 Task: Search one way flight ticket for 3 adults, 3 children in premium economy from Worcester: Worcester Regional Airport to Raleigh: Raleigh-durham International Airport on 8-5-2023. Choice of flights is Emirates. Number of bags: 9 checked bags. Outbound departure time preference is 4:15.
Action: Mouse moved to (396, 363)
Screenshot: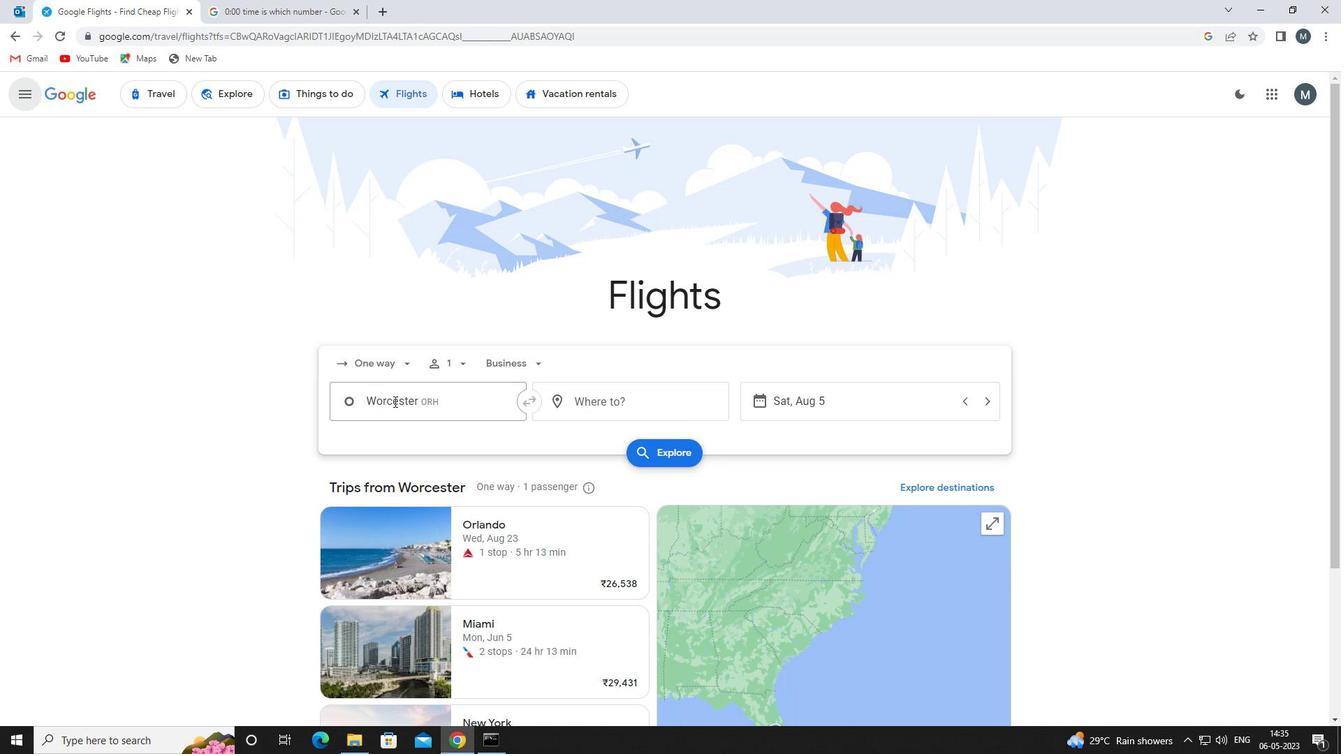 
Action: Mouse pressed left at (396, 363)
Screenshot: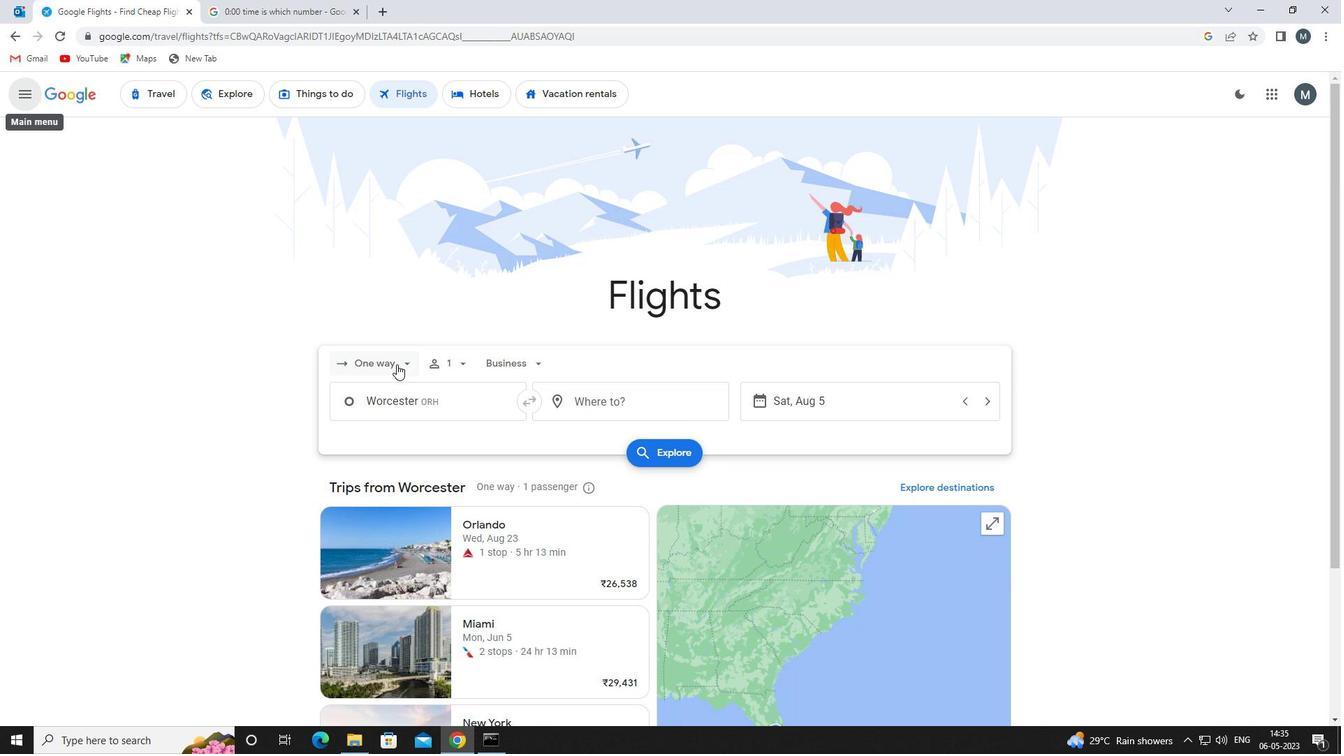 
Action: Mouse moved to (389, 431)
Screenshot: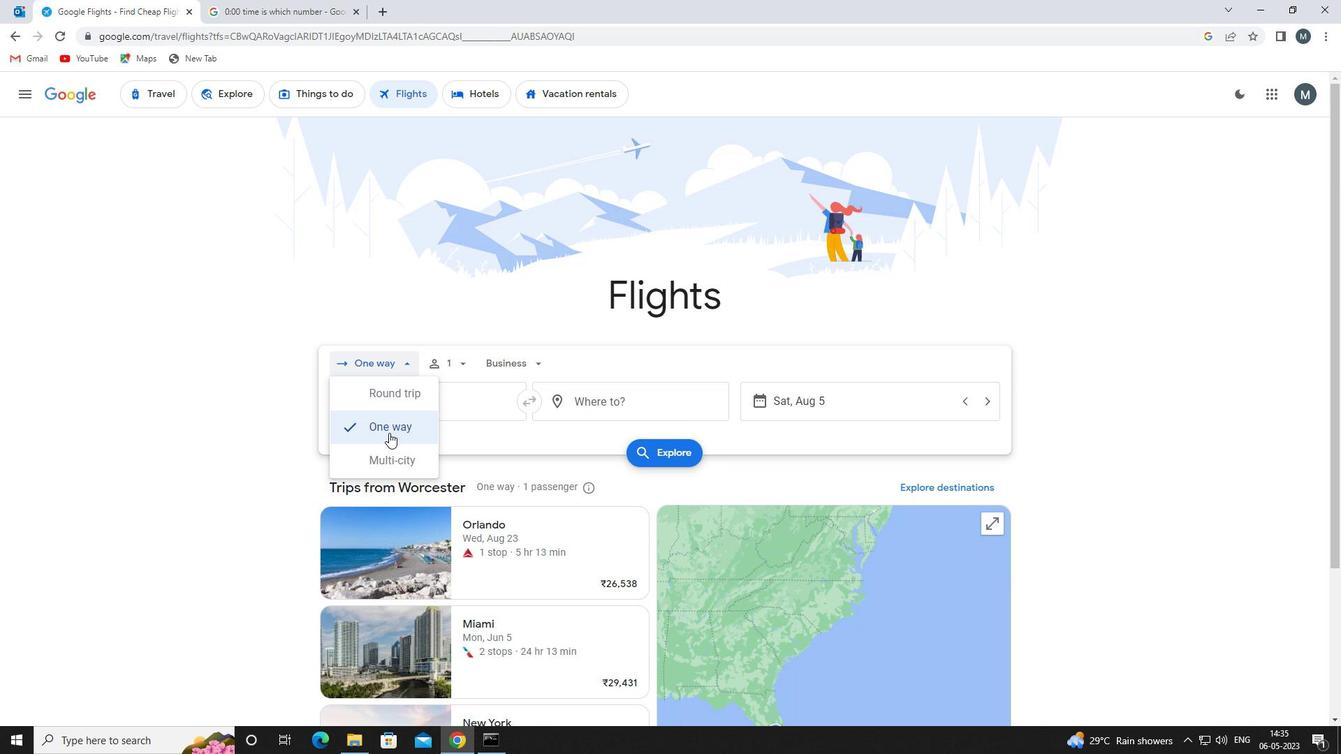 
Action: Mouse pressed left at (389, 431)
Screenshot: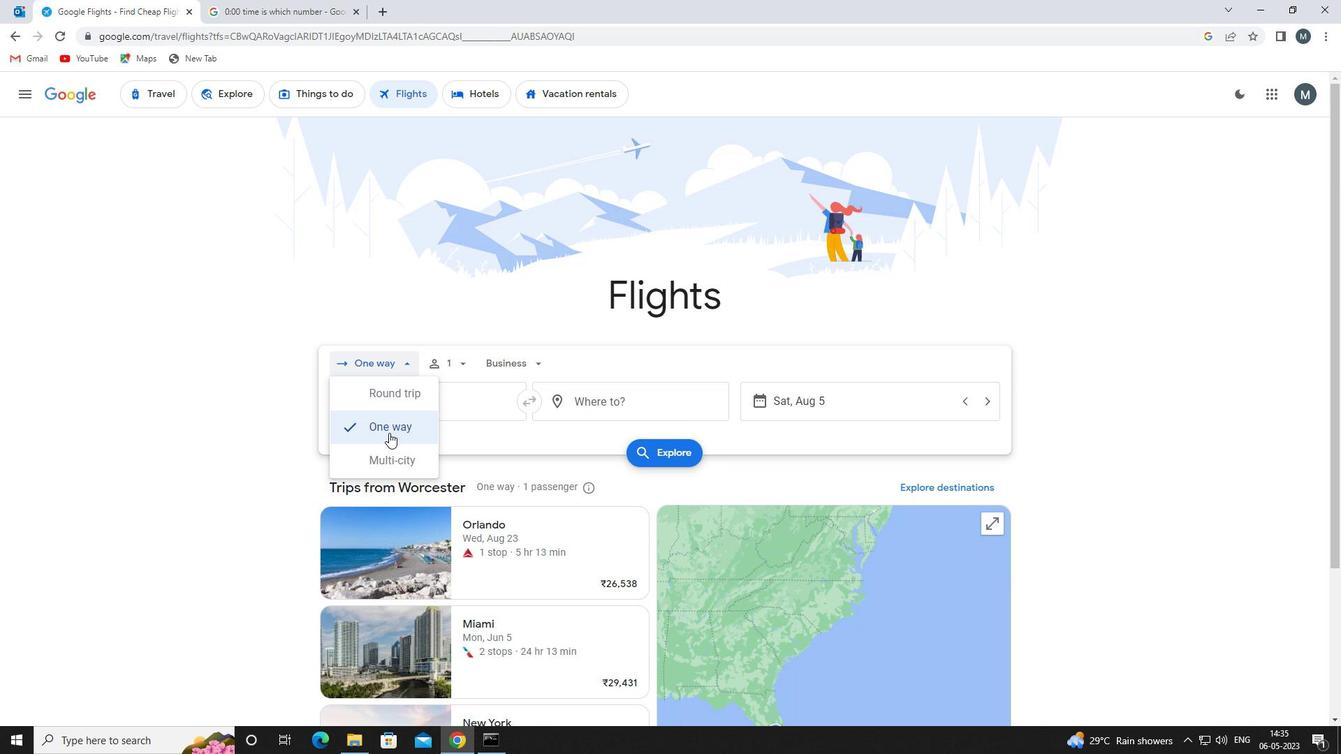 
Action: Mouse moved to (461, 366)
Screenshot: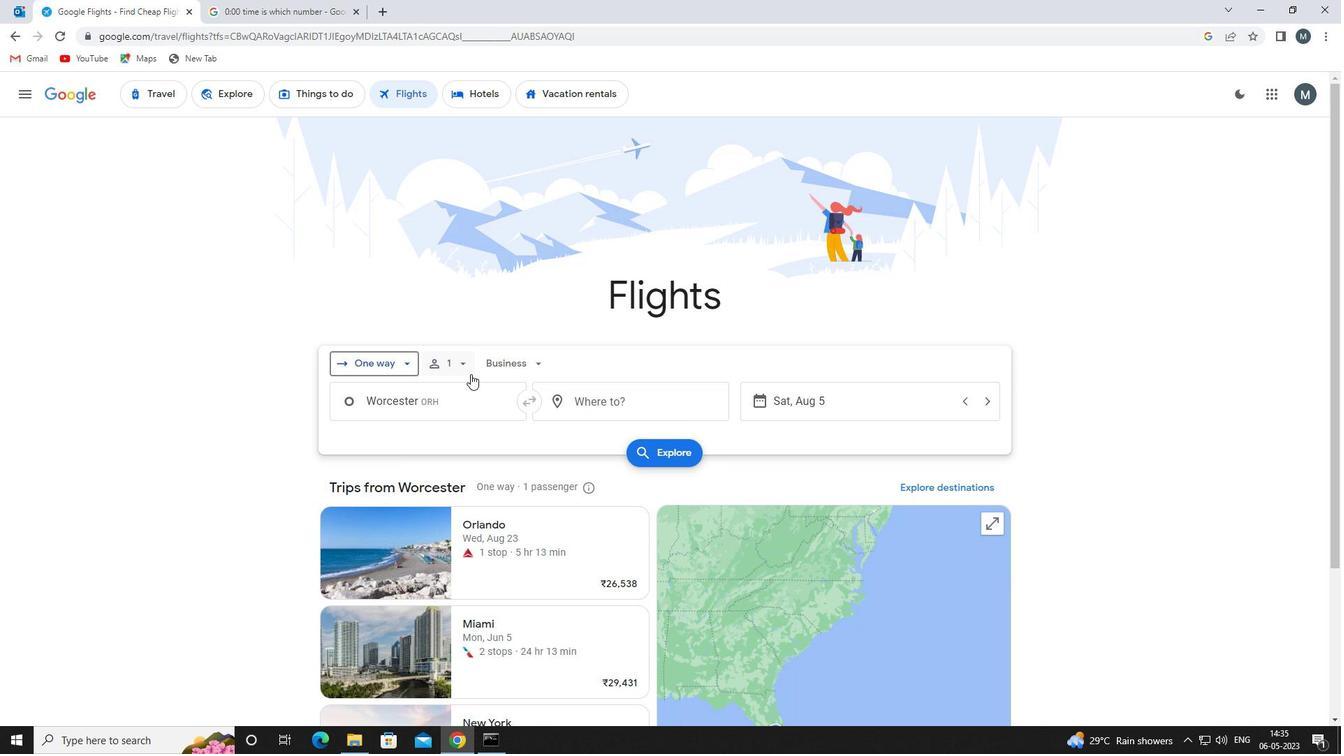 
Action: Mouse pressed left at (461, 366)
Screenshot: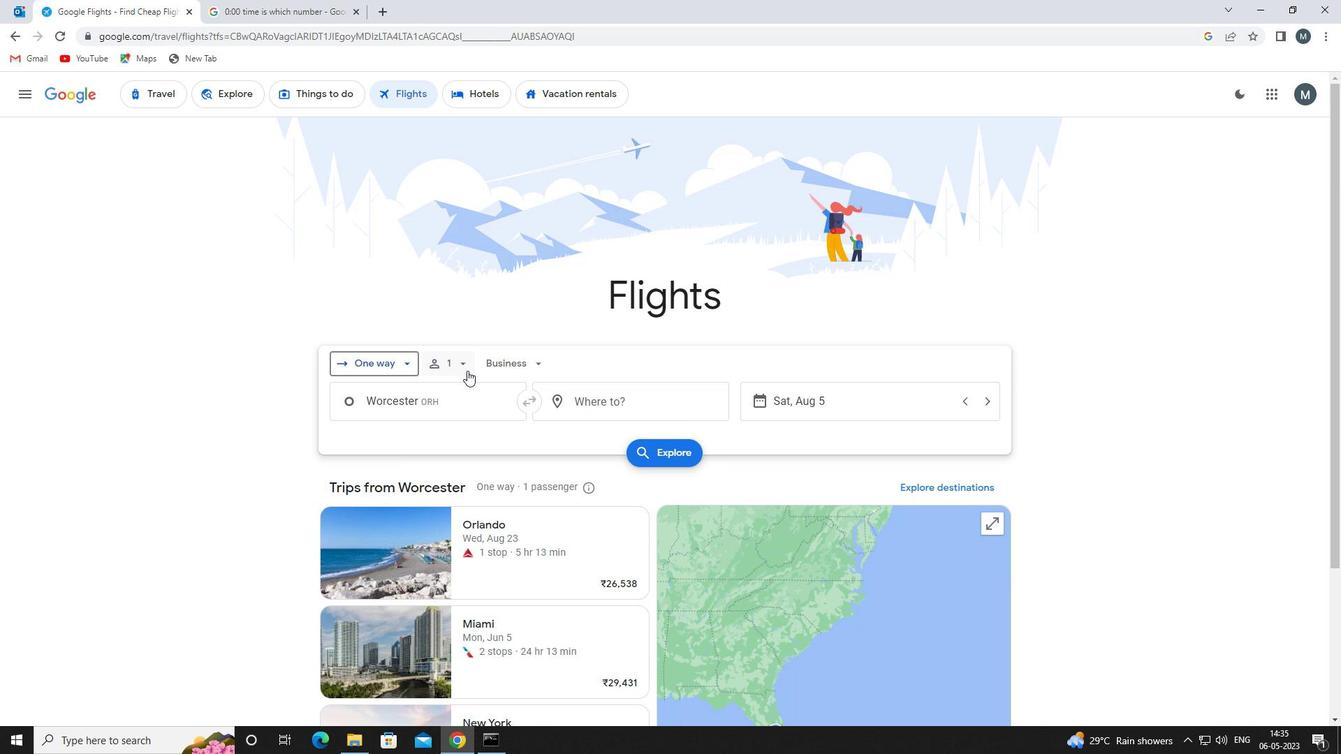 
Action: Mouse moved to (577, 398)
Screenshot: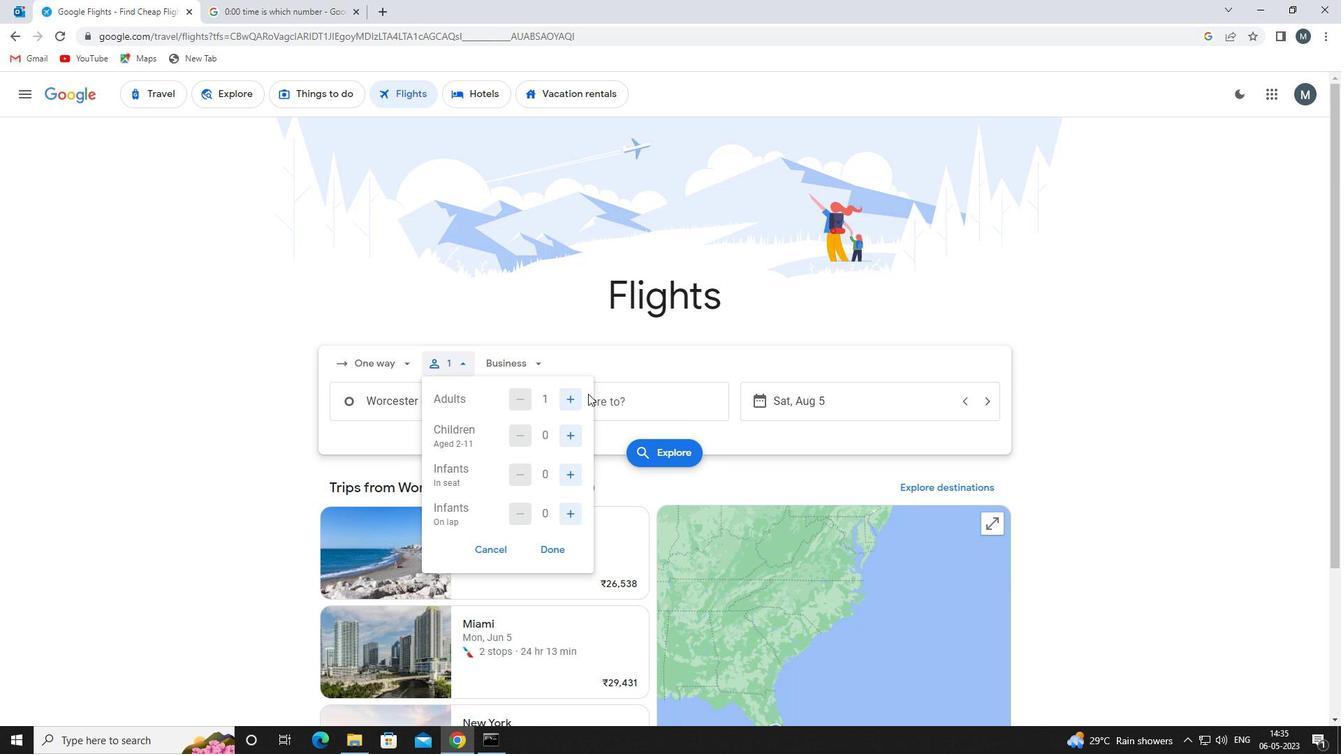
Action: Mouse pressed left at (577, 398)
Screenshot: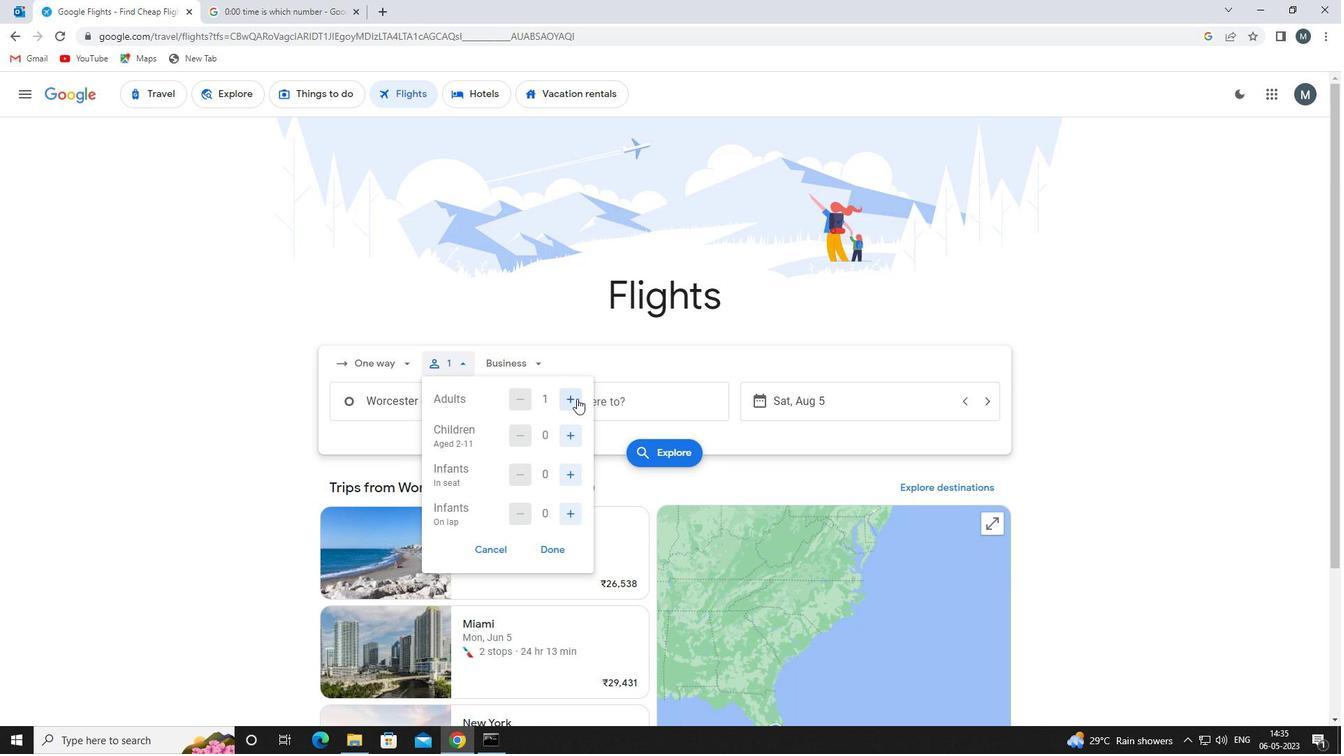 
Action: Mouse moved to (577, 400)
Screenshot: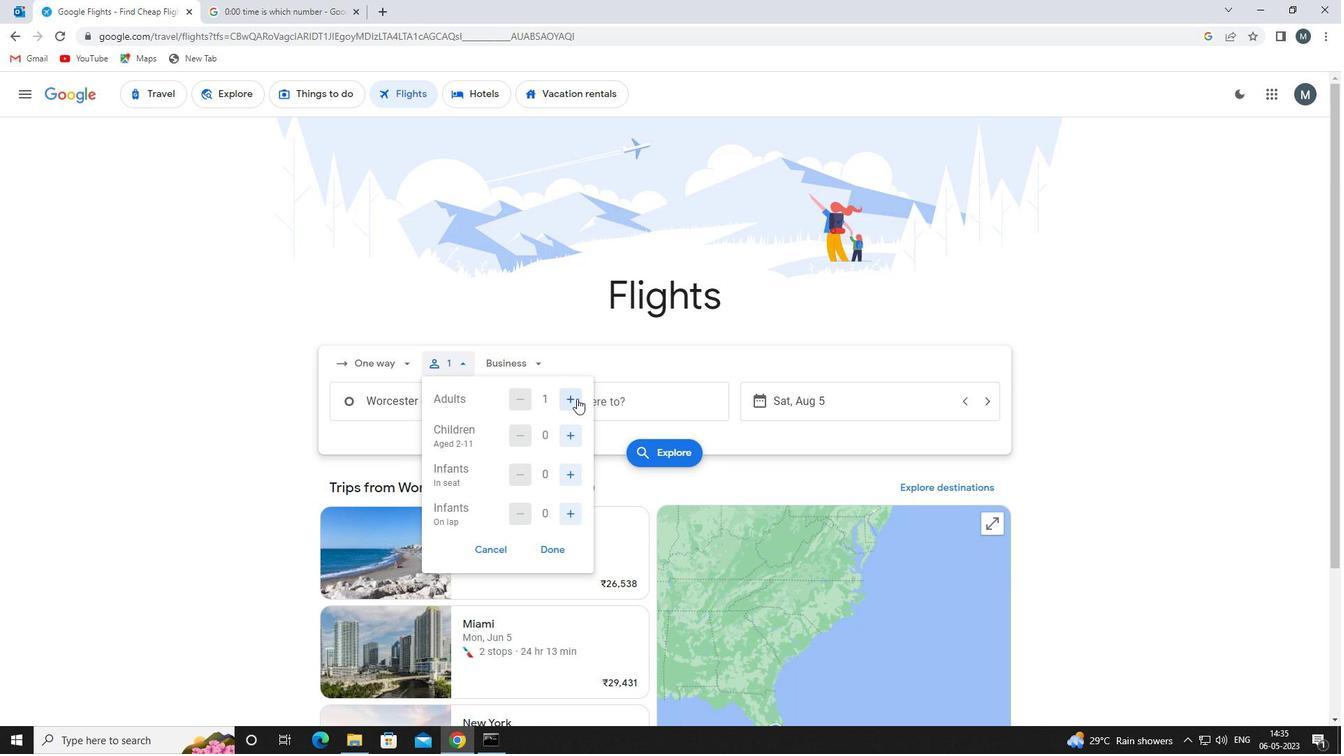 
Action: Mouse pressed left at (577, 400)
Screenshot: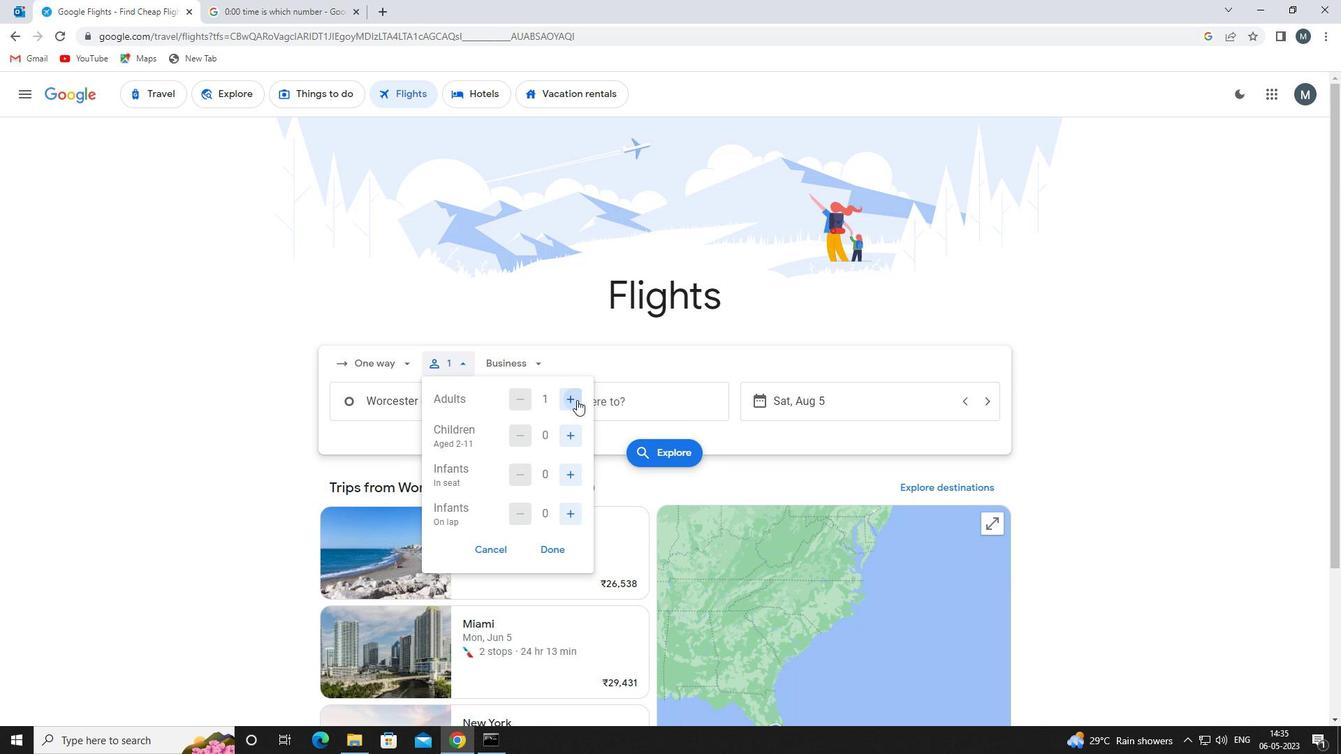 
Action: Mouse moved to (567, 435)
Screenshot: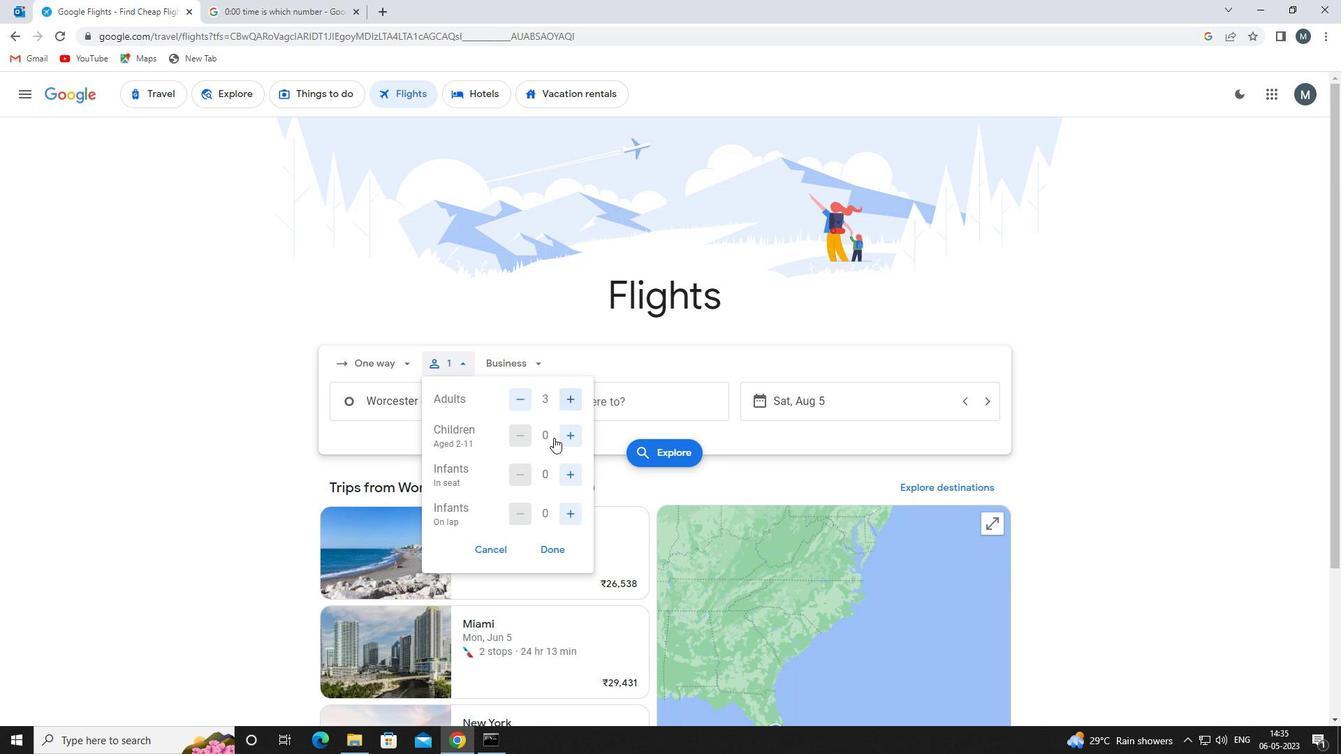 
Action: Mouse pressed left at (567, 435)
Screenshot: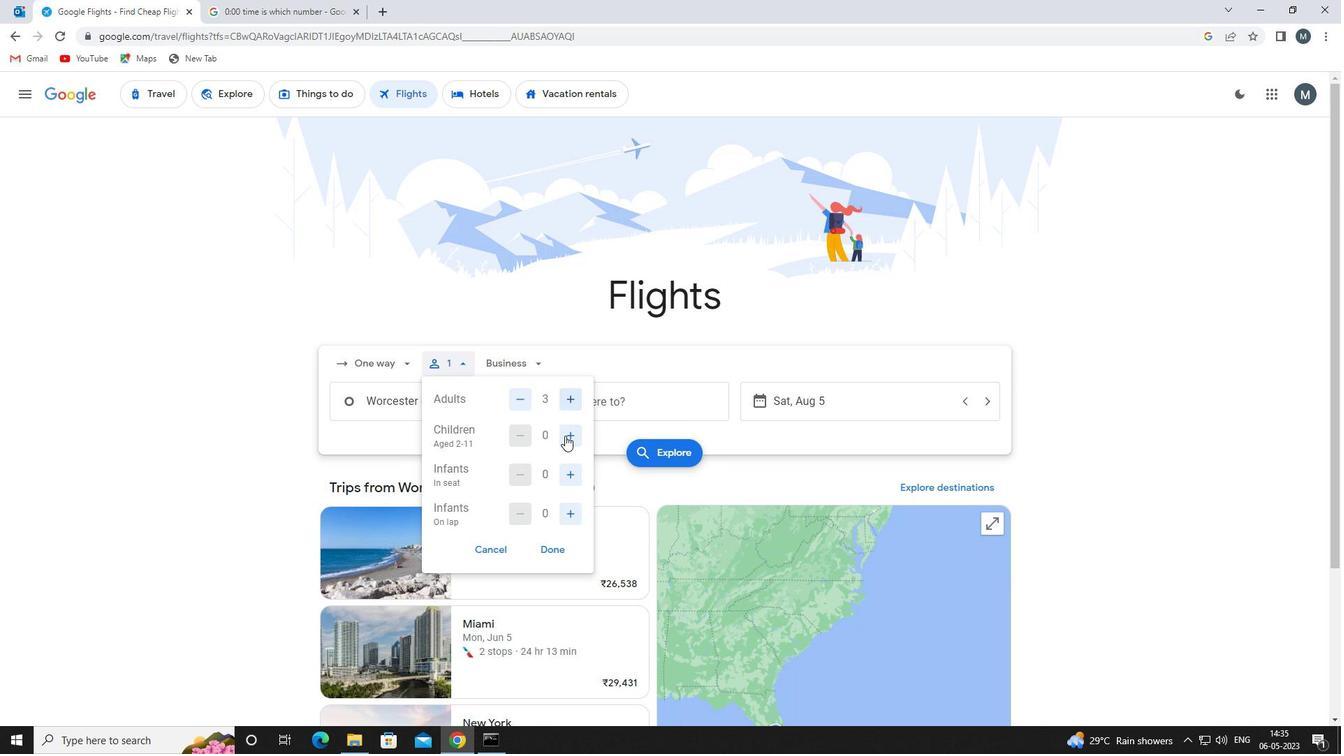 
Action: Mouse moved to (568, 435)
Screenshot: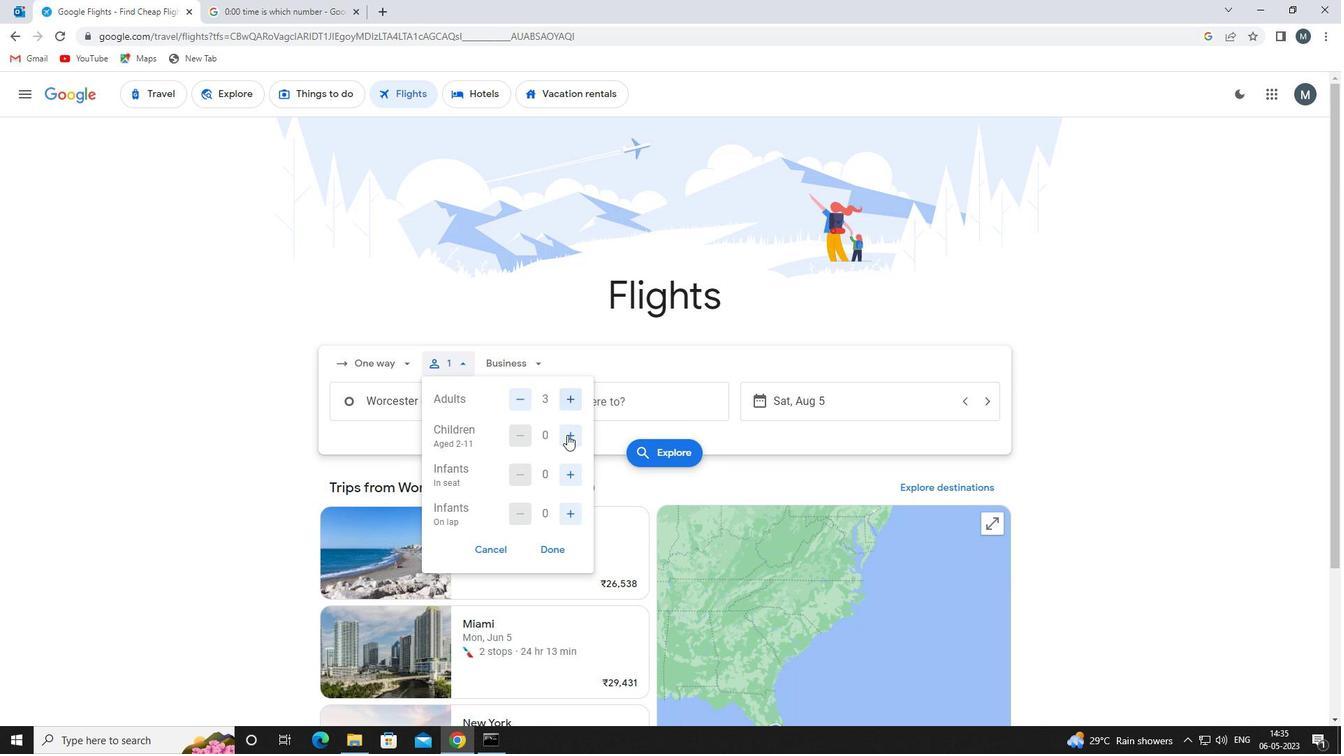 
Action: Mouse pressed left at (568, 435)
Screenshot: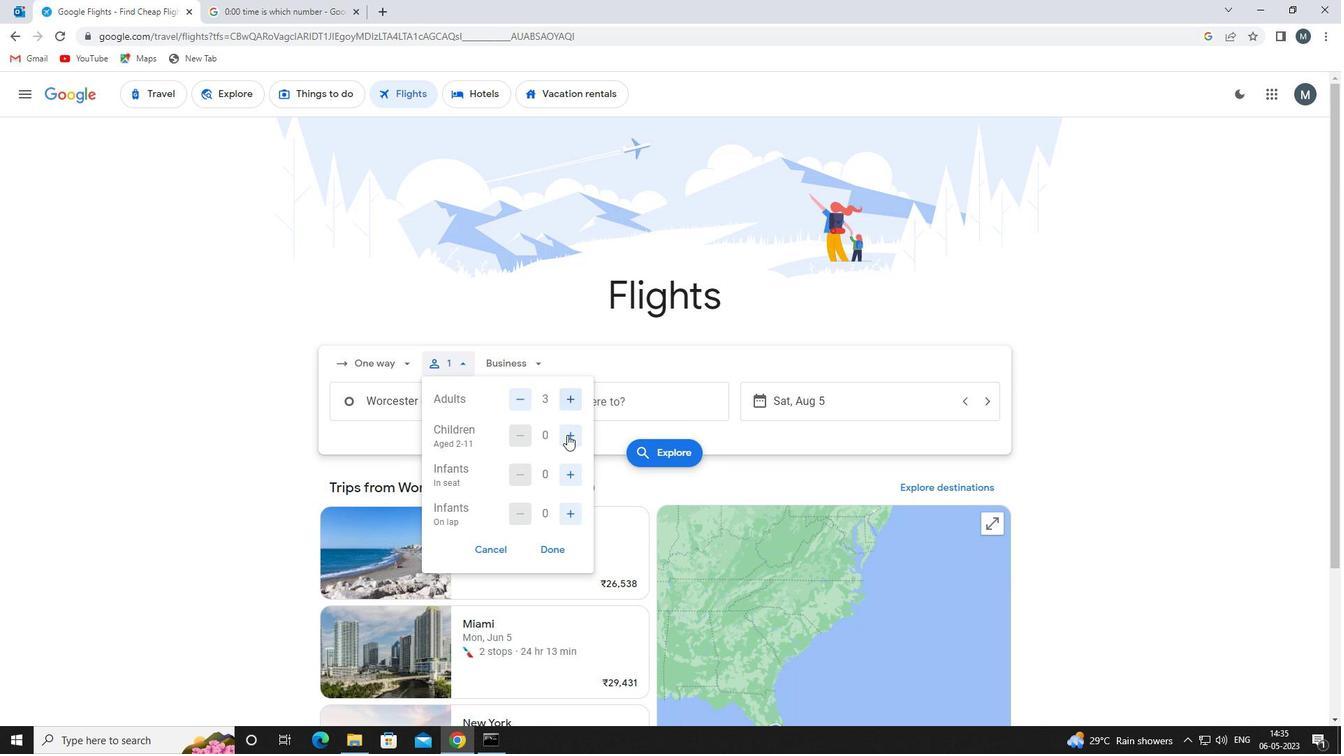 
Action: Mouse pressed left at (568, 435)
Screenshot: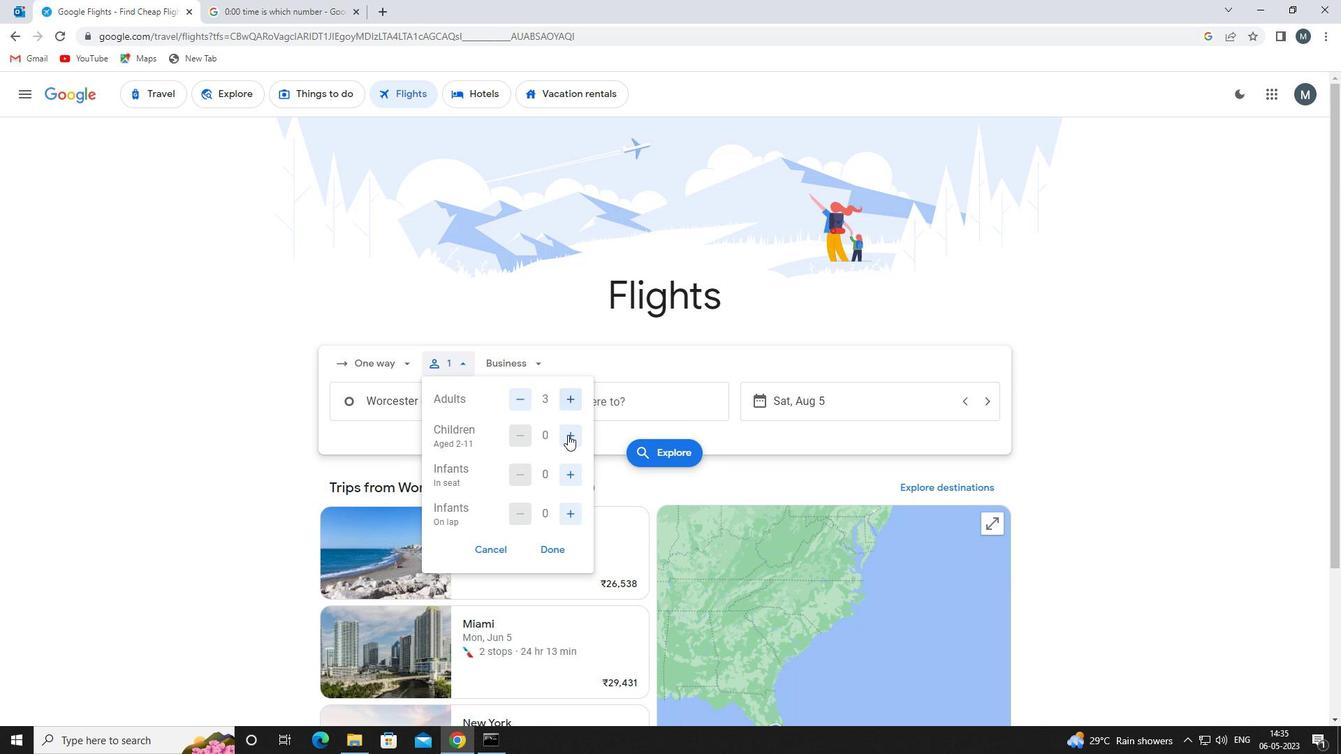 
Action: Mouse moved to (552, 549)
Screenshot: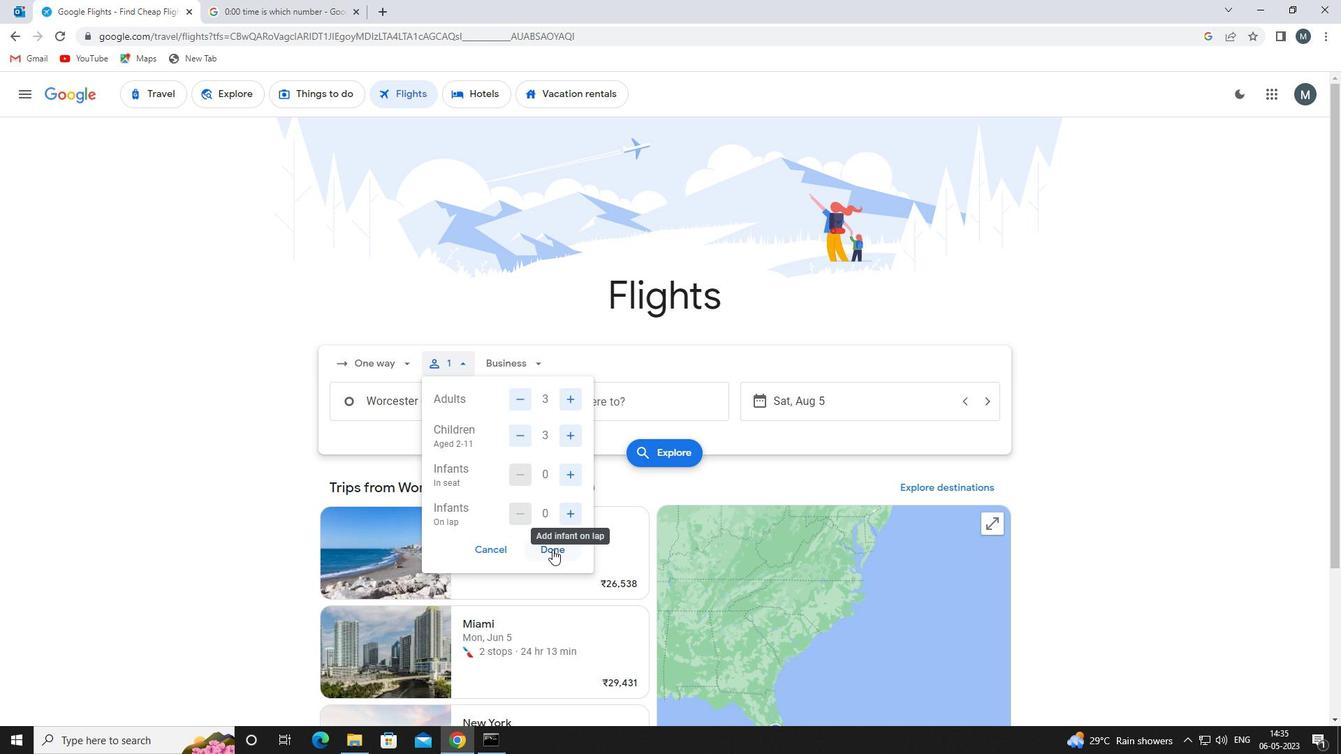 
Action: Mouse pressed left at (552, 549)
Screenshot: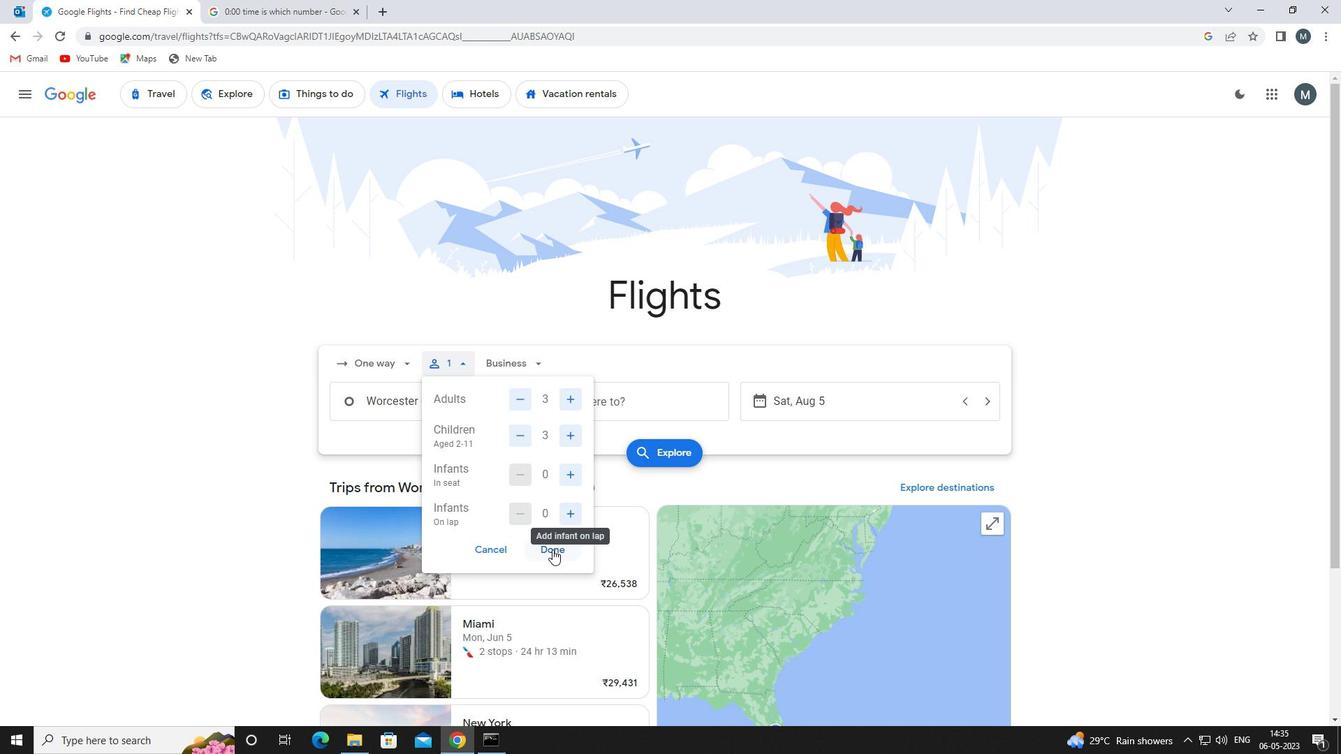 
Action: Mouse moved to (520, 359)
Screenshot: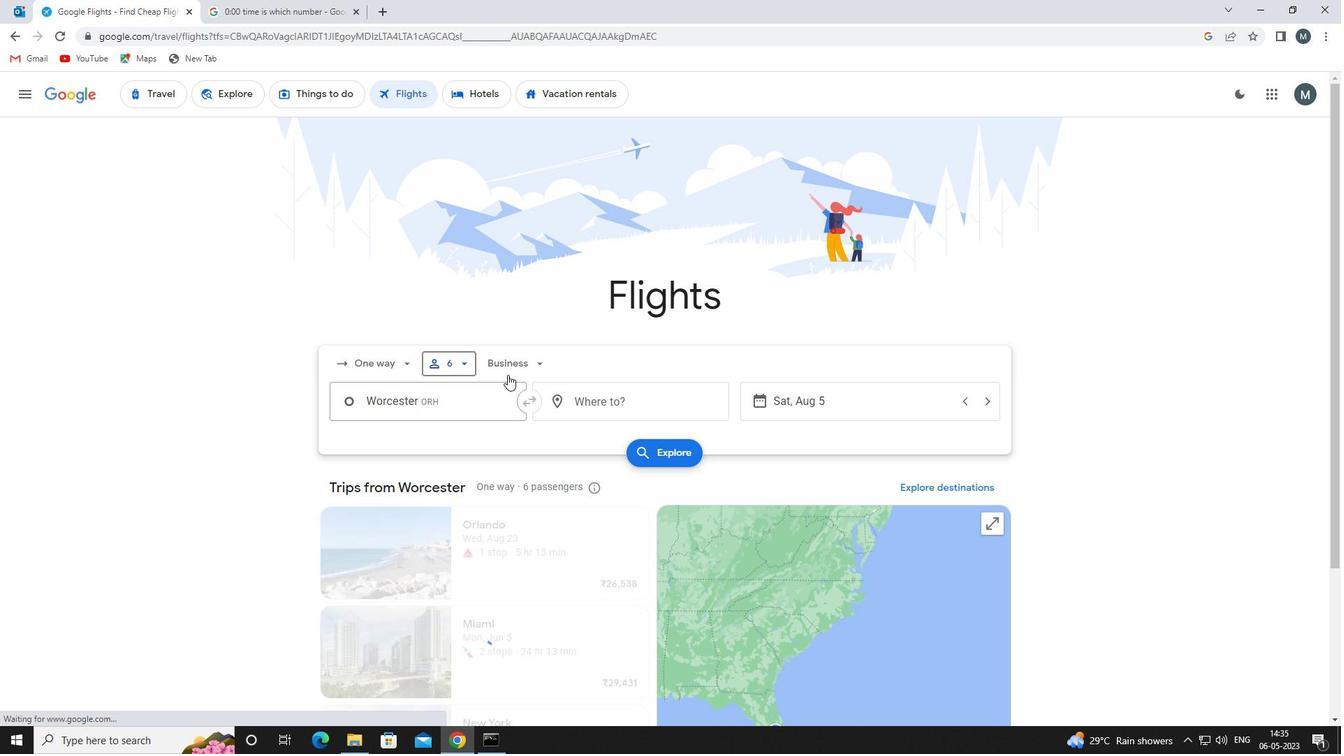 
Action: Mouse pressed left at (520, 359)
Screenshot: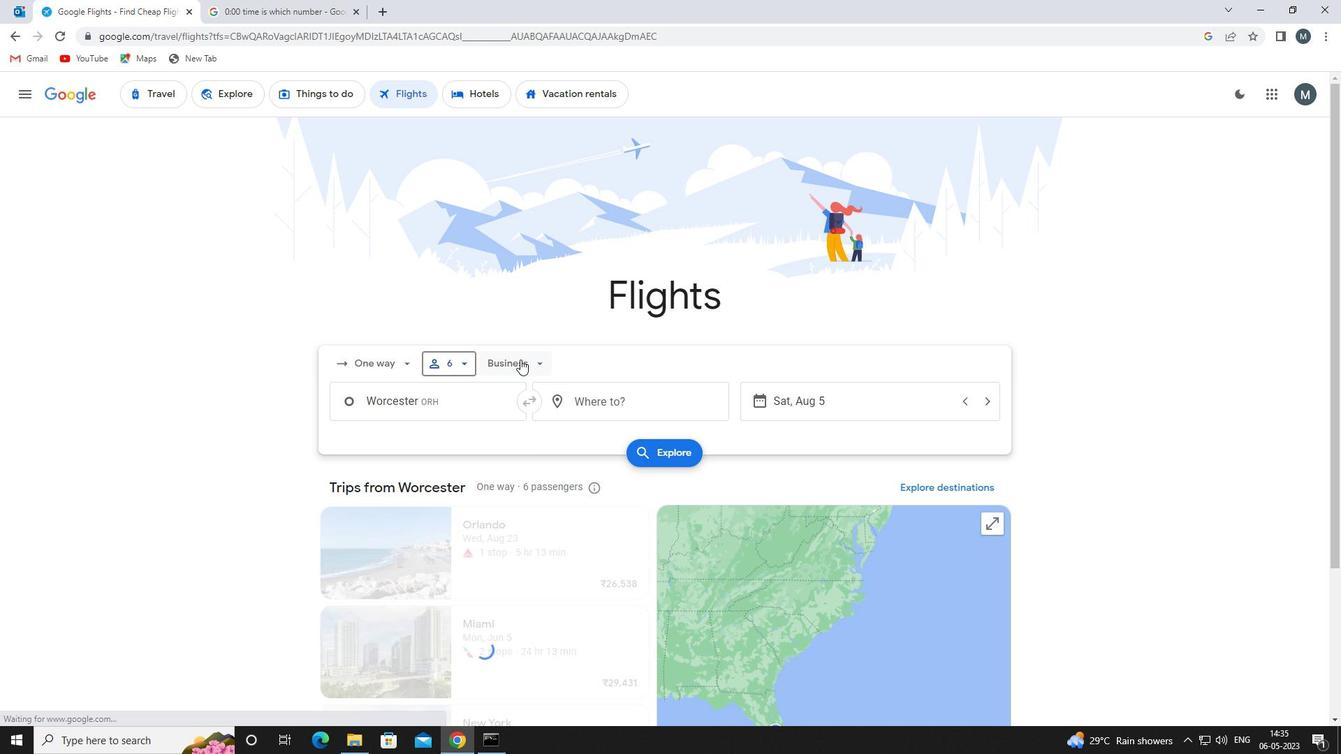 
Action: Mouse moved to (552, 428)
Screenshot: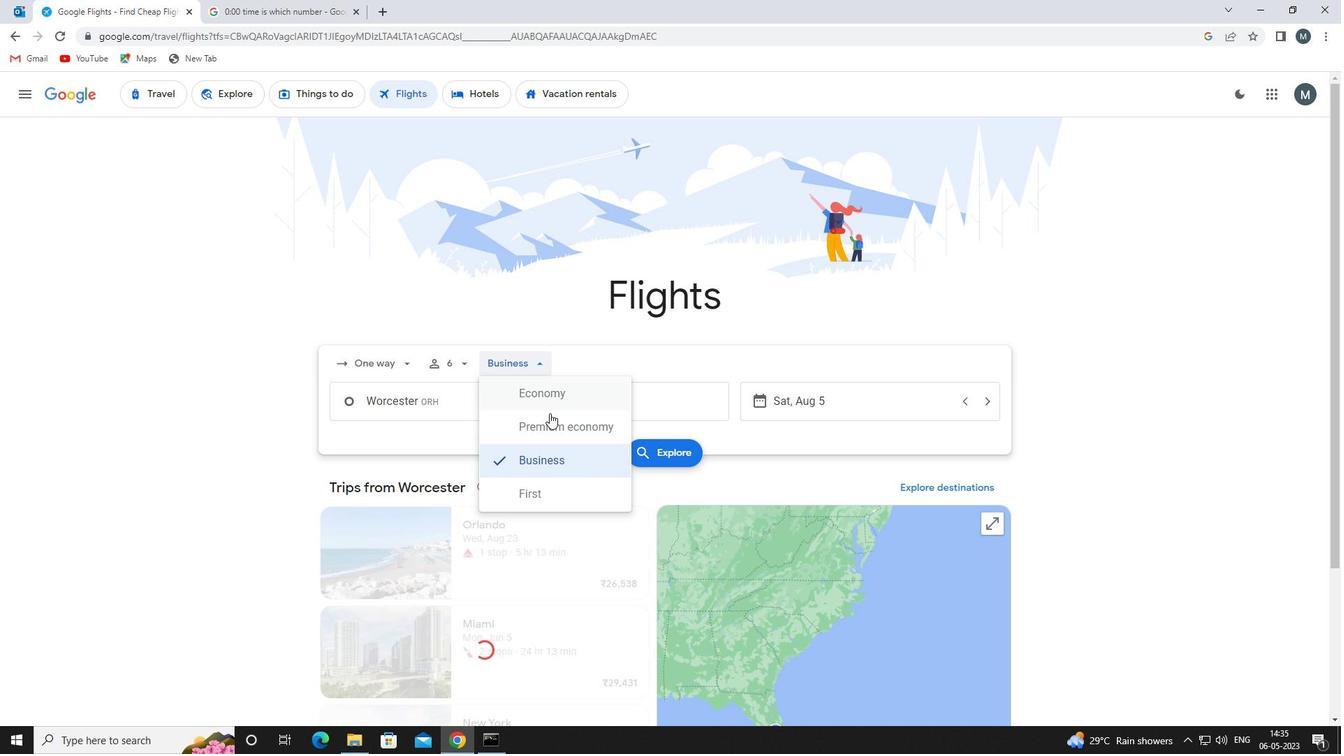 
Action: Mouse pressed left at (552, 428)
Screenshot: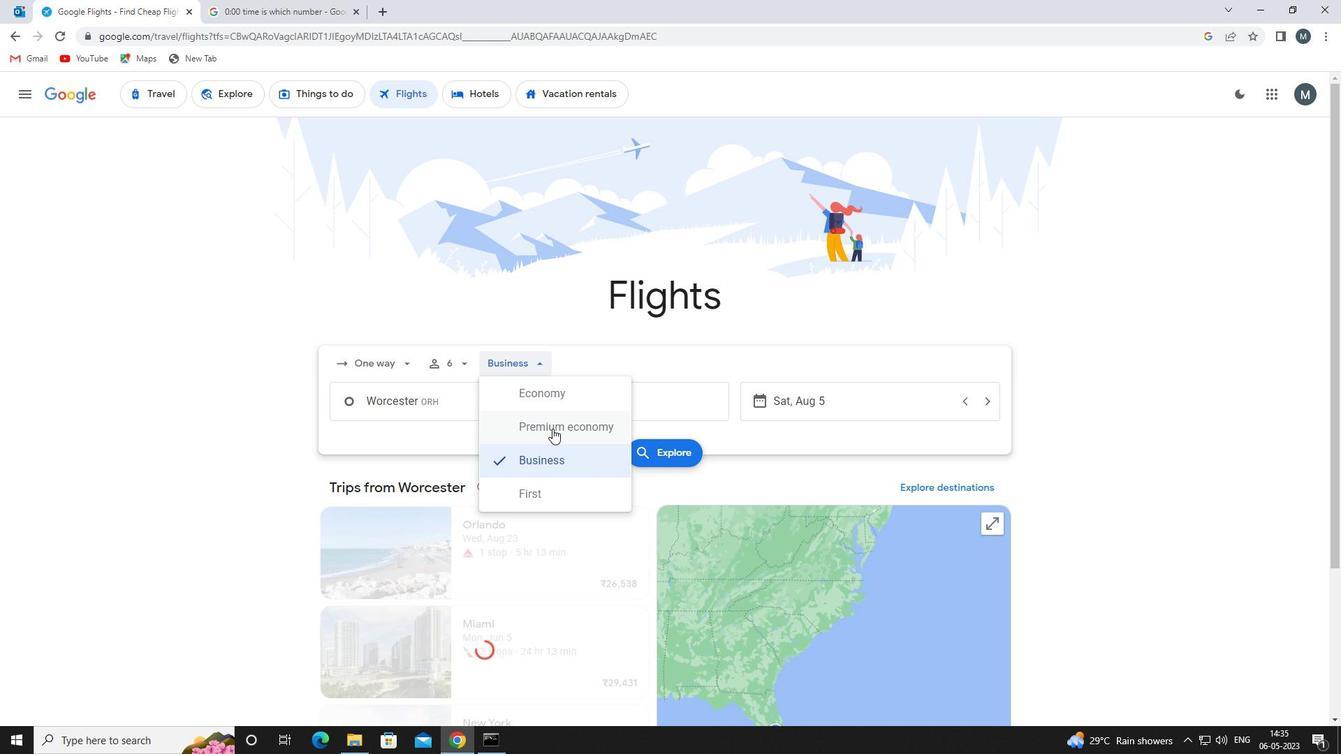 
Action: Mouse moved to (472, 413)
Screenshot: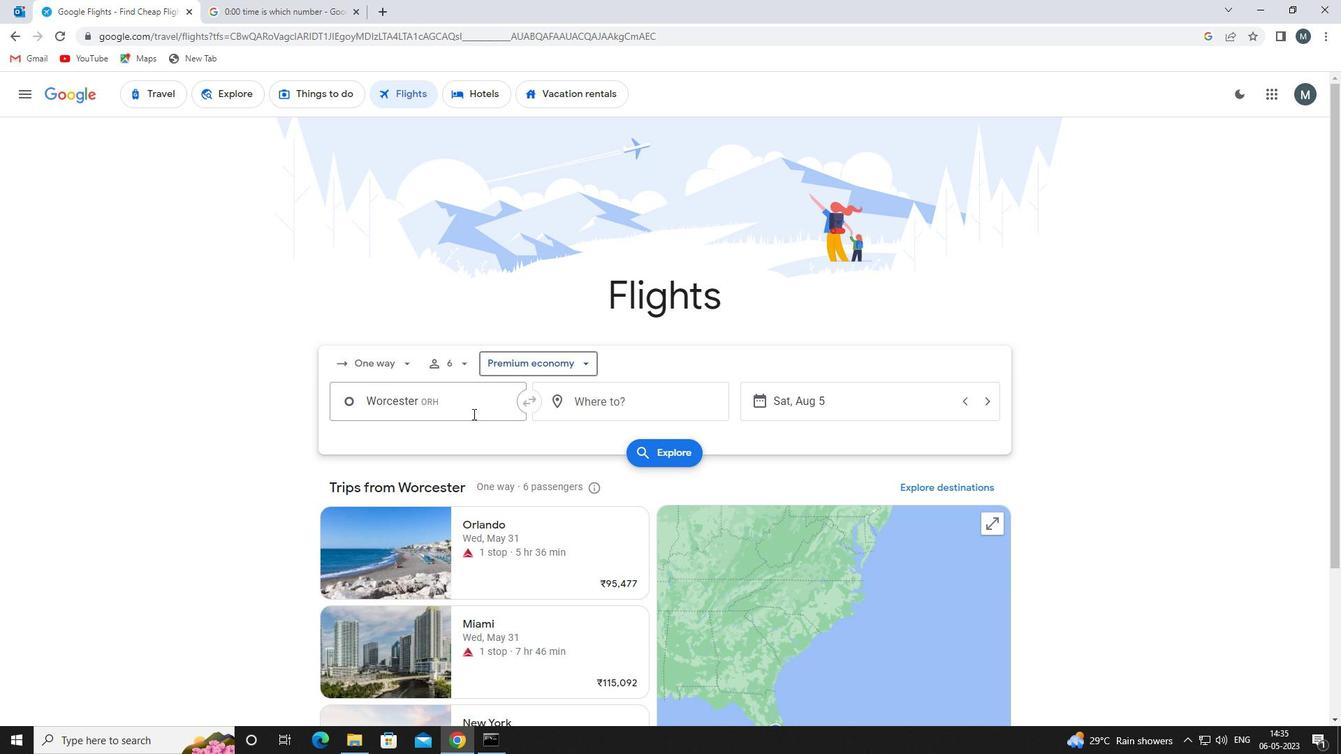 
Action: Mouse pressed left at (472, 413)
Screenshot: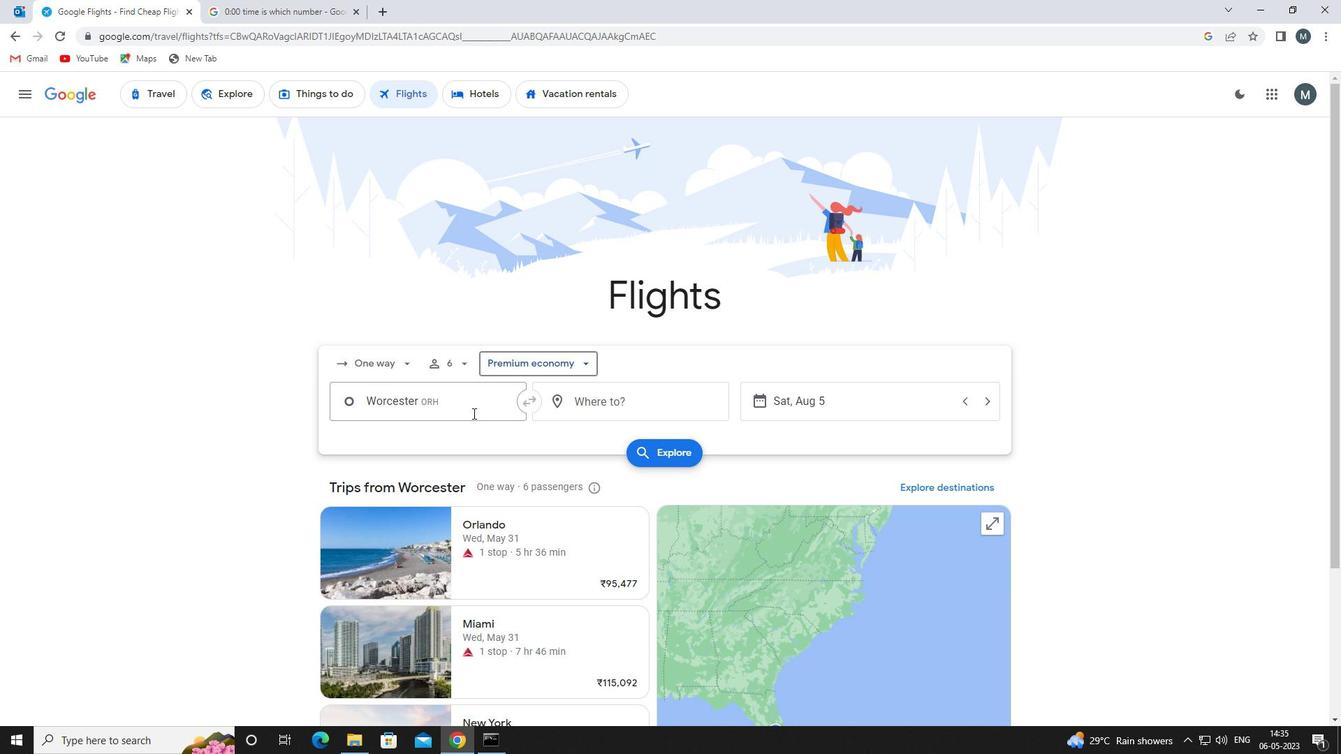
Action: Mouse moved to (452, 453)
Screenshot: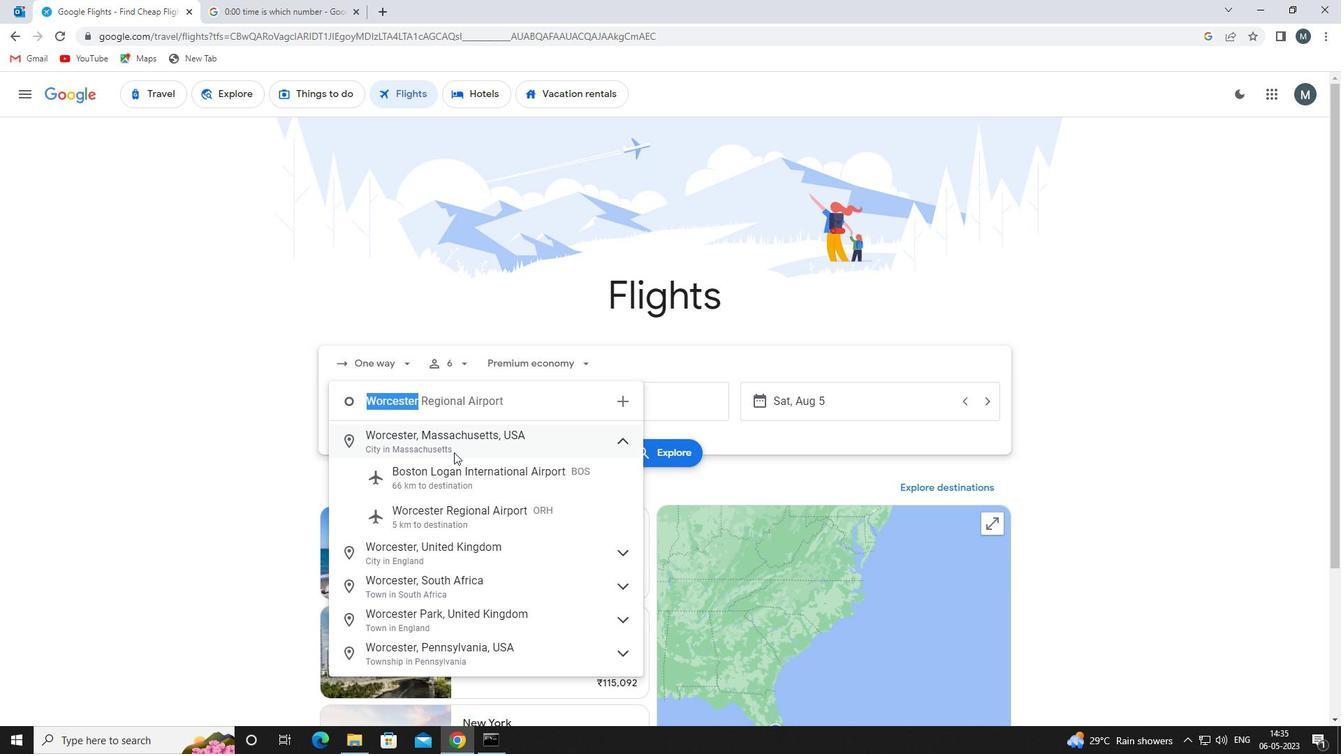 
Action: Key pressed worecester<Key.space>re
Screenshot: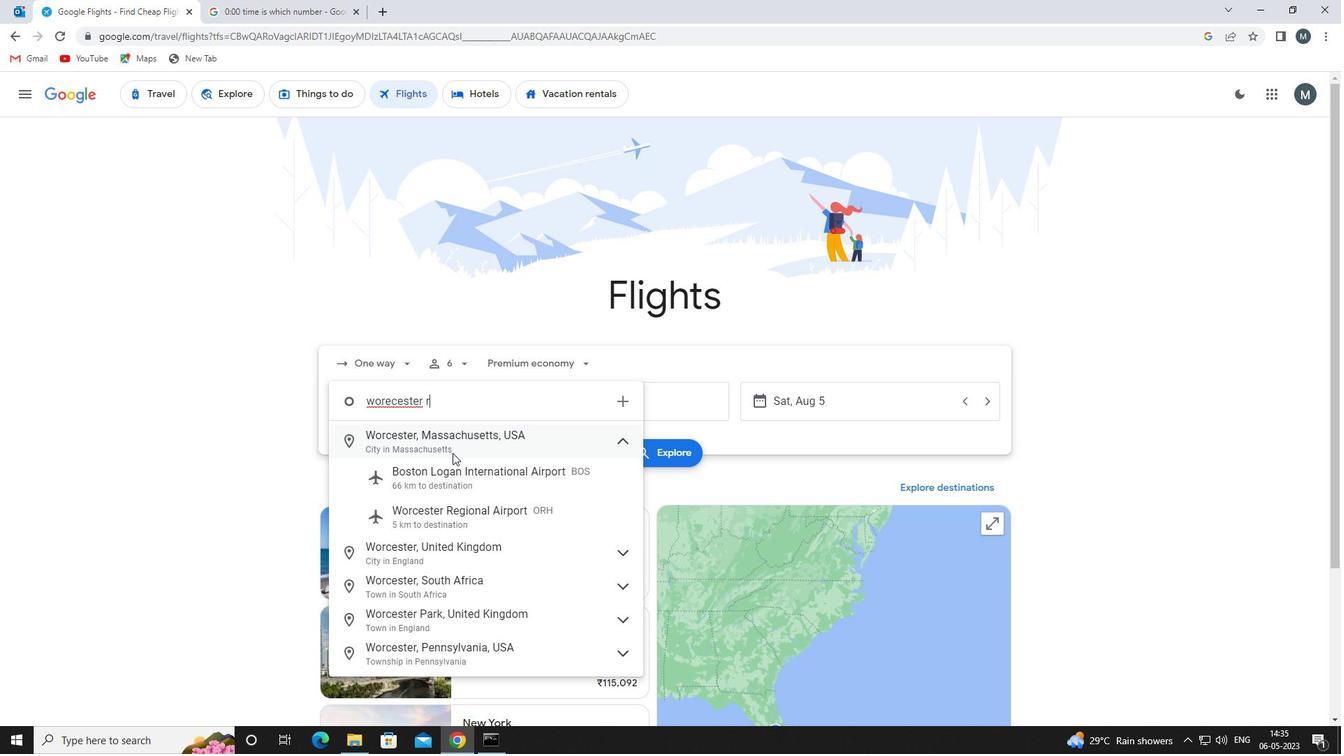 
Action: Mouse moved to (507, 447)
Screenshot: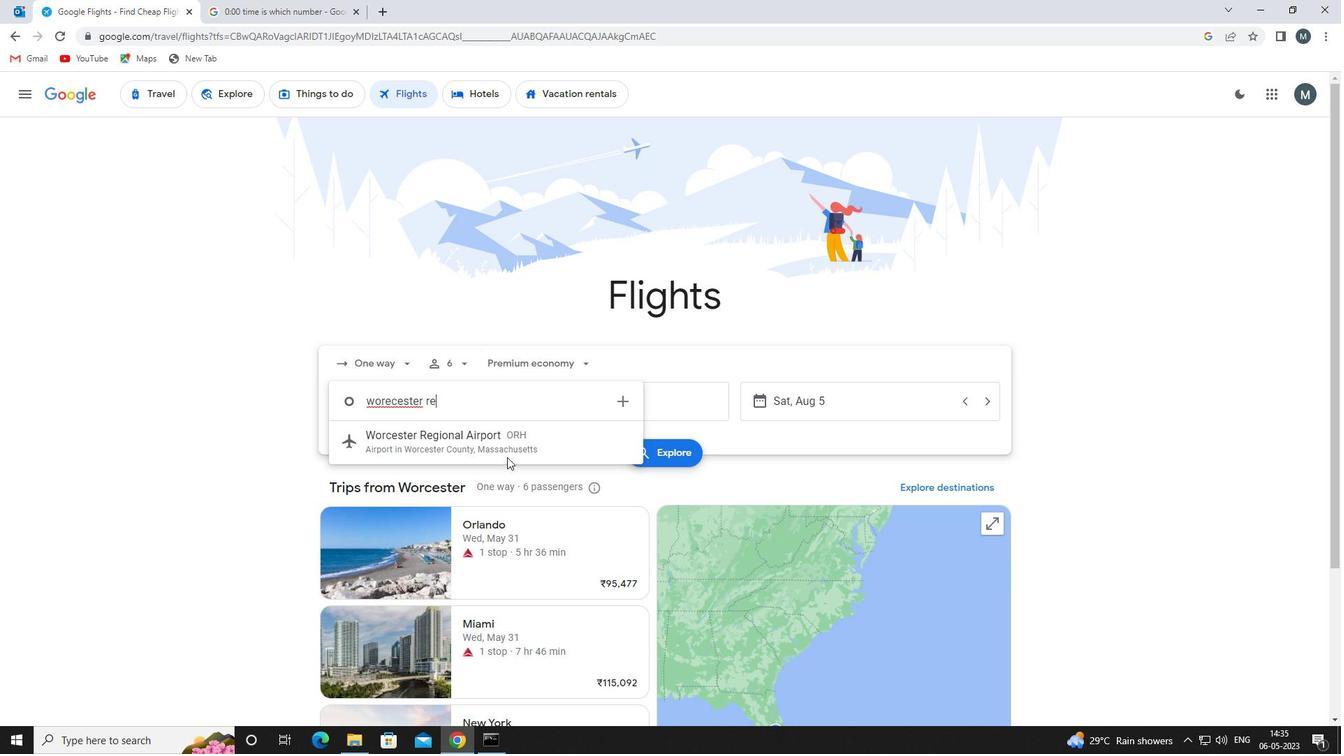 
Action: Mouse pressed left at (507, 447)
Screenshot: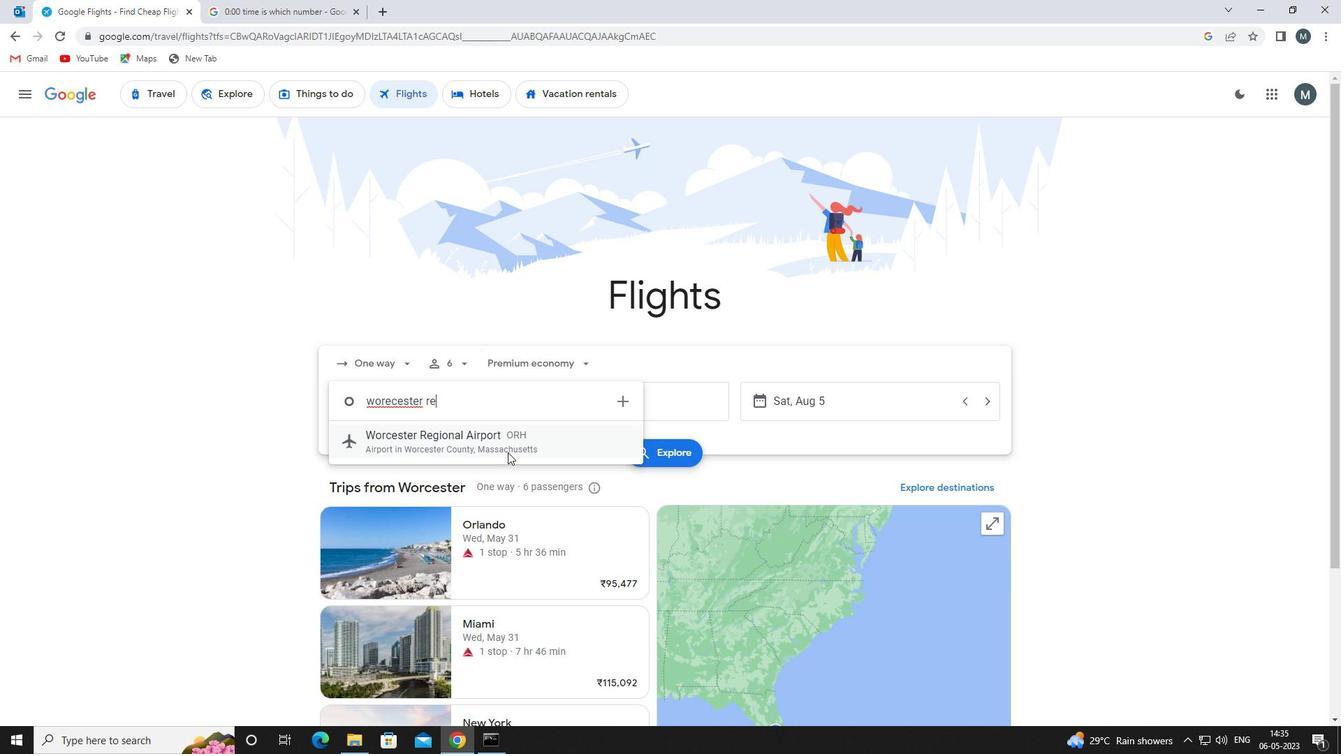 
Action: Mouse moved to (646, 398)
Screenshot: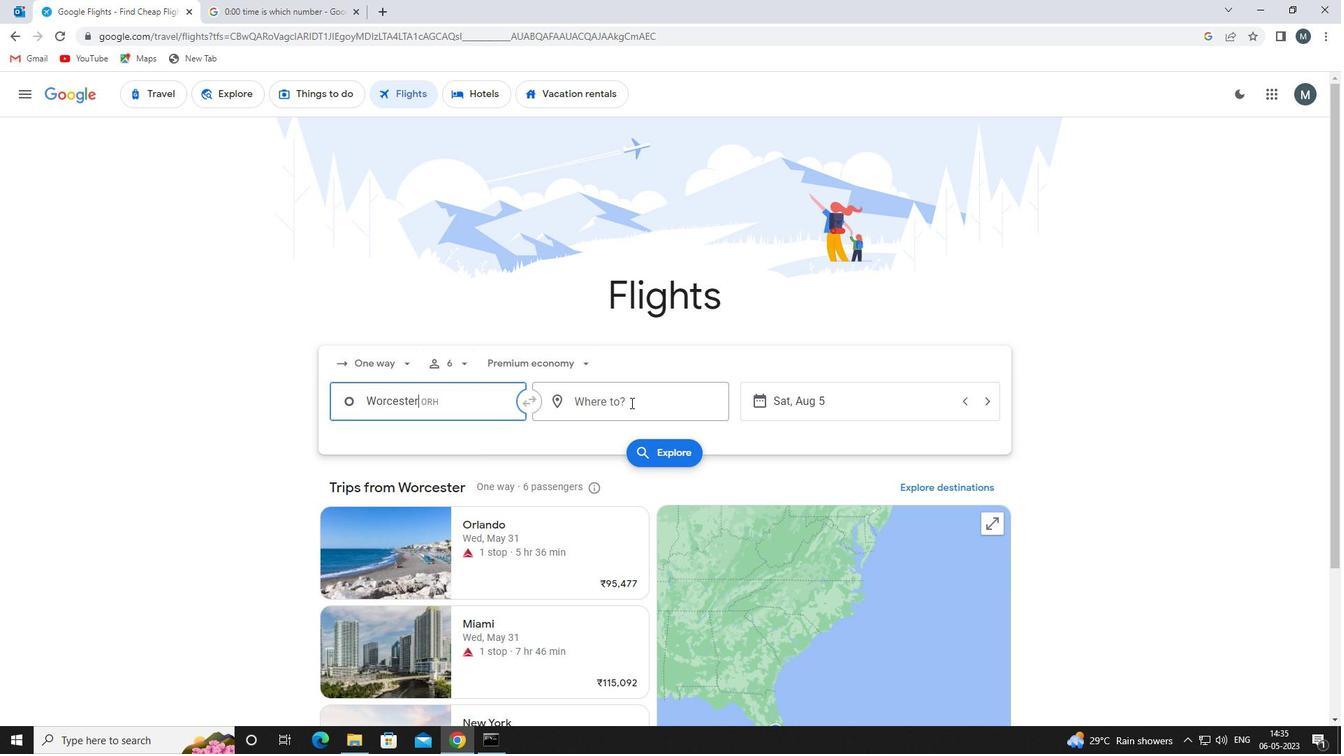 
Action: Mouse pressed left at (646, 398)
Screenshot: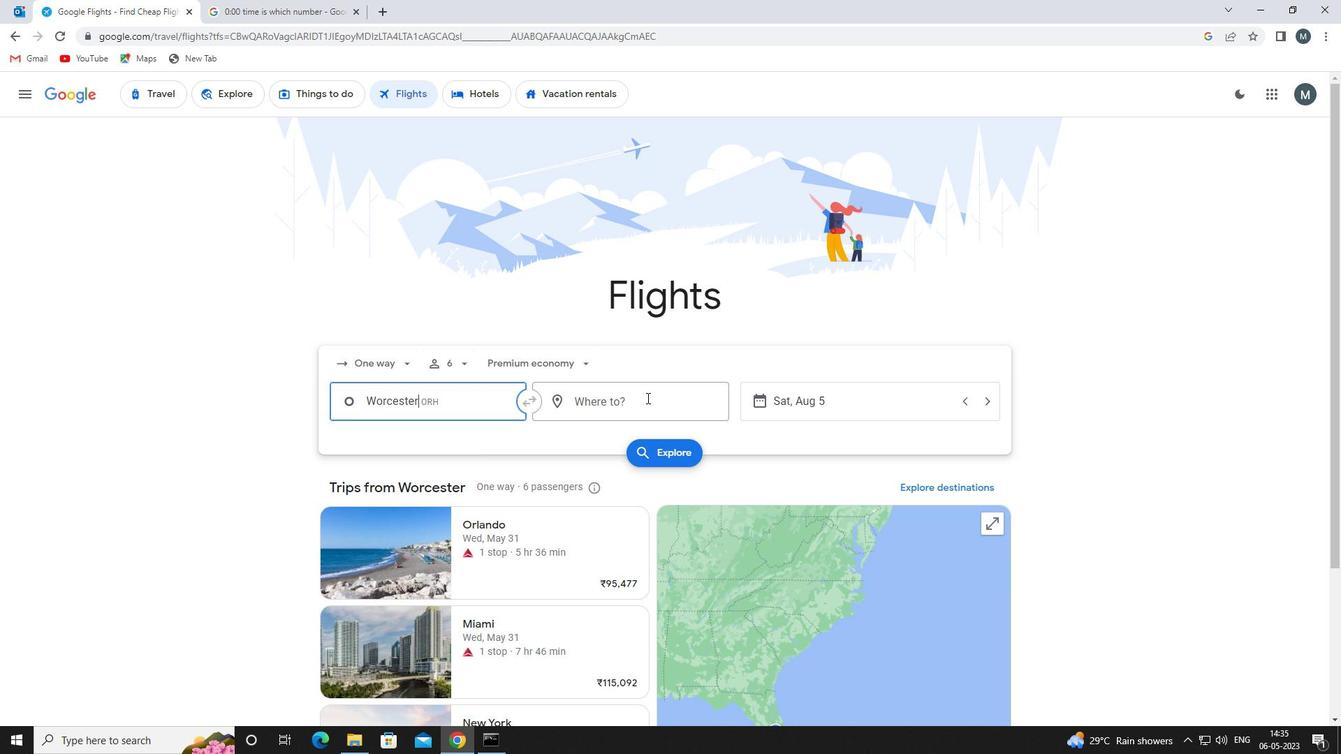 
Action: Mouse moved to (646, 397)
Screenshot: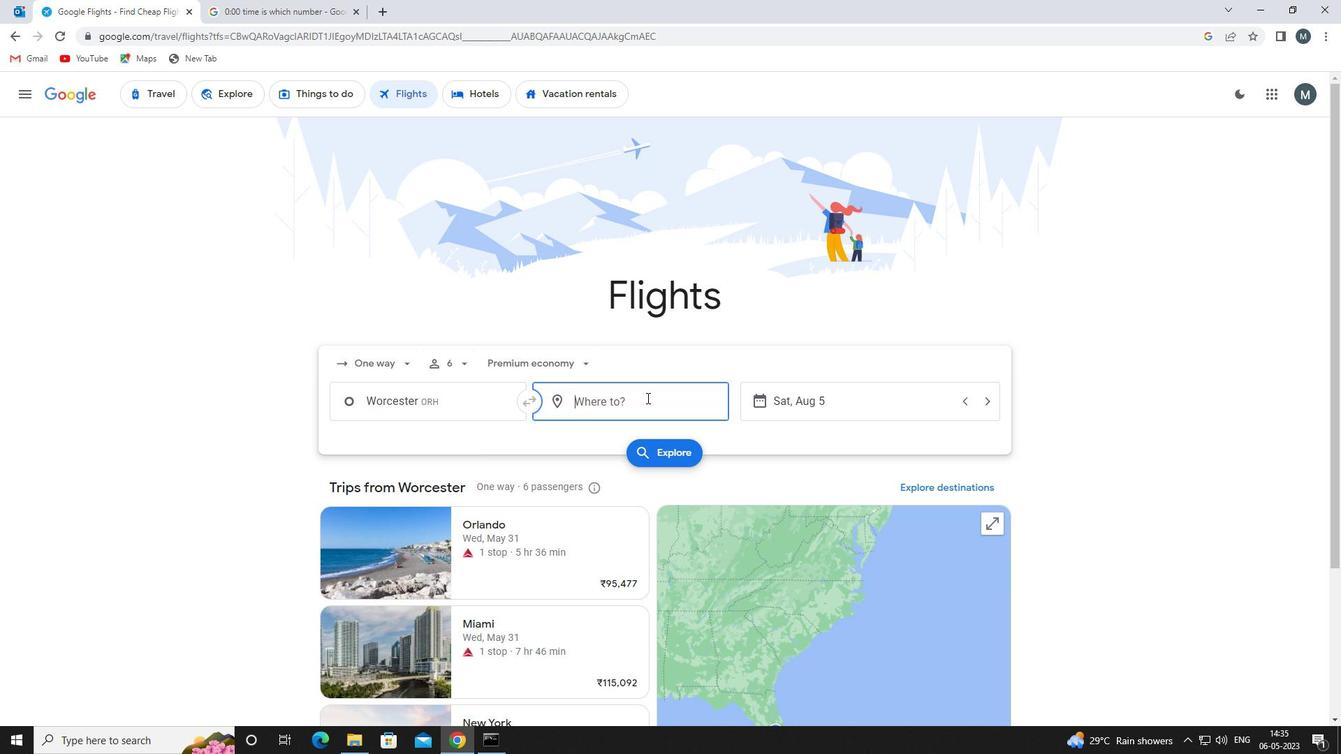 
Action: Key pressed raleigh<Key.space>d
Screenshot: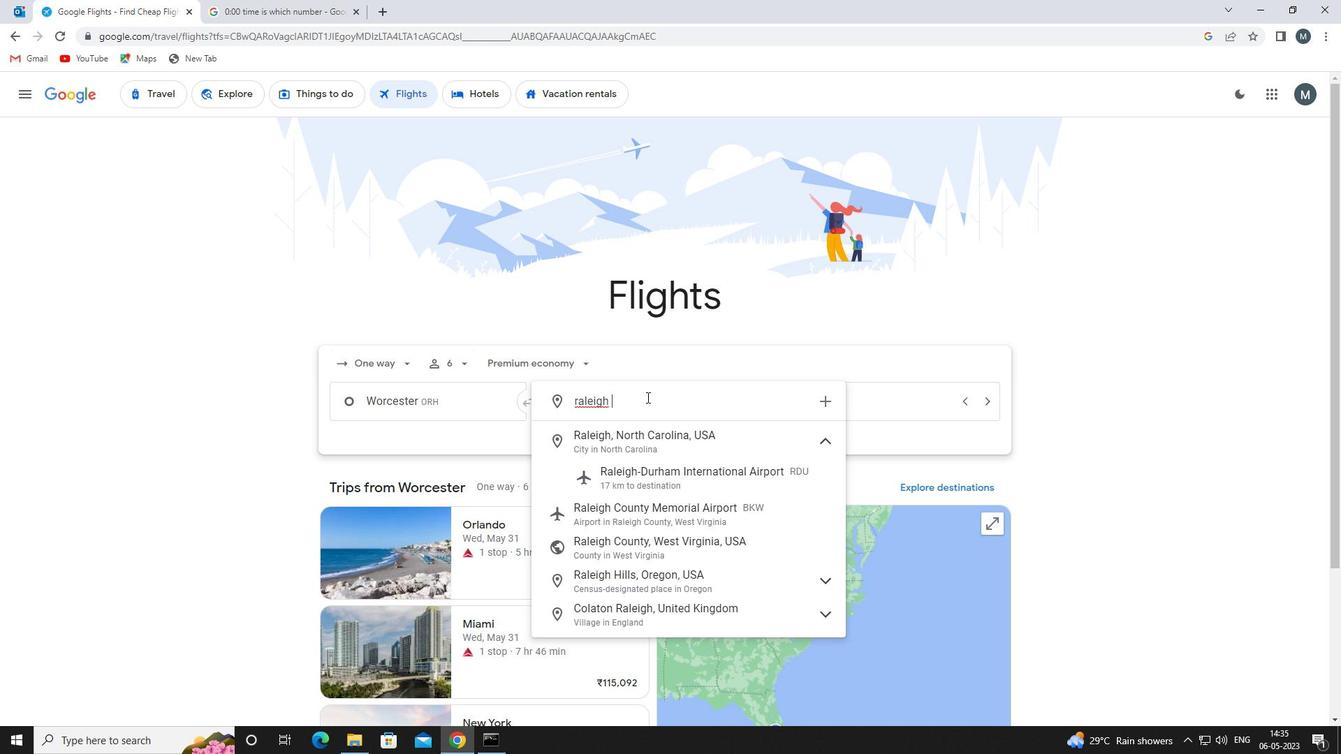 
Action: Mouse moved to (714, 435)
Screenshot: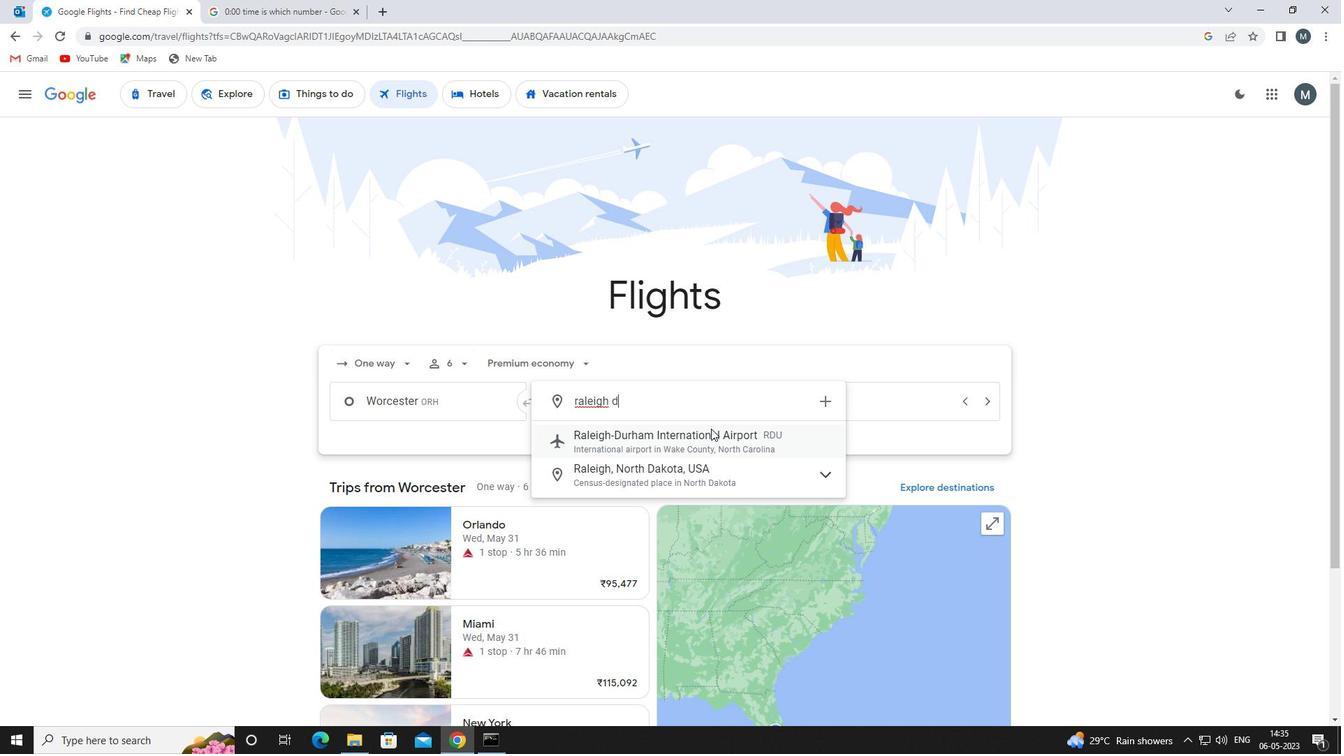 
Action: Mouse pressed left at (714, 435)
Screenshot: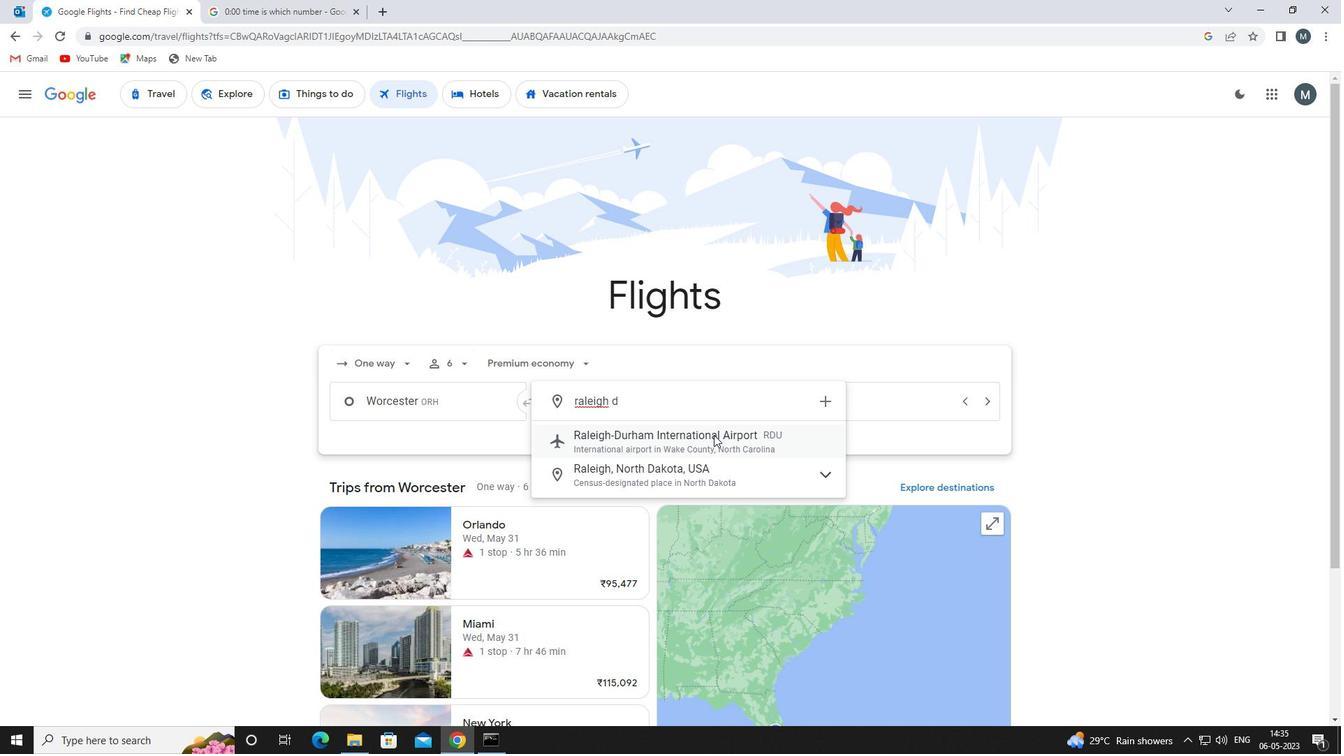 
Action: Mouse moved to (801, 403)
Screenshot: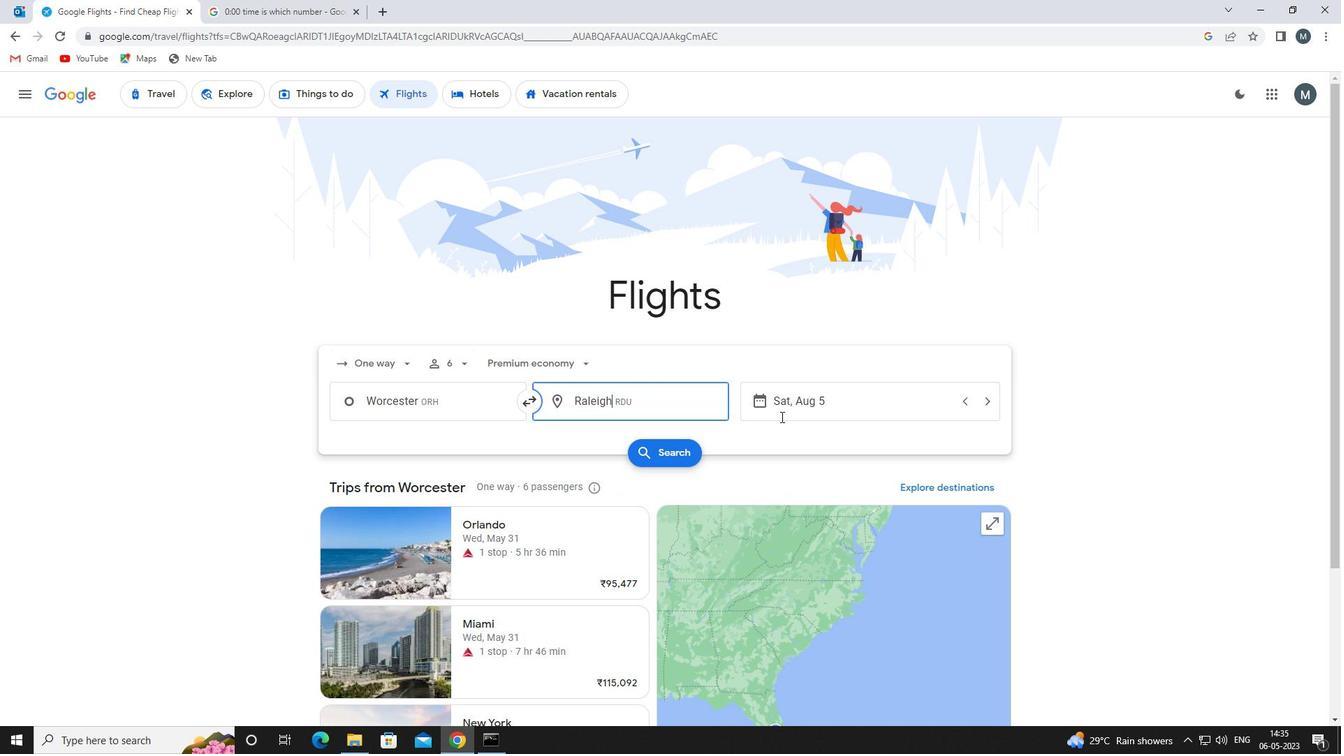 
Action: Mouse pressed left at (801, 403)
Screenshot: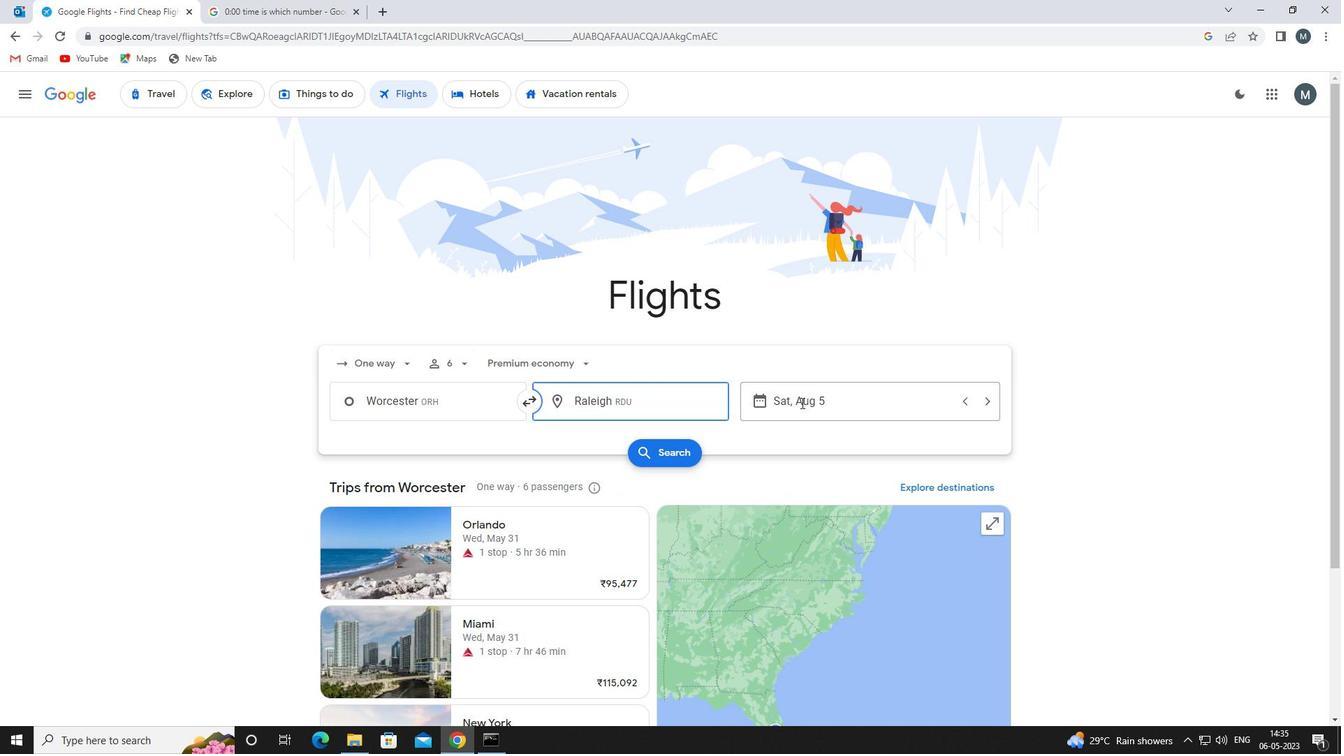 
Action: Mouse moved to (701, 482)
Screenshot: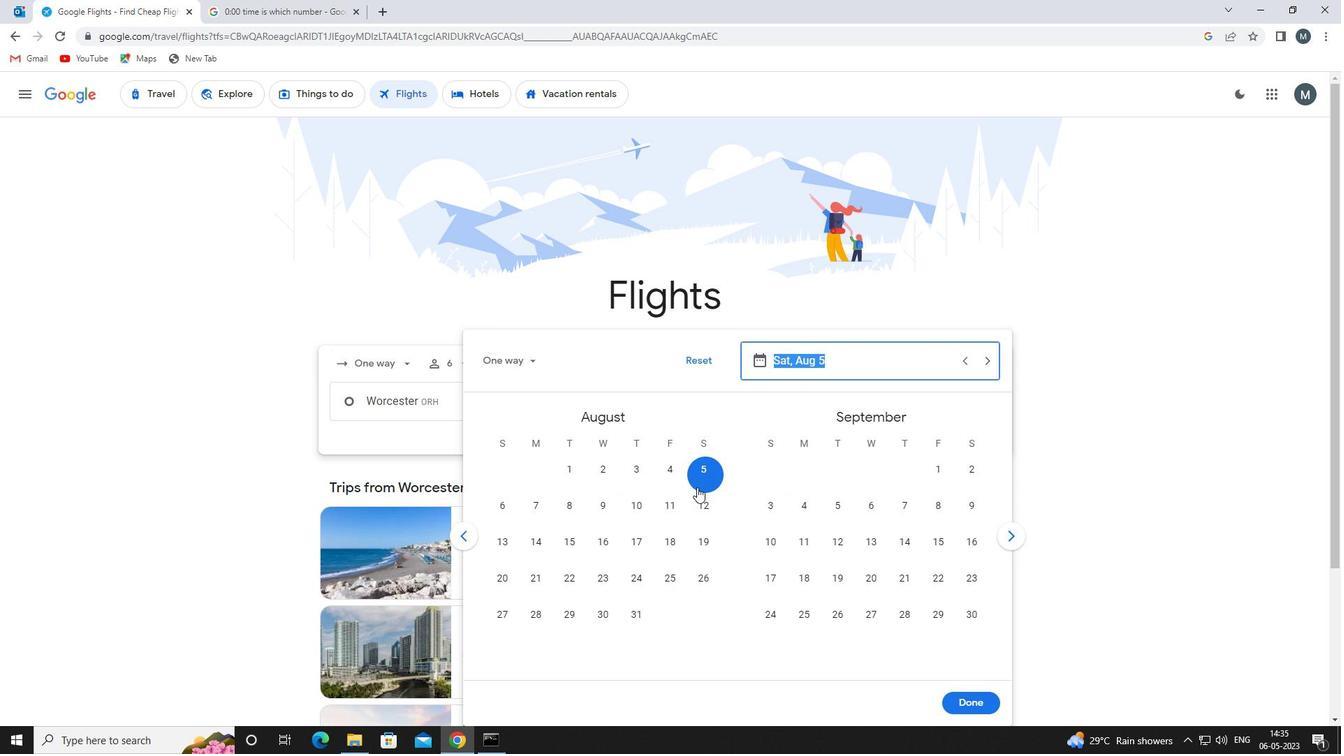 
Action: Mouse pressed left at (701, 482)
Screenshot: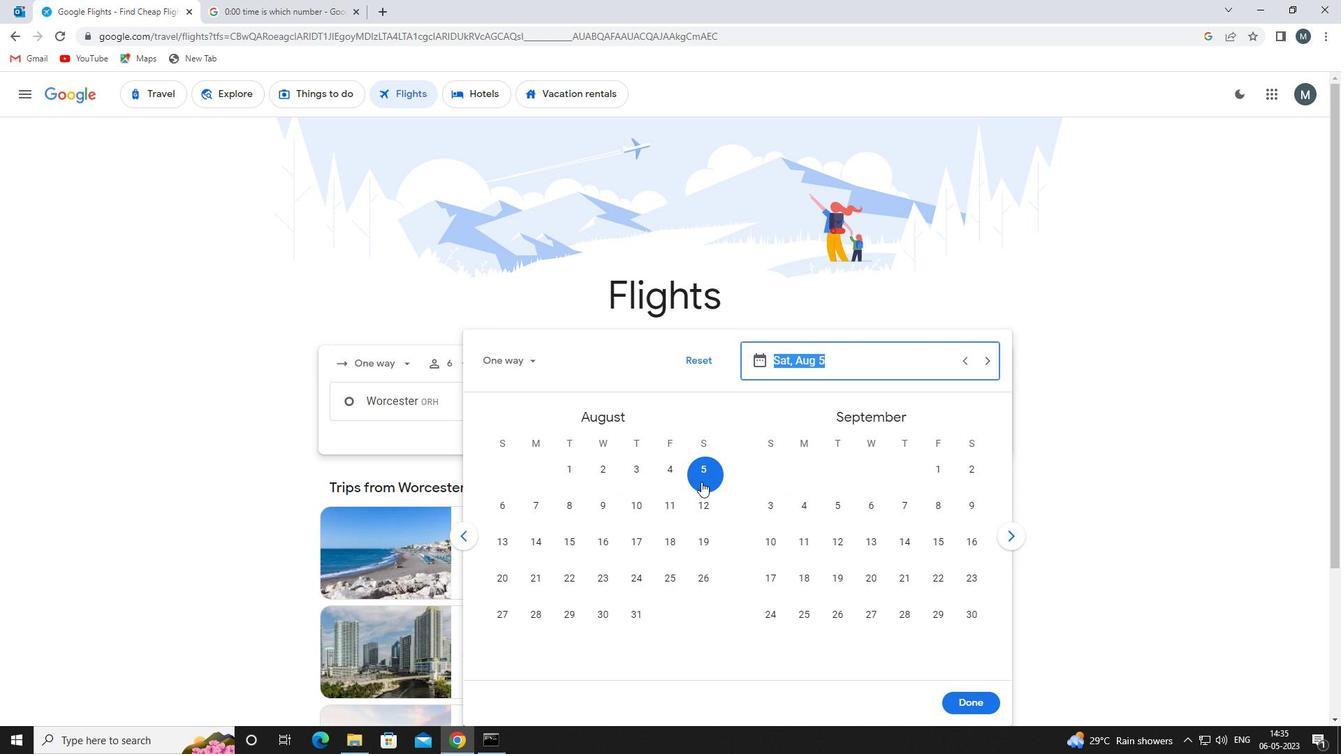 
Action: Mouse moved to (956, 704)
Screenshot: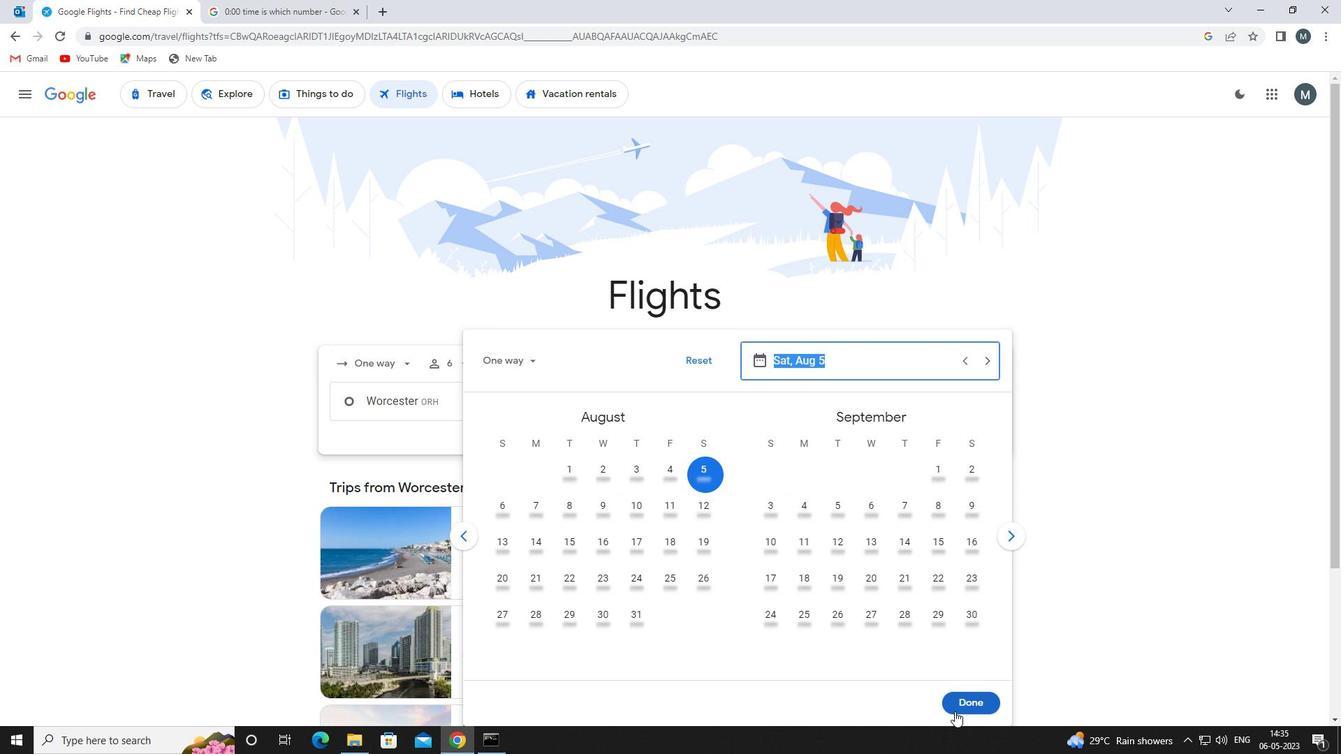 
Action: Mouse pressed left at (956, 704)
Screenshot: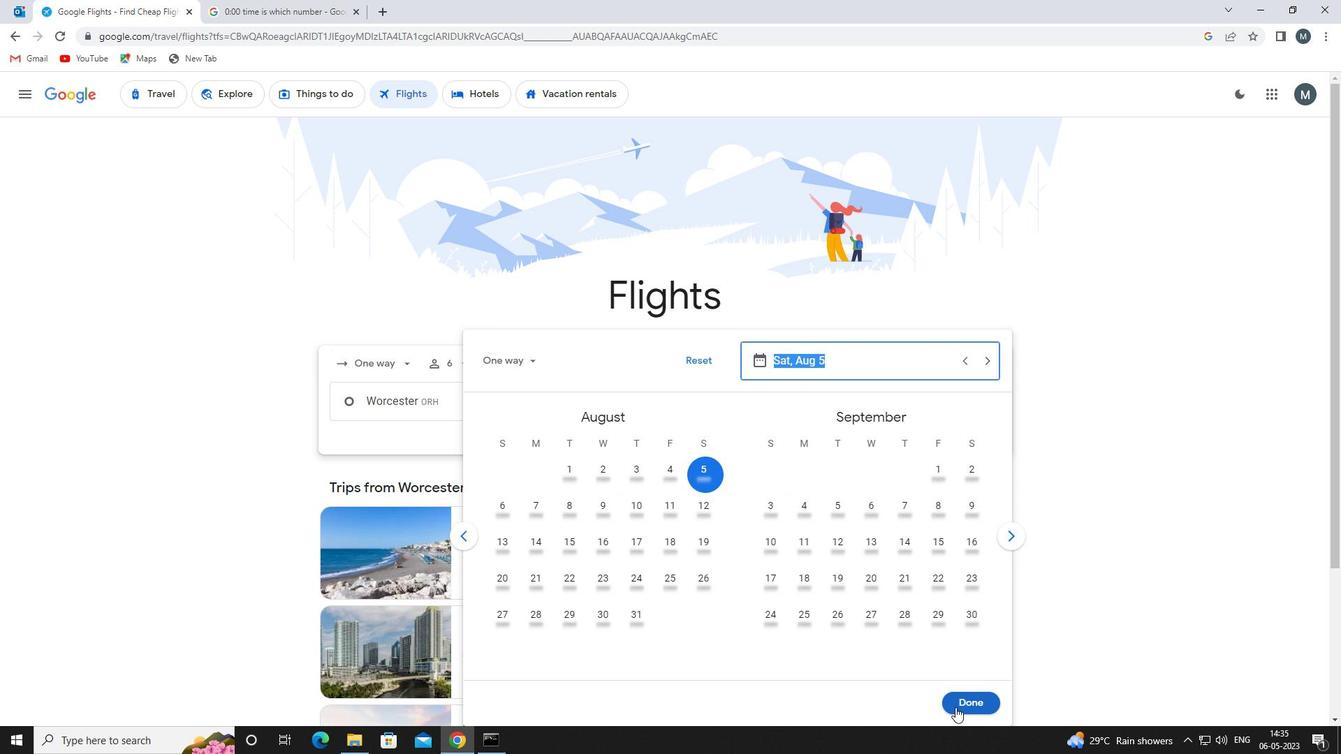 
Action: Mouse moved to (675, 456)
Screenshot: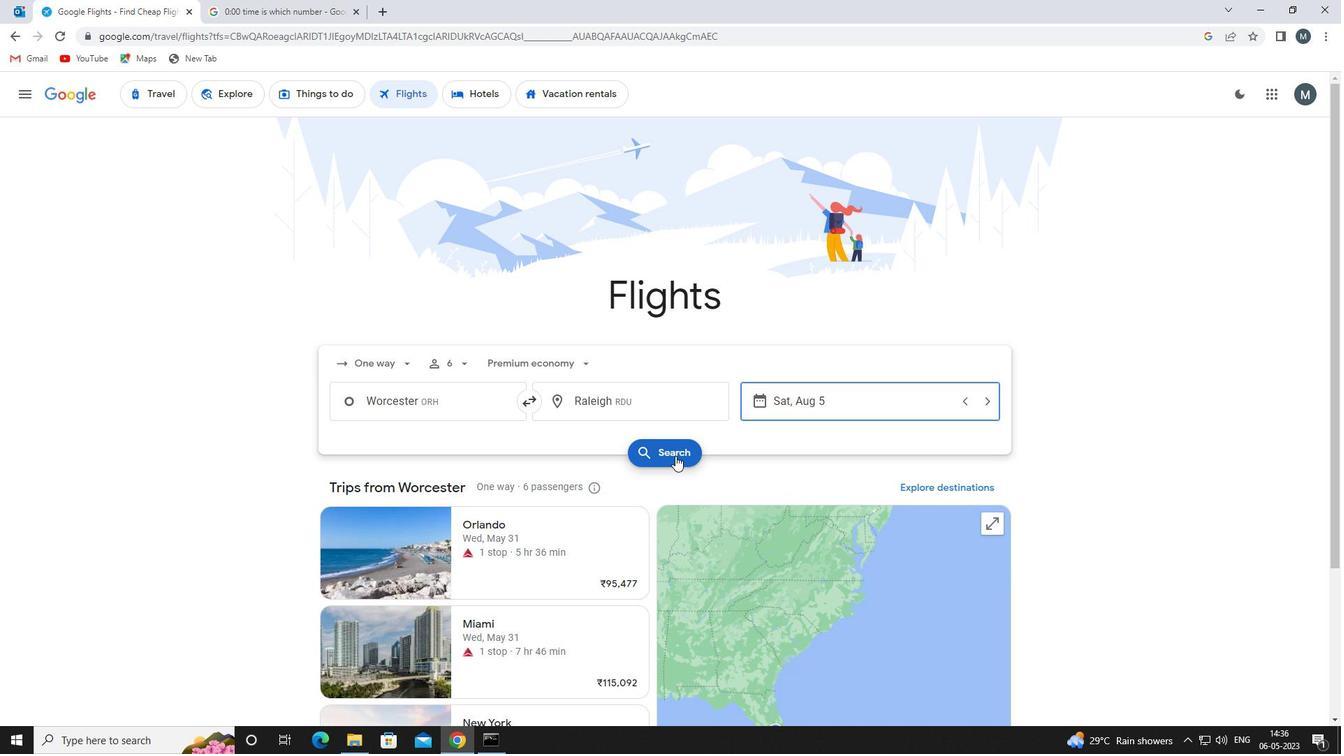 
Action: Mouse pressed left at (675, 456)
Screenshot: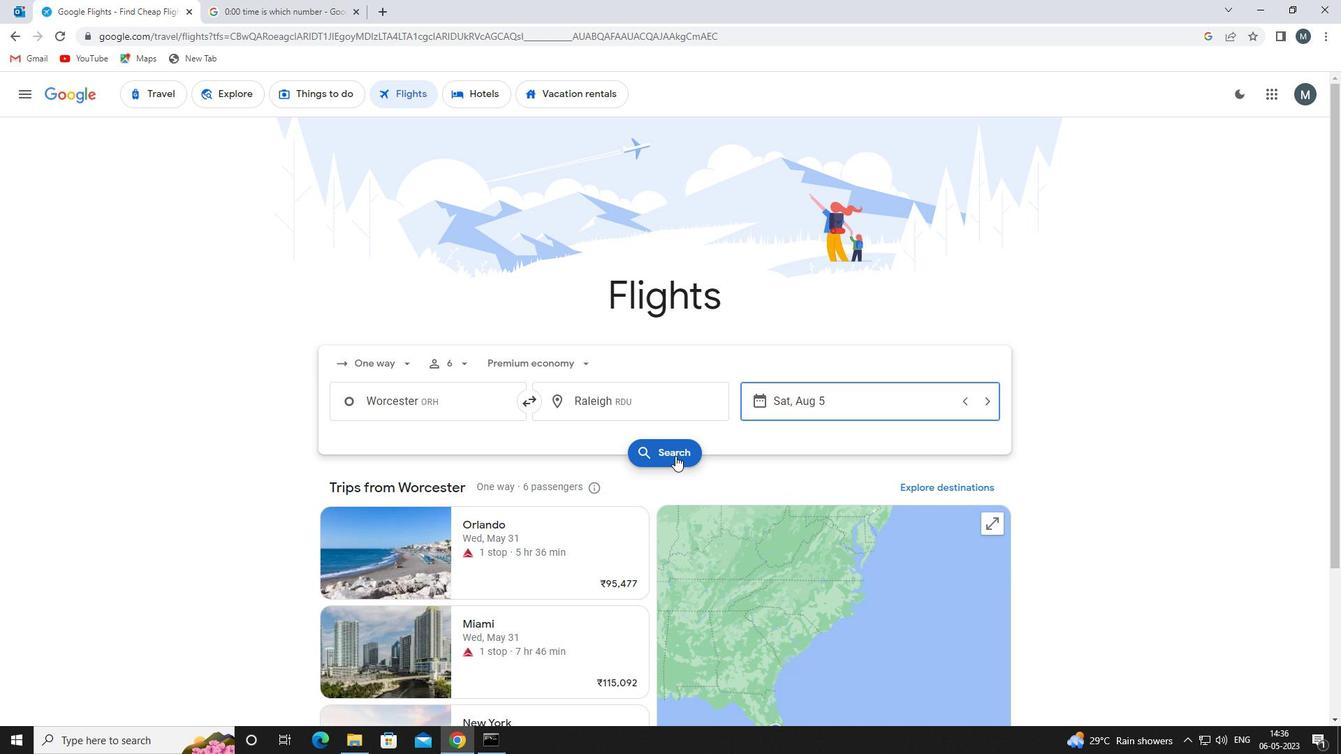 
Action: Mouse moved to (363, 211)
Screenshot: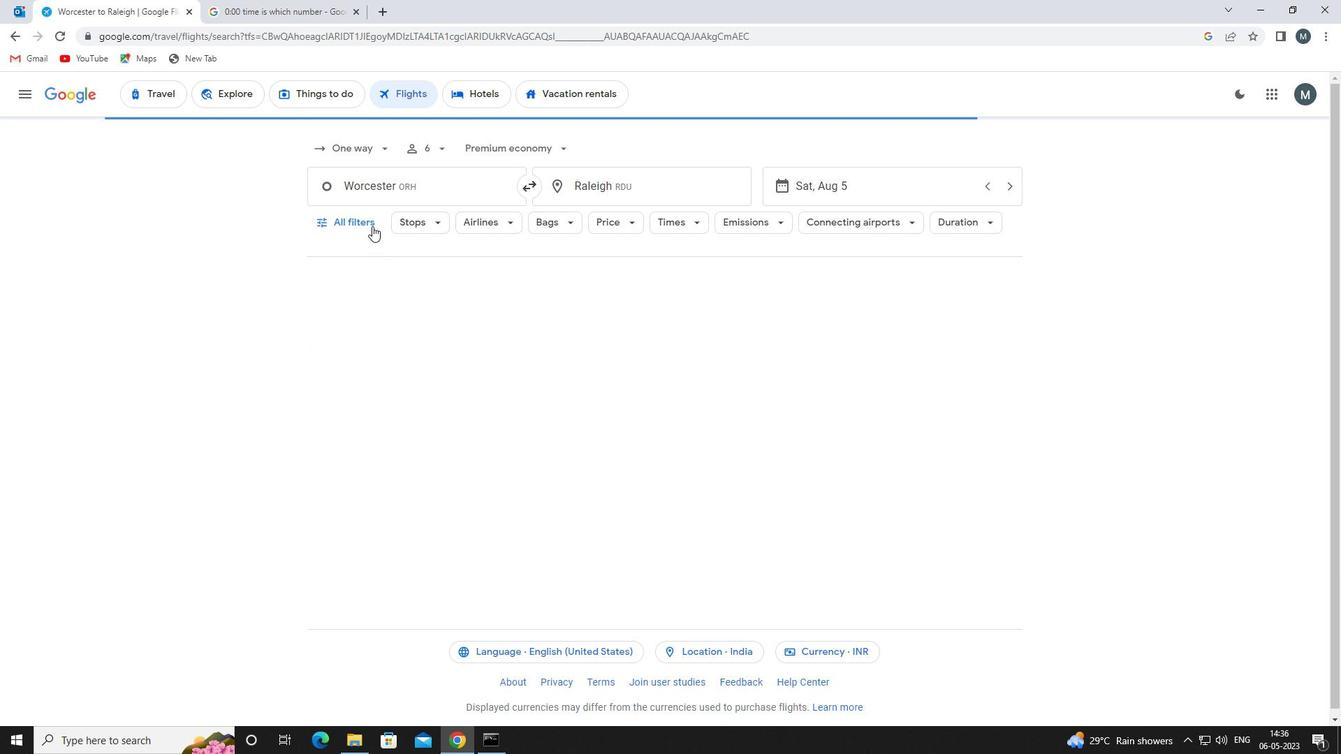 
Action: Mouse pressed left at (363, 211)
Screenshot: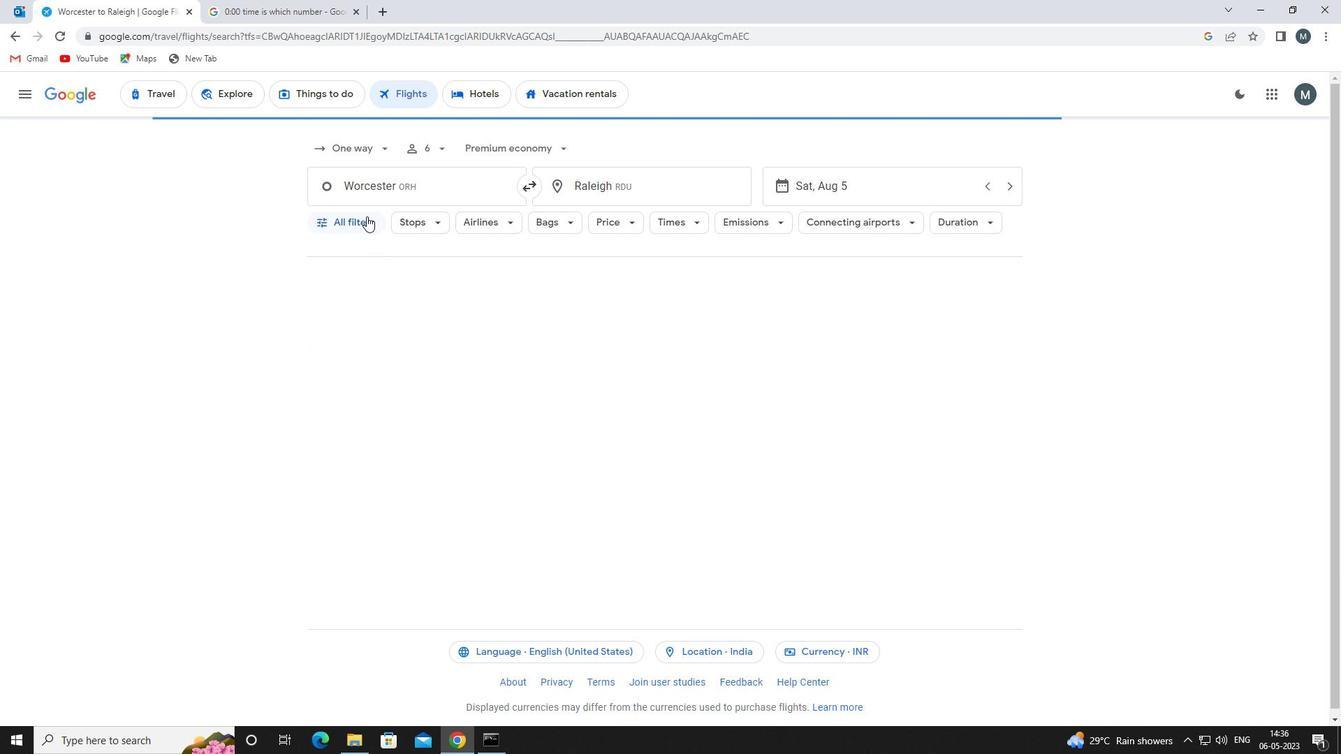 
Action: Mouse moved to (401, 351)
Screenshot: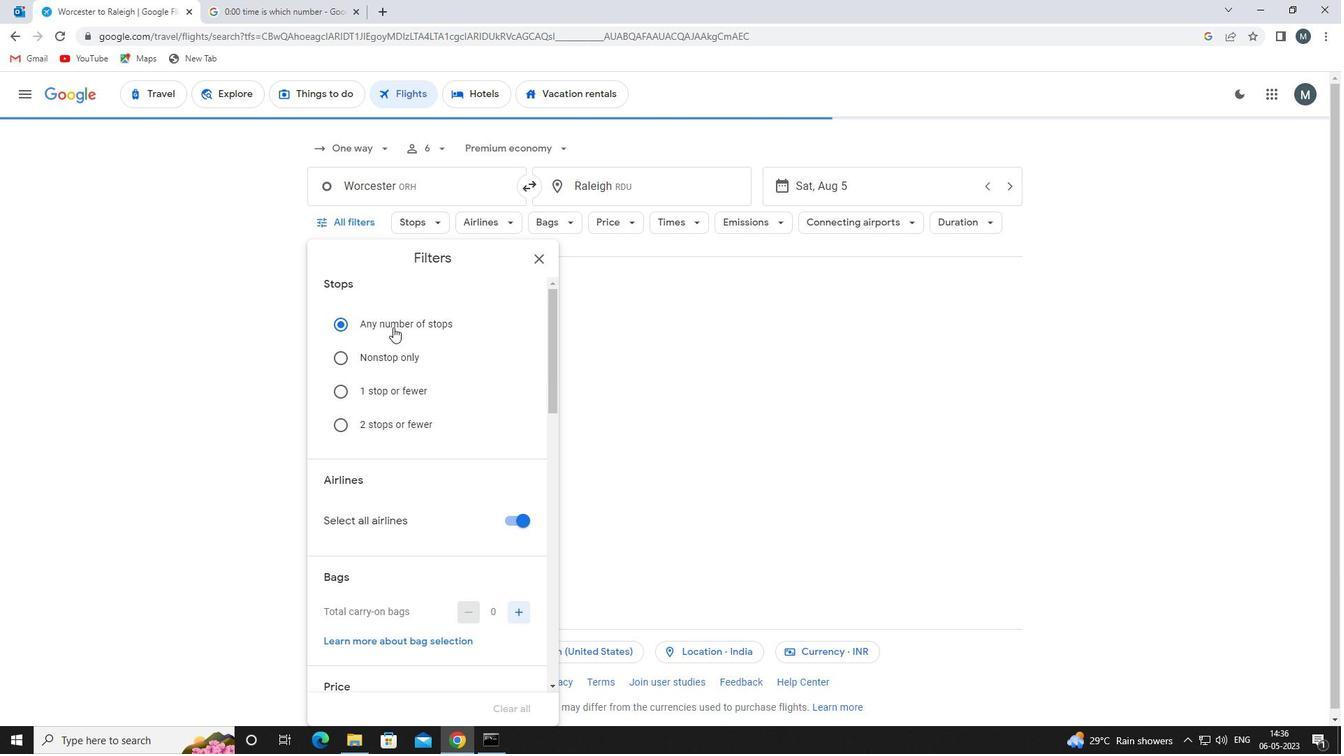 
Action: Mouse scrolled (401, 350) with delta (0, 0)
Screenshot: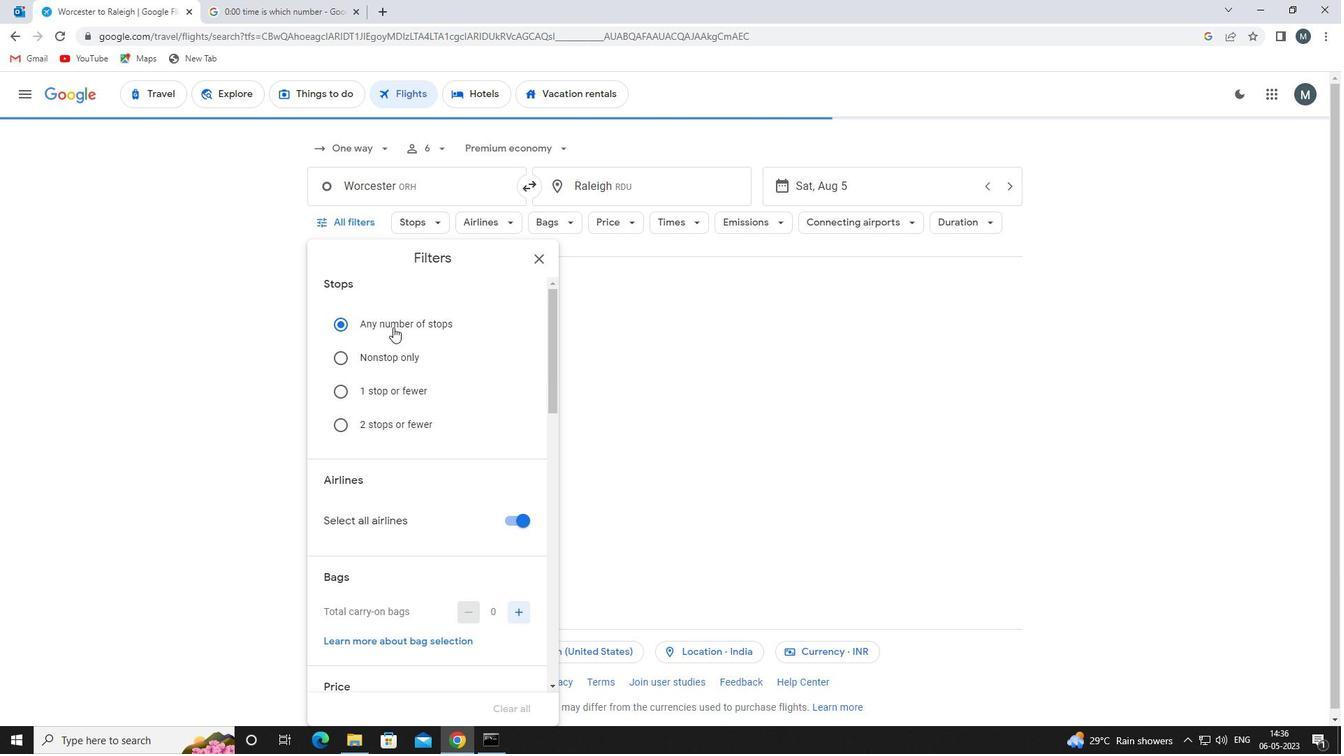 
Action: Mouse moved to (403, 357)
Screenshot: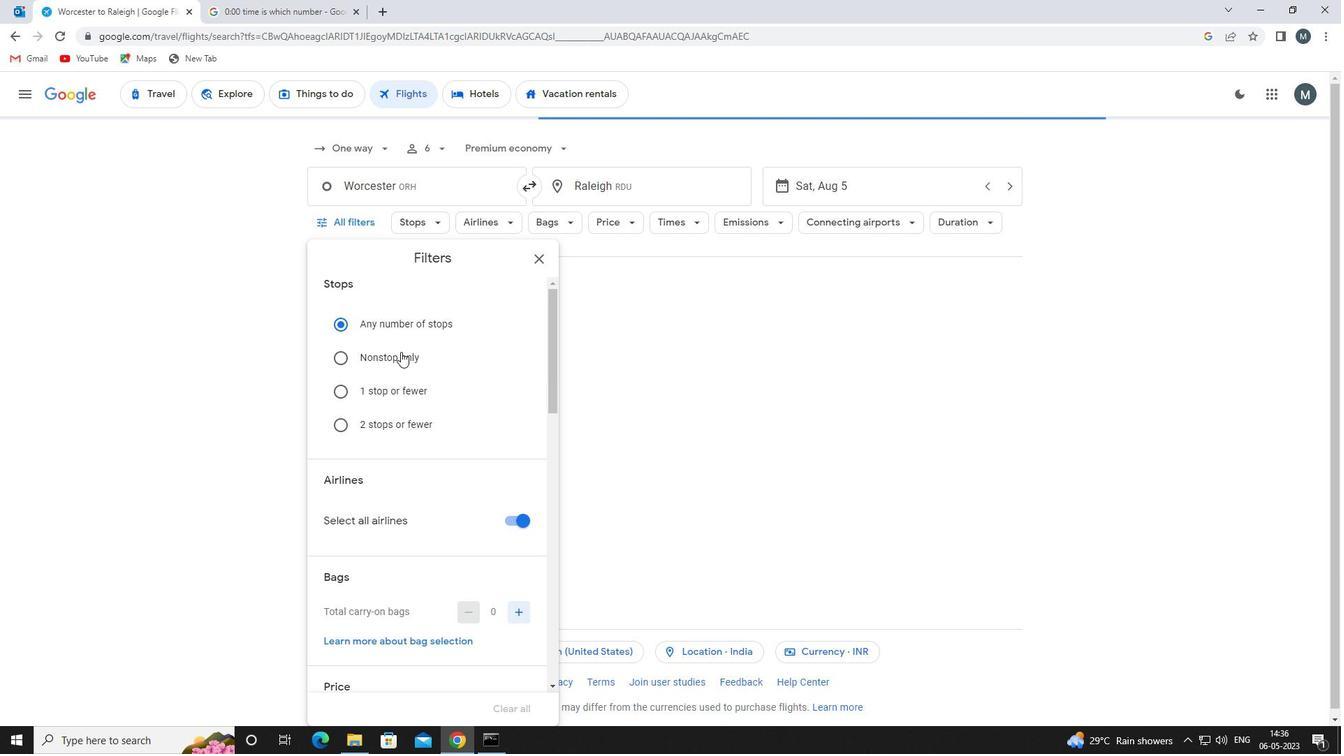 
Action: Mouse scrolled (403, 356) with delta (0, 0)
Screenshot: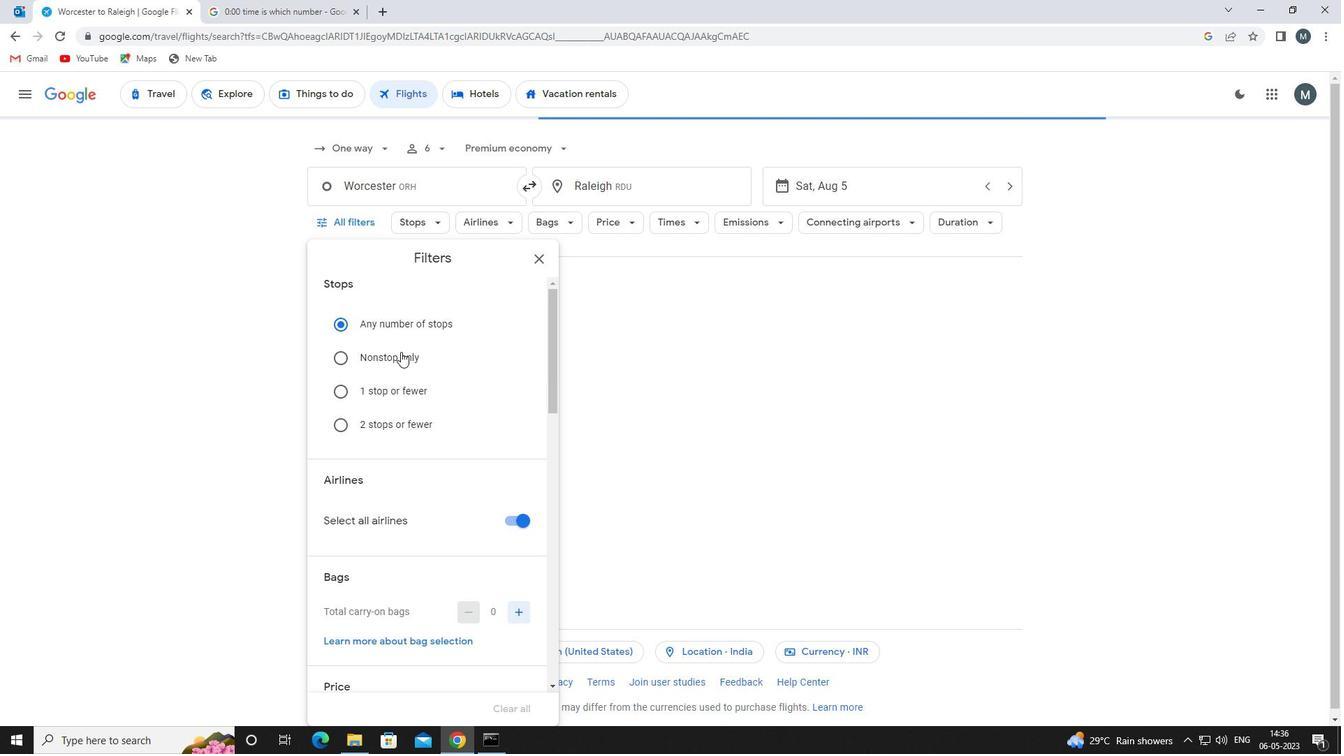 
Action: Mouse moved to (507, 384)
Screenshot: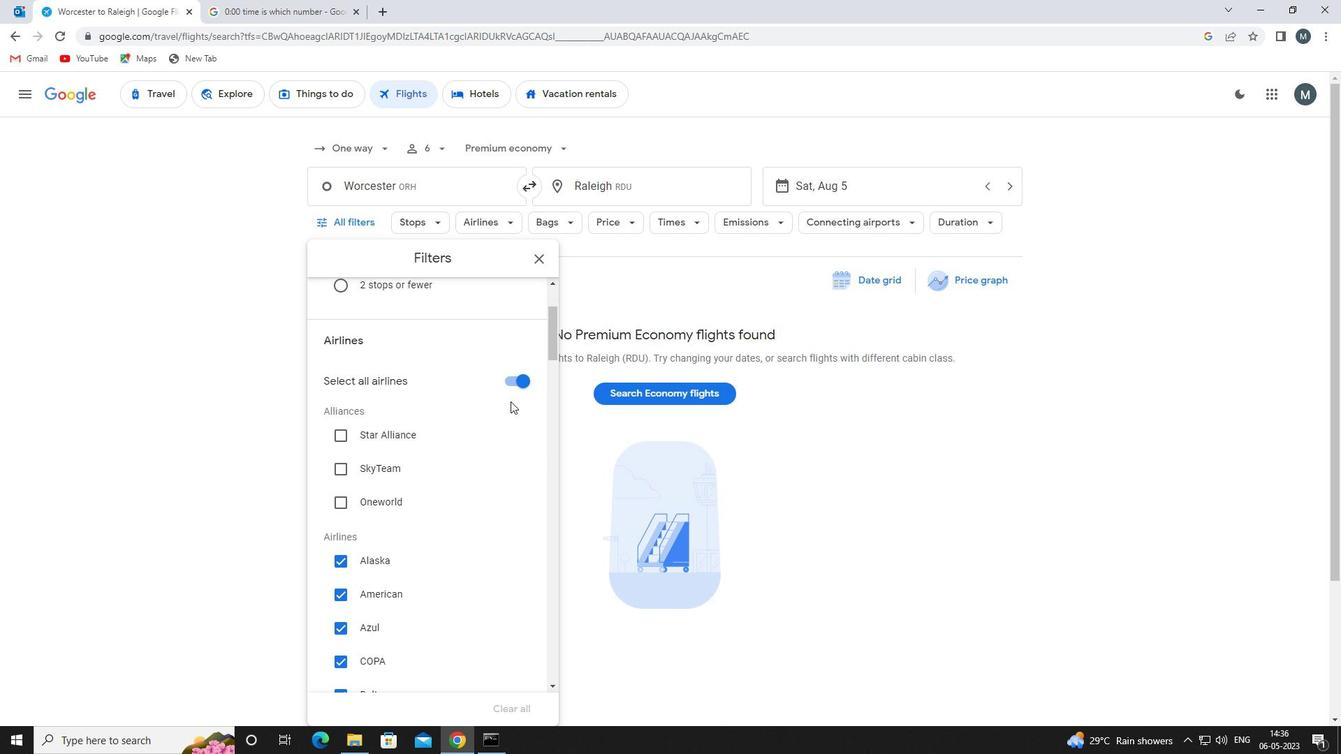 
Action: Mouse pressed left at (507, 384)
Screenshot: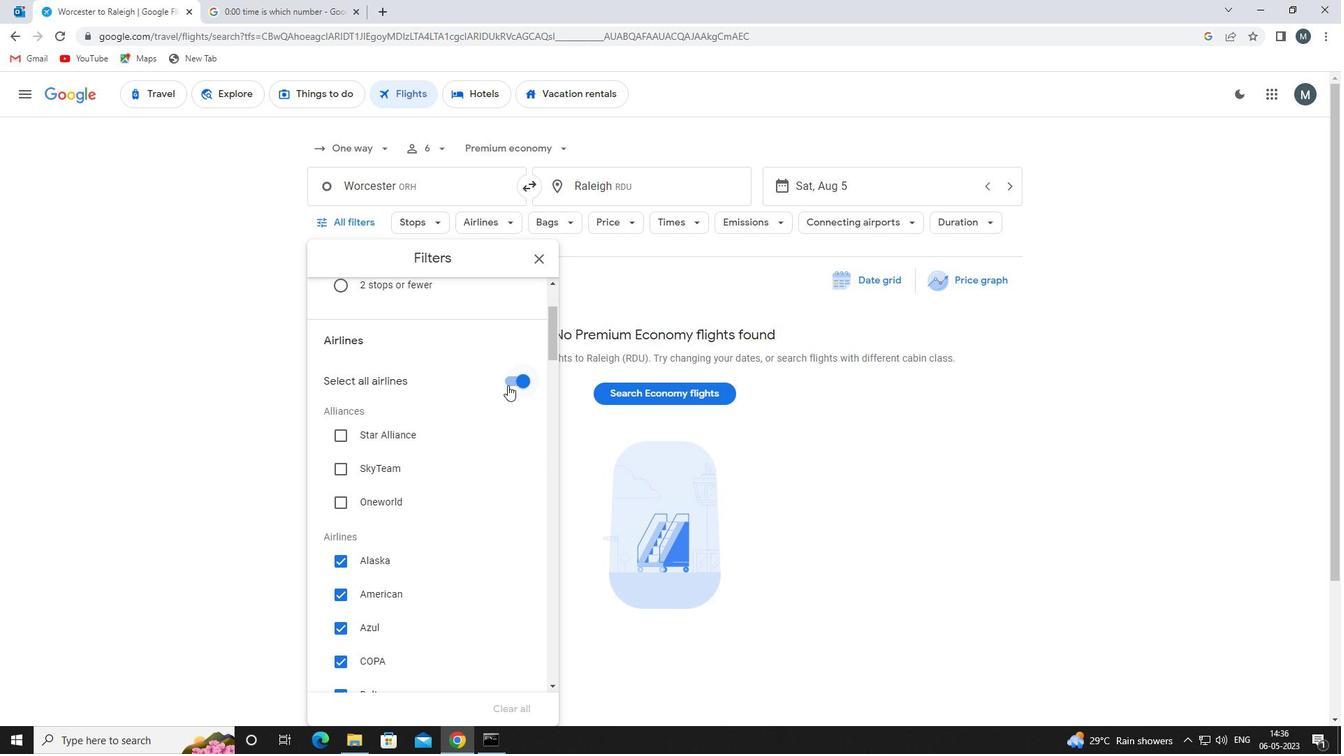 
Action: Mouse moved to (461, 421)
Screenshot: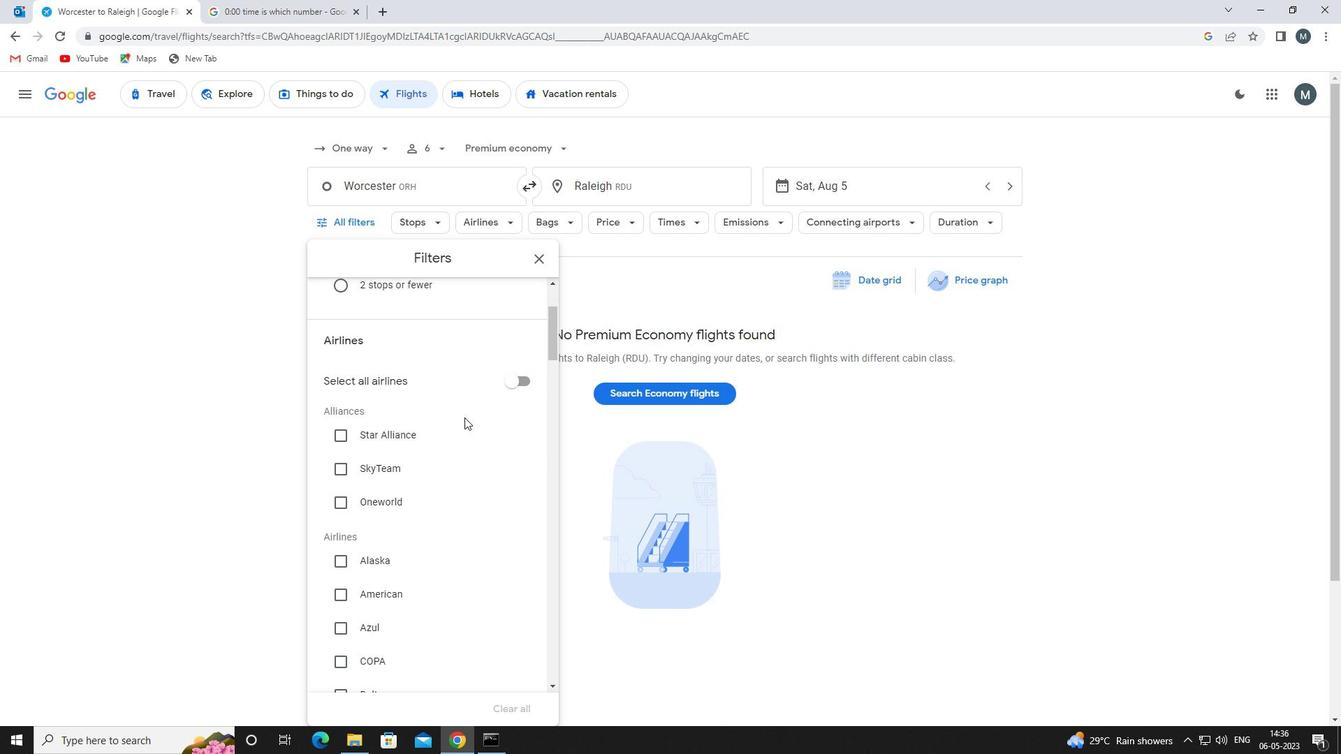 
Action: Mouse scrolled (461, 420) with delta (0, 0)
Screenshot: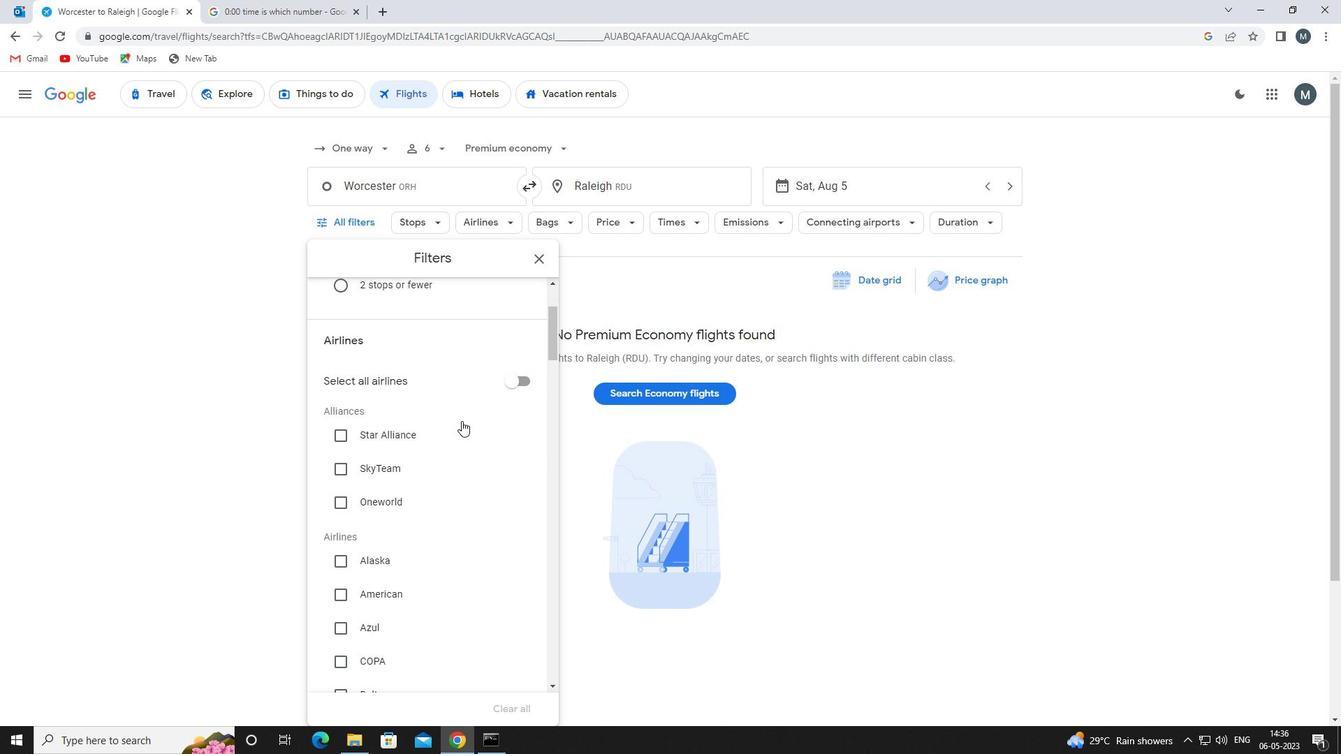 
Action: Mouse moved to (461, 424)
Screenshot: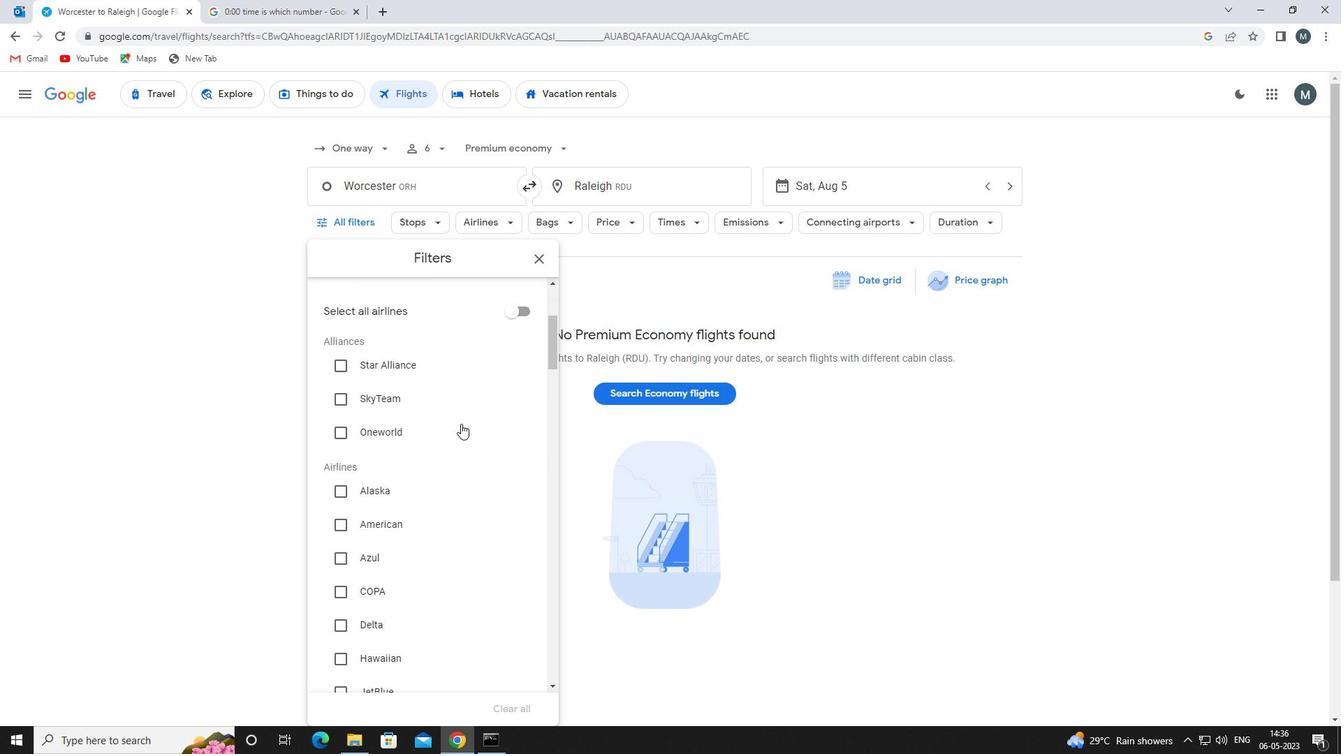 
Action: Mouse scrolled (461, 423) with delta (0, 0)
Screenshot: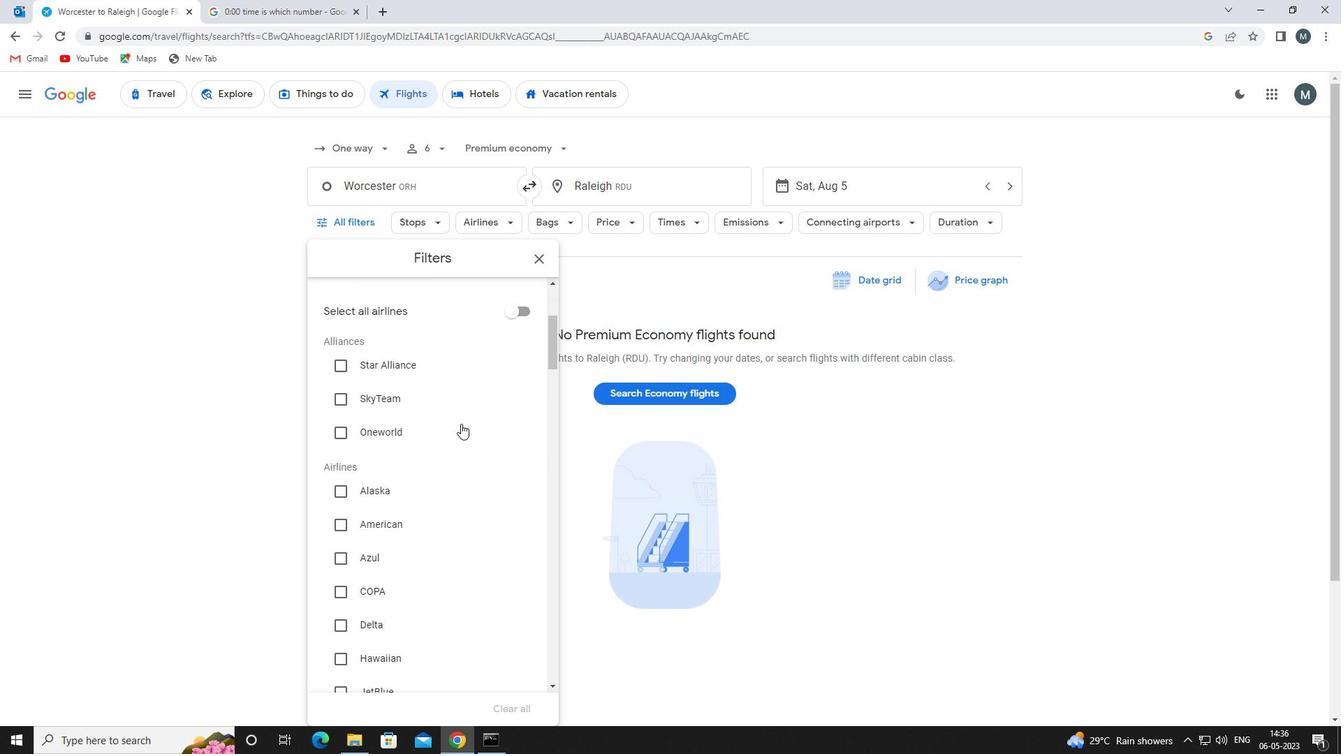 
Action: Mouse moved to (457, 428)
Screenshot: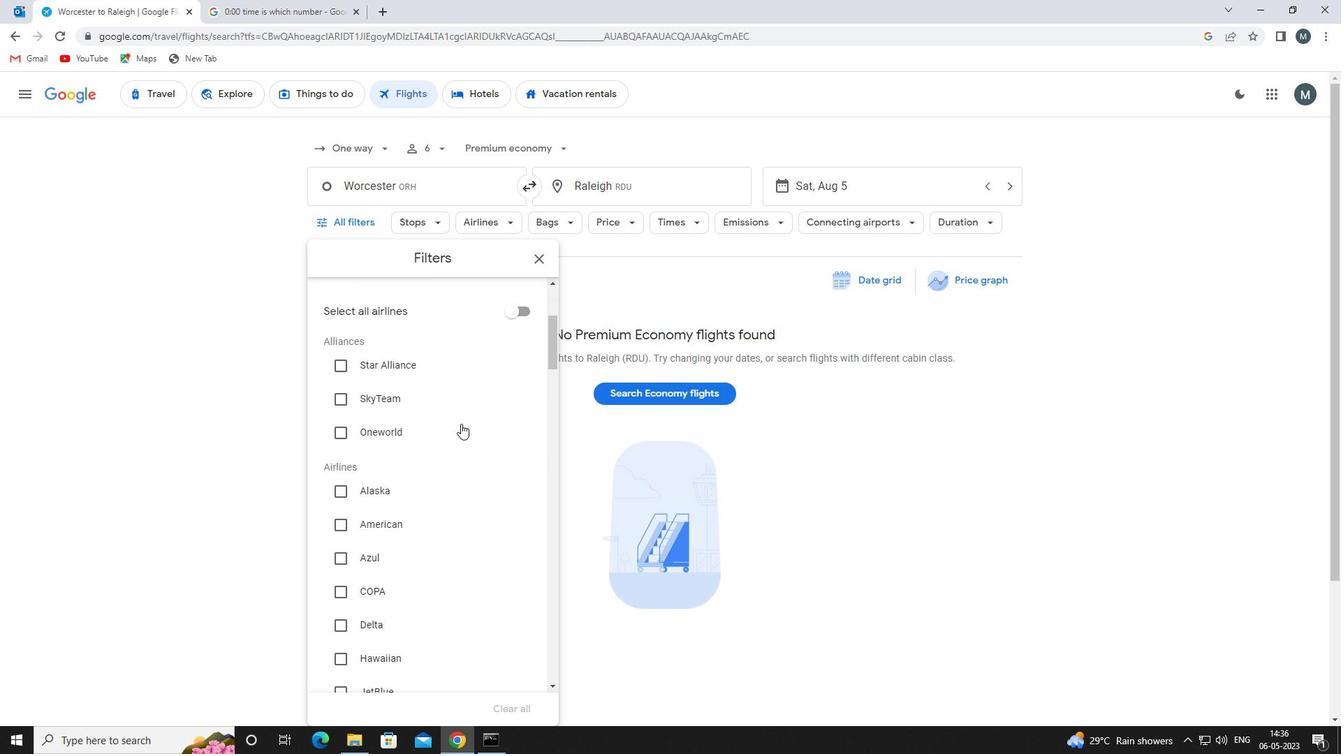 
Action: Mouse scrolled (457, 428) with delta (0, 0)
Screenshot: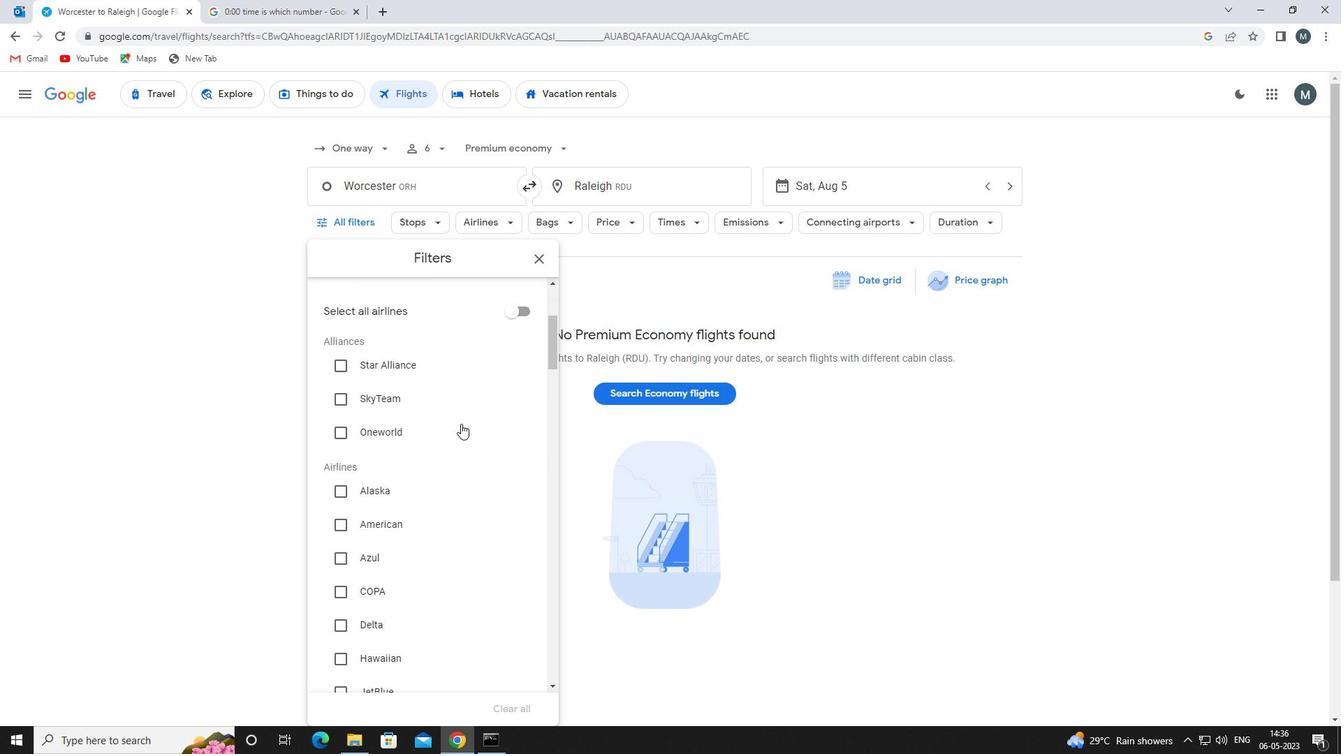 
Action: Mouse moved to (412, 436)
Screenshot: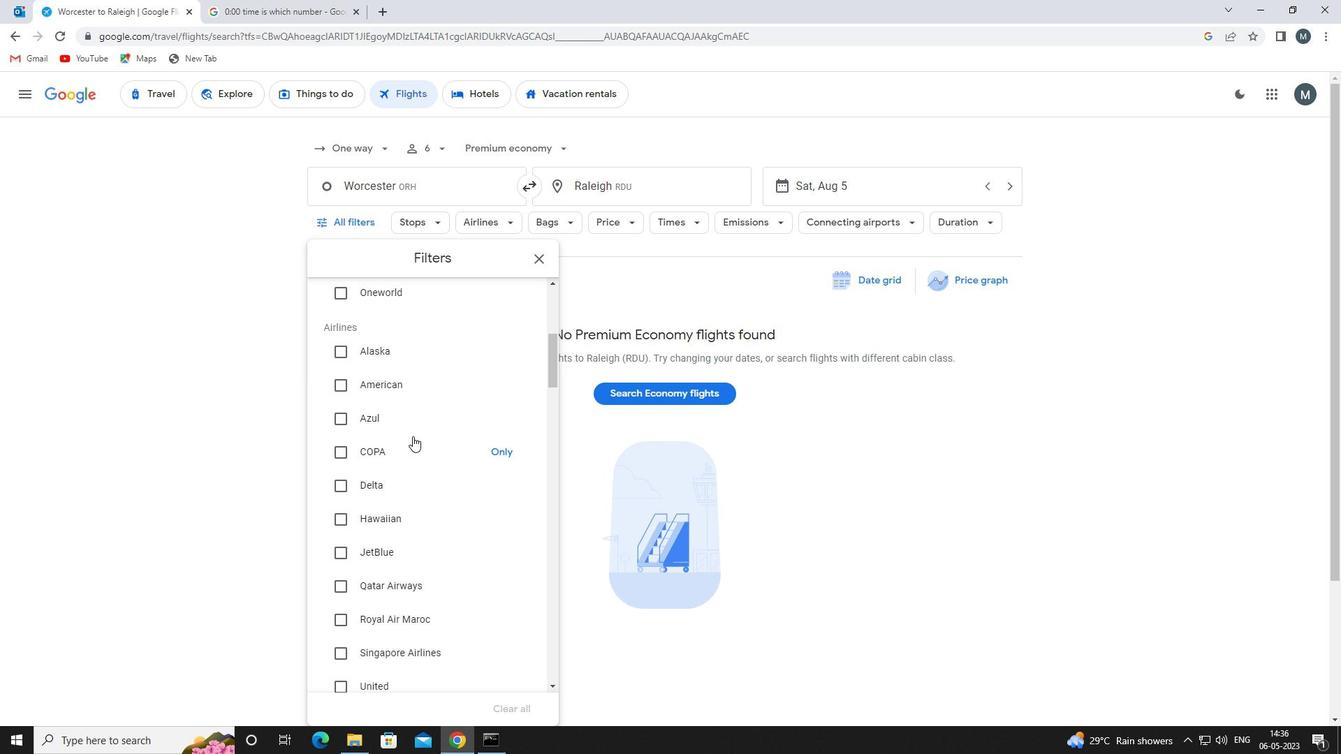 
Action: Mouse scrolled (412, 435) with delta (0, 0)
Screenshot: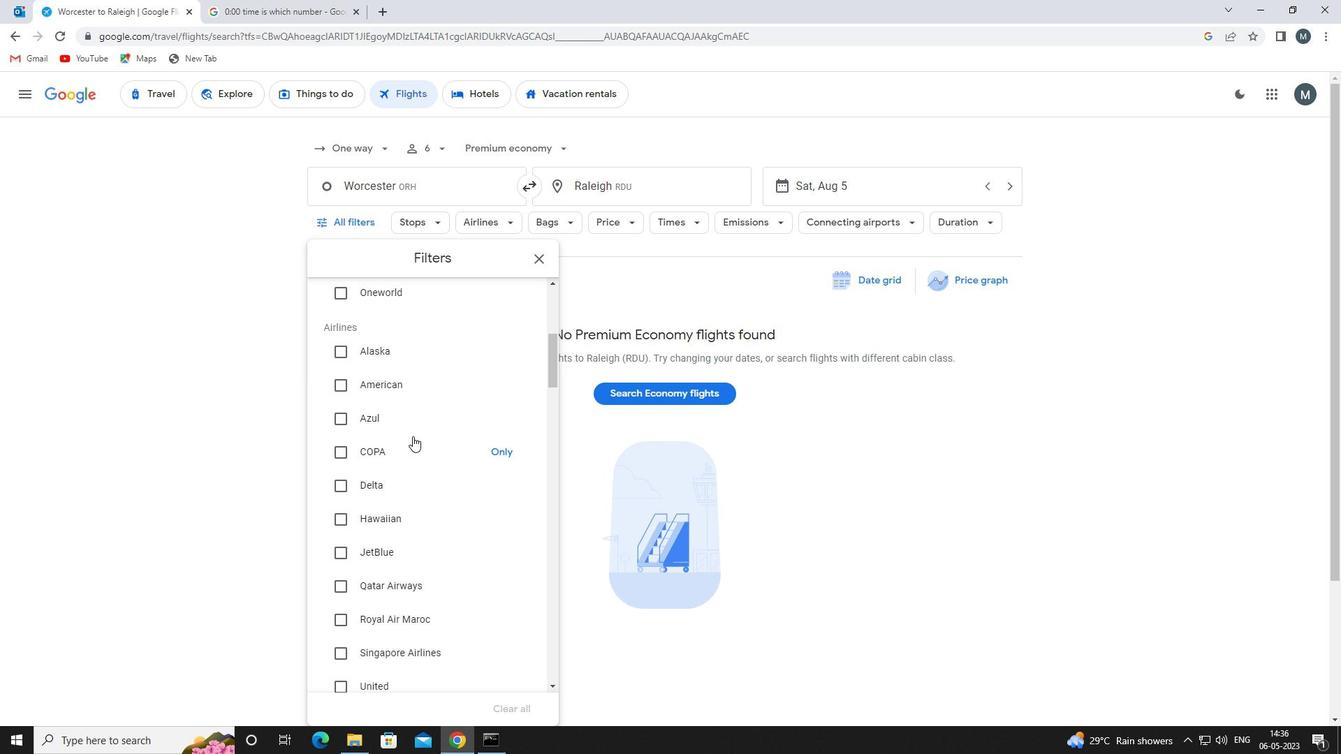 
Action: Mouse moved to (404, 467)
Screenshot: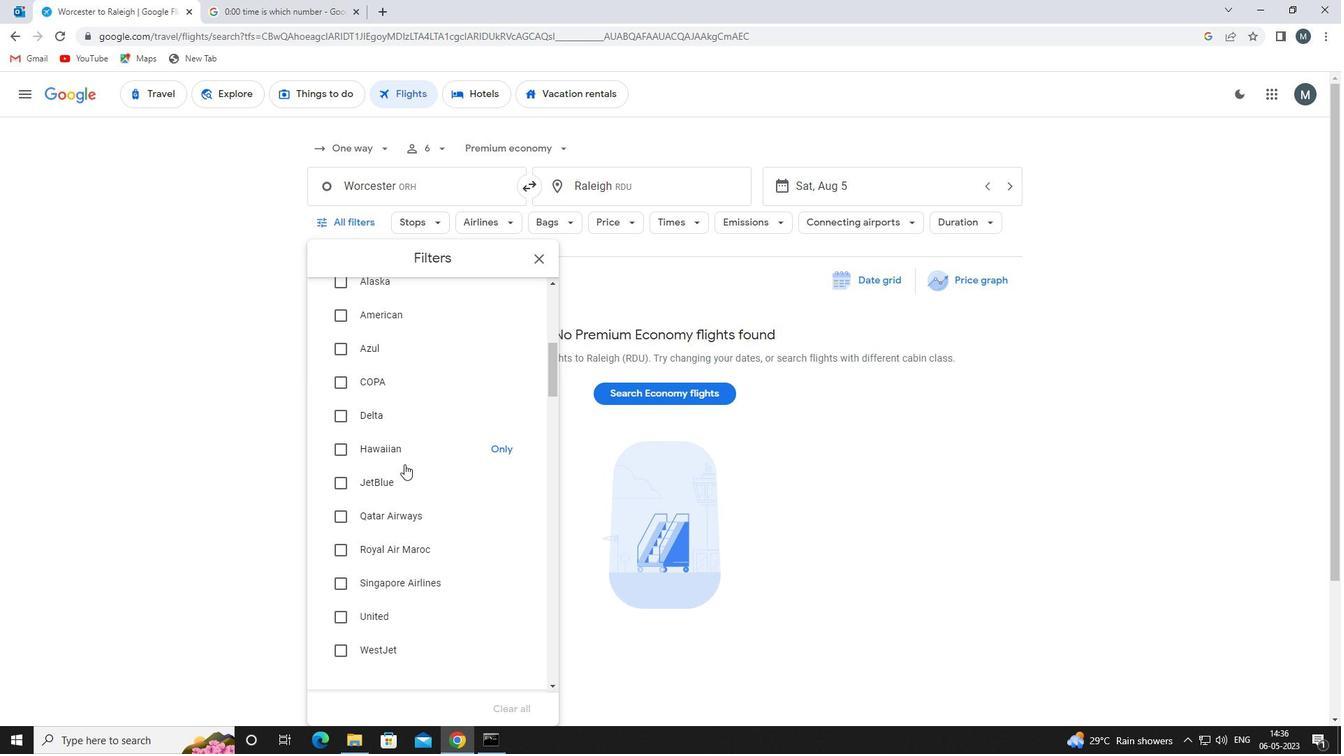 
Action: Mouse scrolled (404, 466) with delta (0, 0)
Screenshot: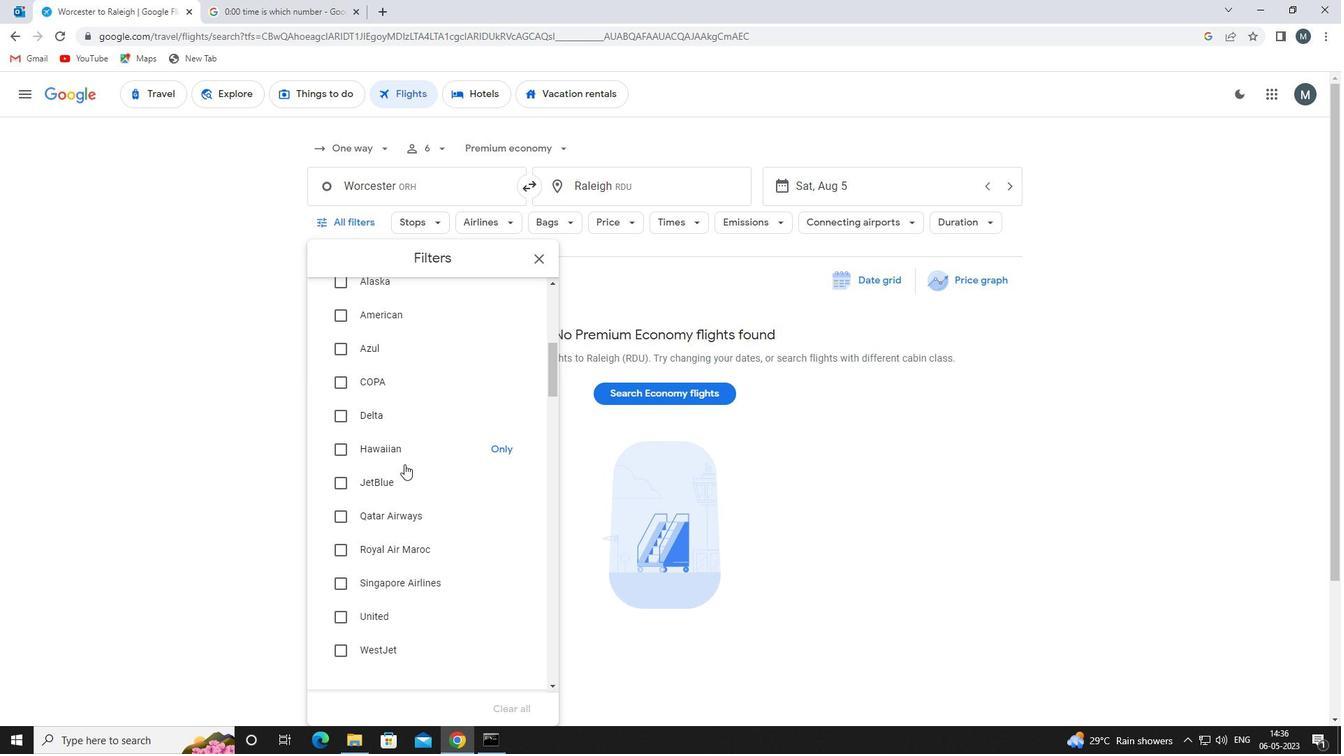 
Action: Mouse moved to (403, 470)
Screenshot: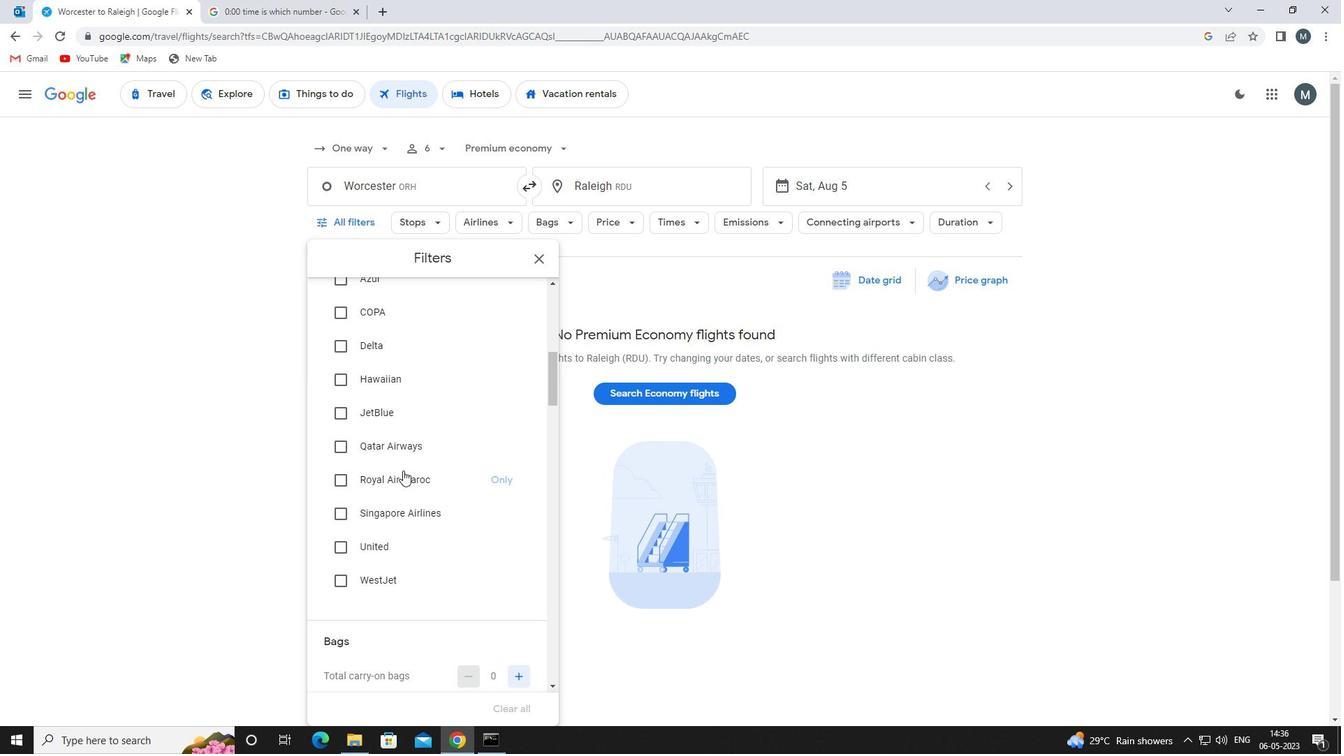 
Action: Mouse scrolled (403, 470) with delta (0, 0)
Screenshot: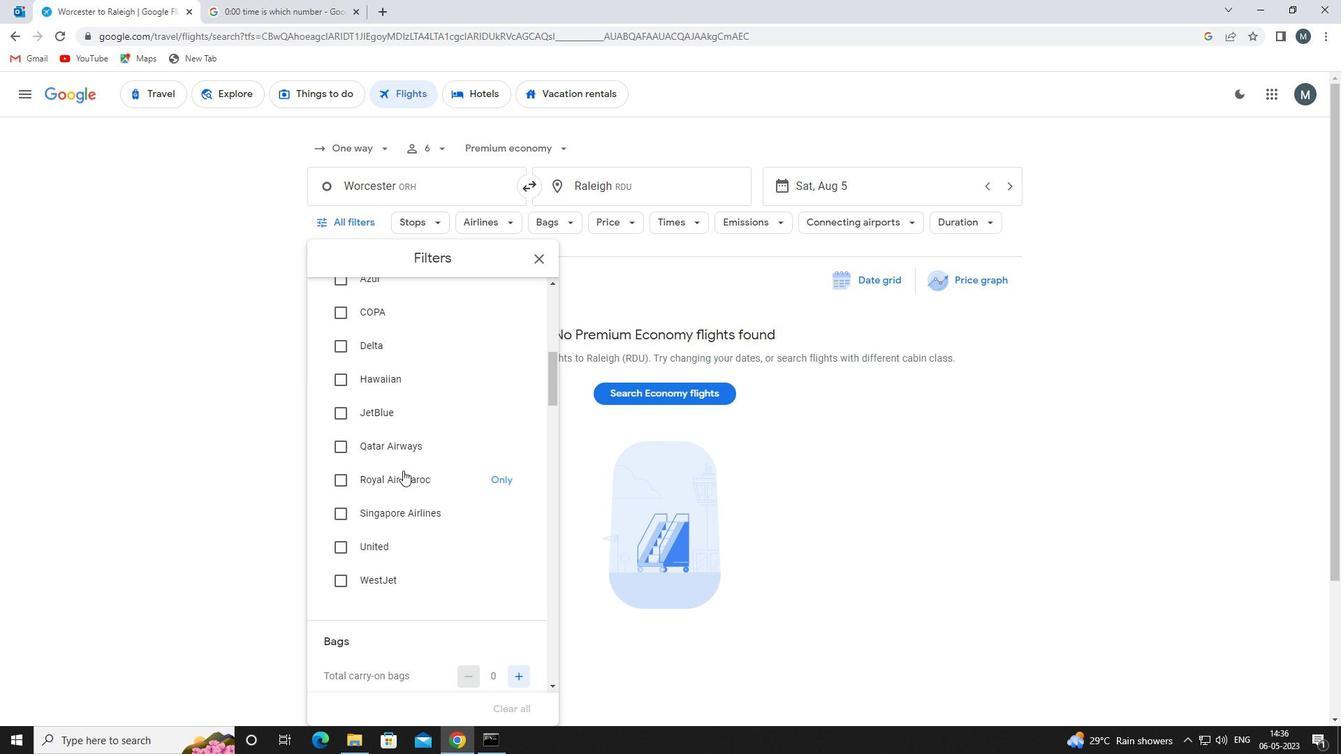 
Action: Mouse moved to (403, 468)
Screenshot: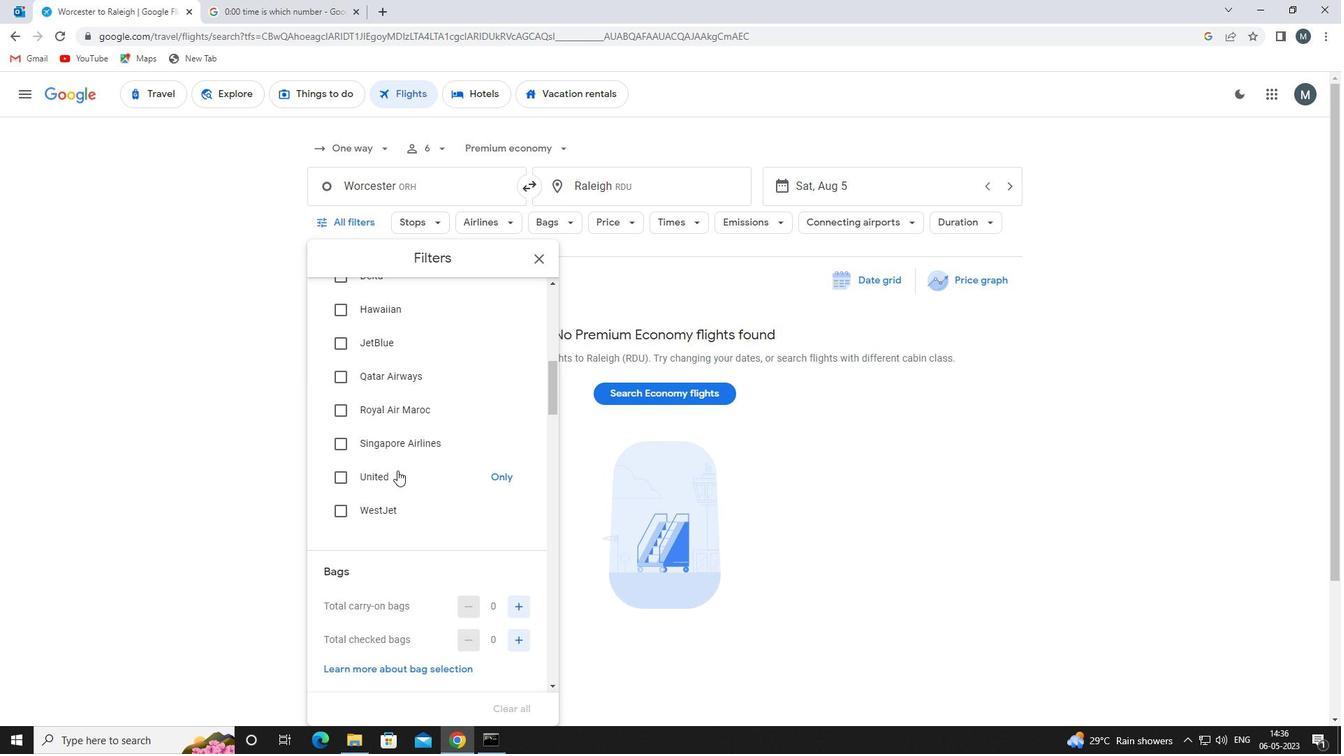 
Action: Mouse scrolled (403, 468) with delta (0, 0)
Screenshot: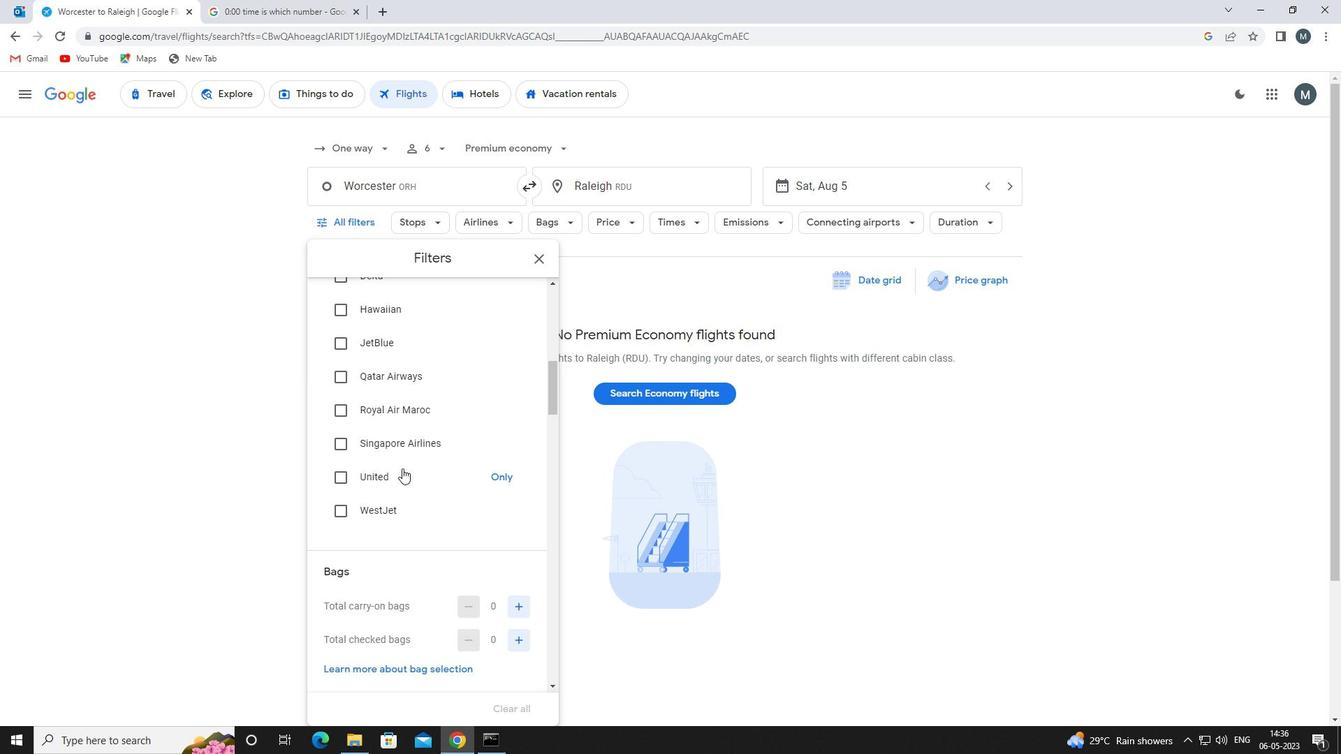 
Action: Mouse scrolled (403, 468) with delta (0, 0)
Screenshot: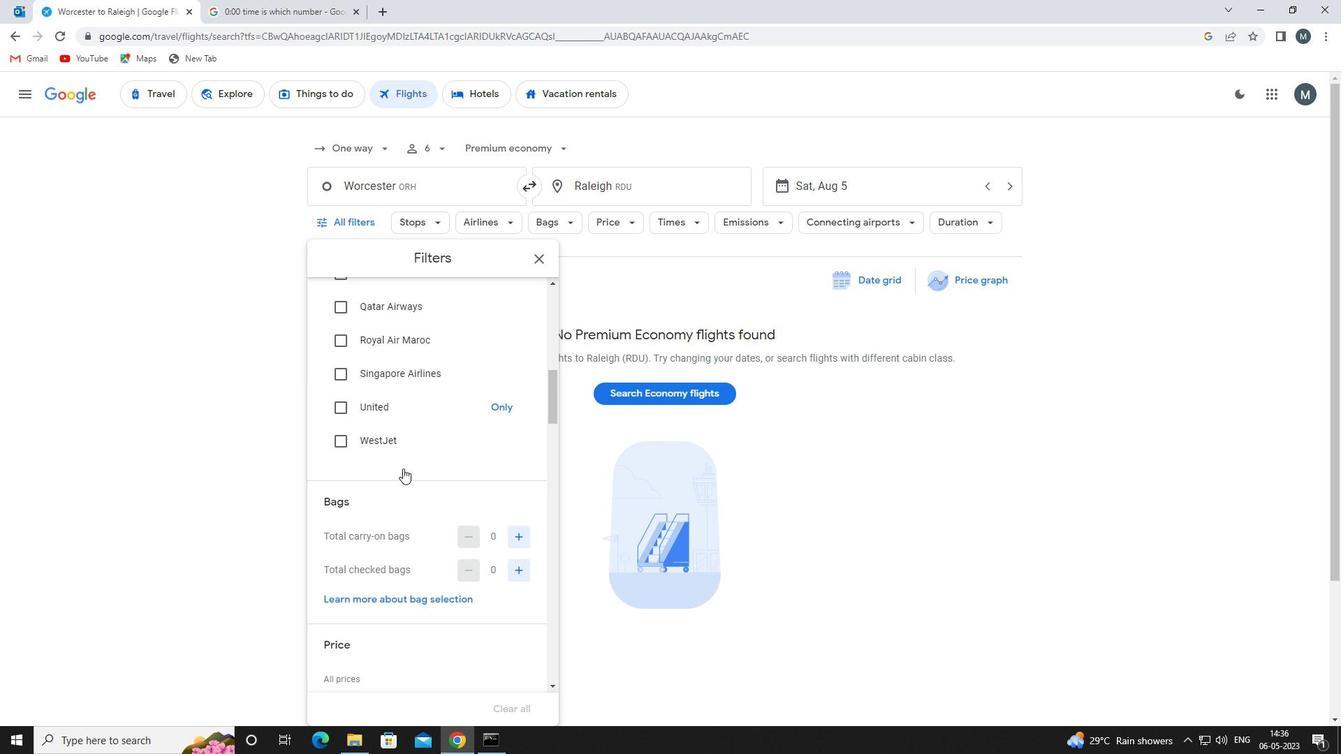 
Action: Mouse moved to (404, 475)
Screenshot: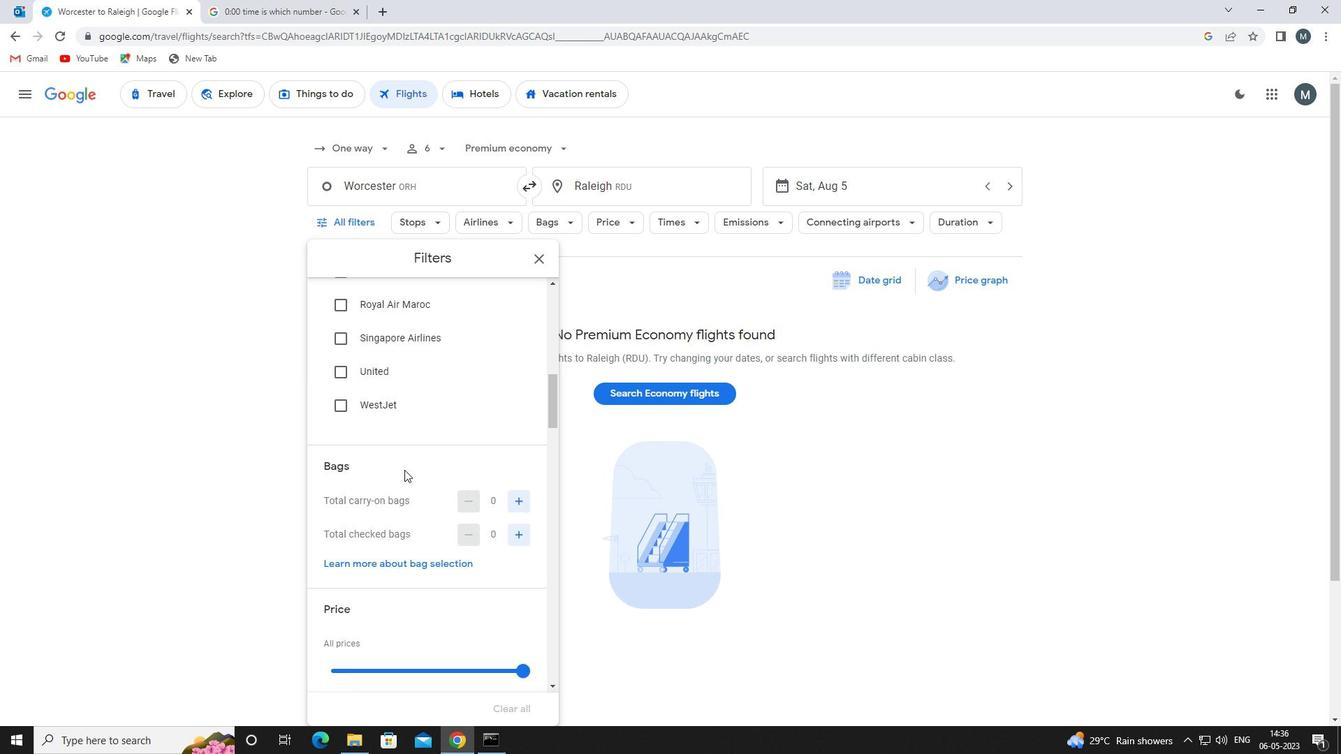 
Action: Mouse scrolled (404, 475) with delta (0, 0)
Screenshot: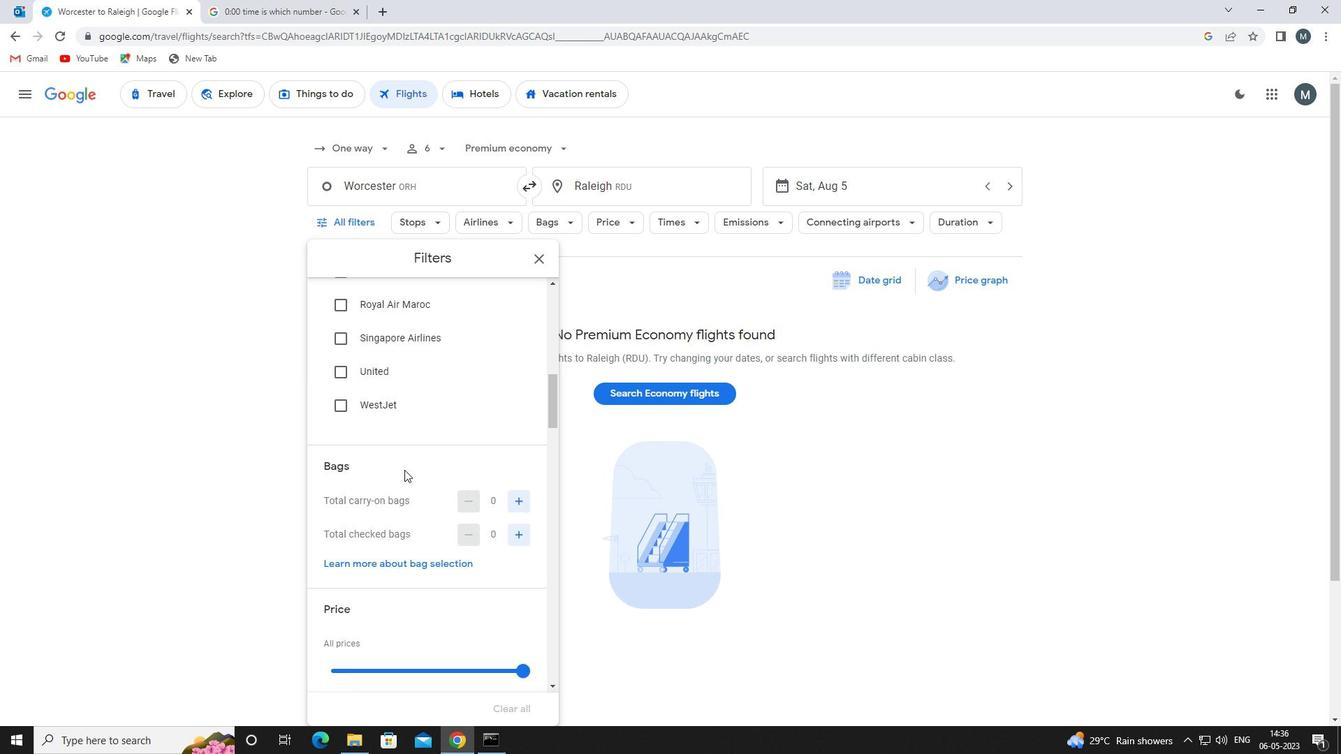 
Action: Mouse moved to (516, 431)
Screenshot: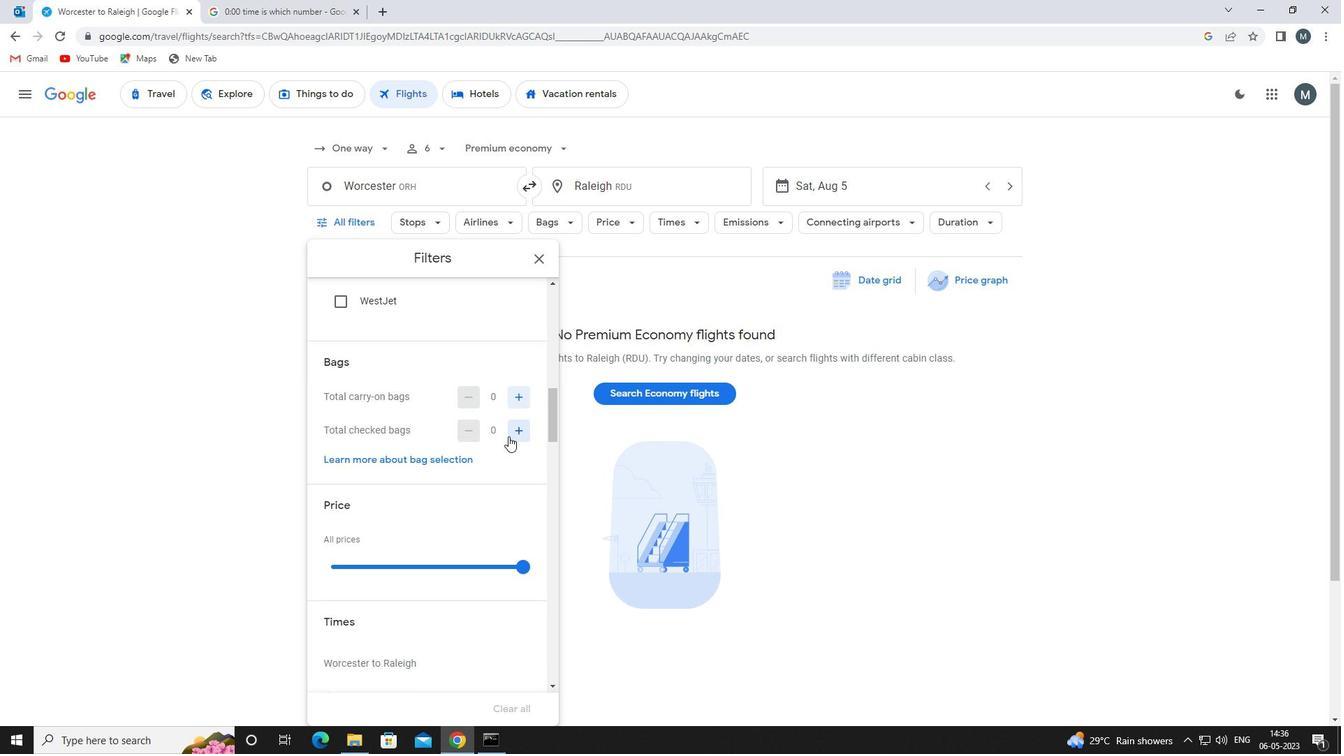 
Action: Mouse pressed left at (516, 431)
Screenshot: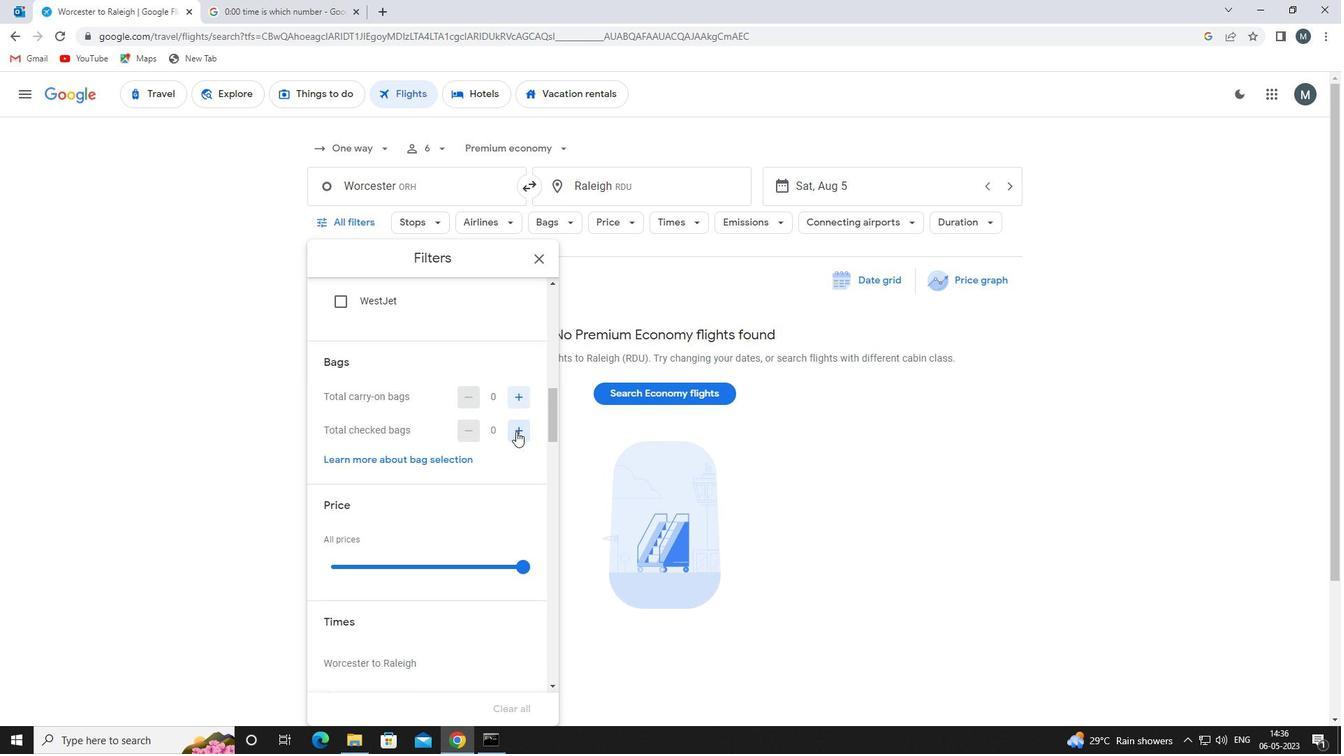 
Action: Mouse pressed left at (516, 431)
Screenshot: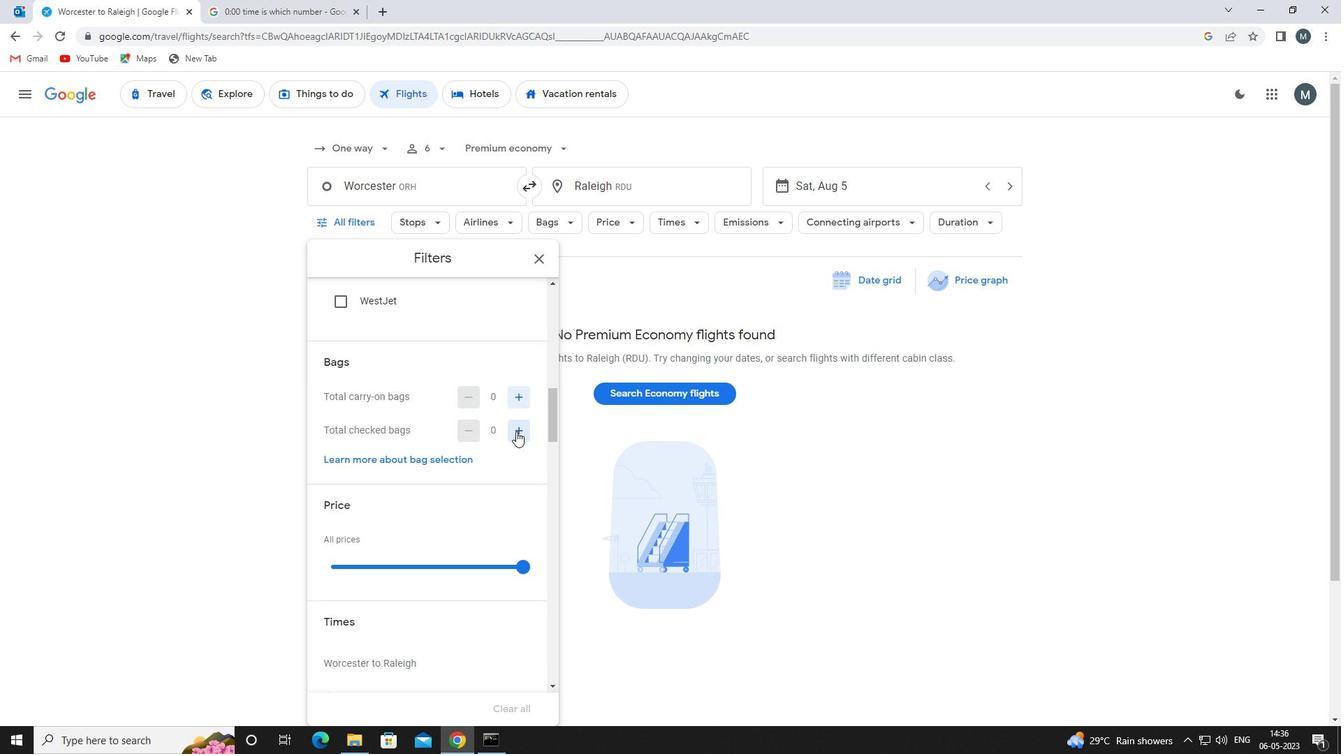 
Action: Mouse pressed left at (516, 431)
Screenshot: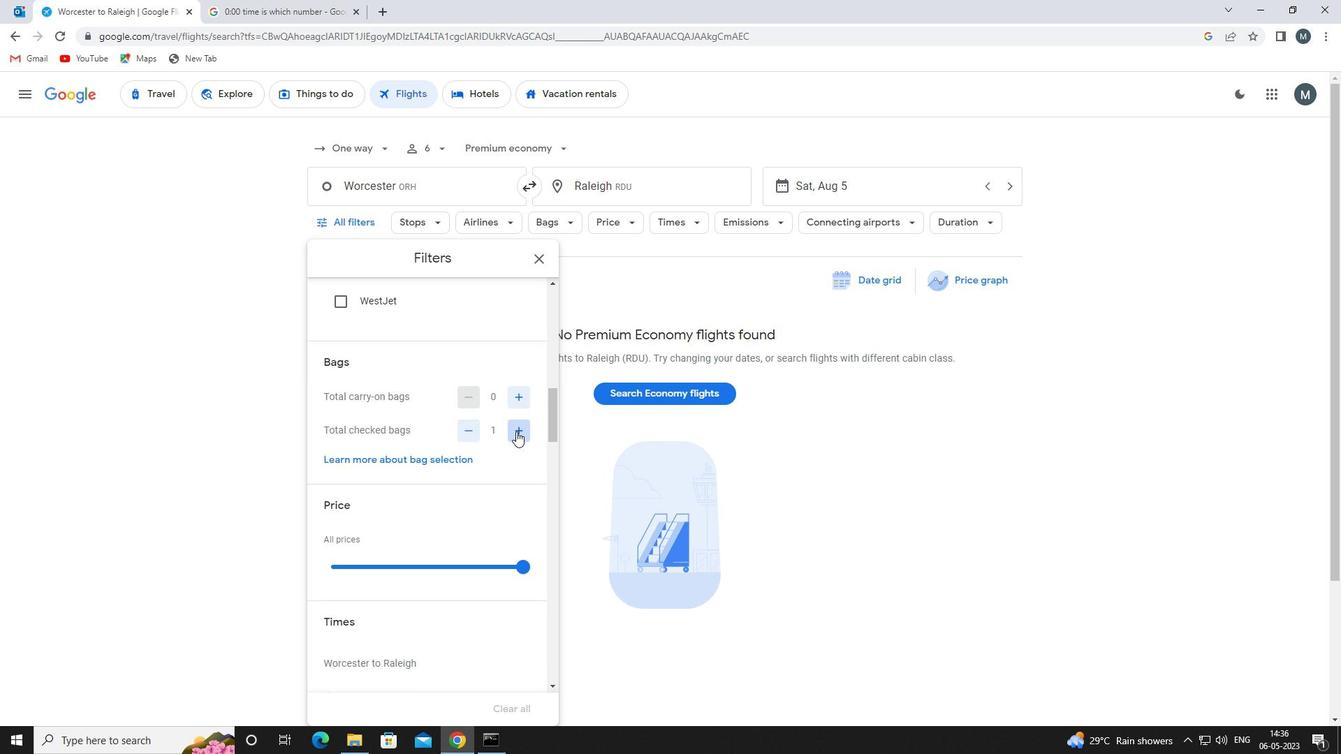
Action: Mouse pressed left at (516, 431)
Screenshot: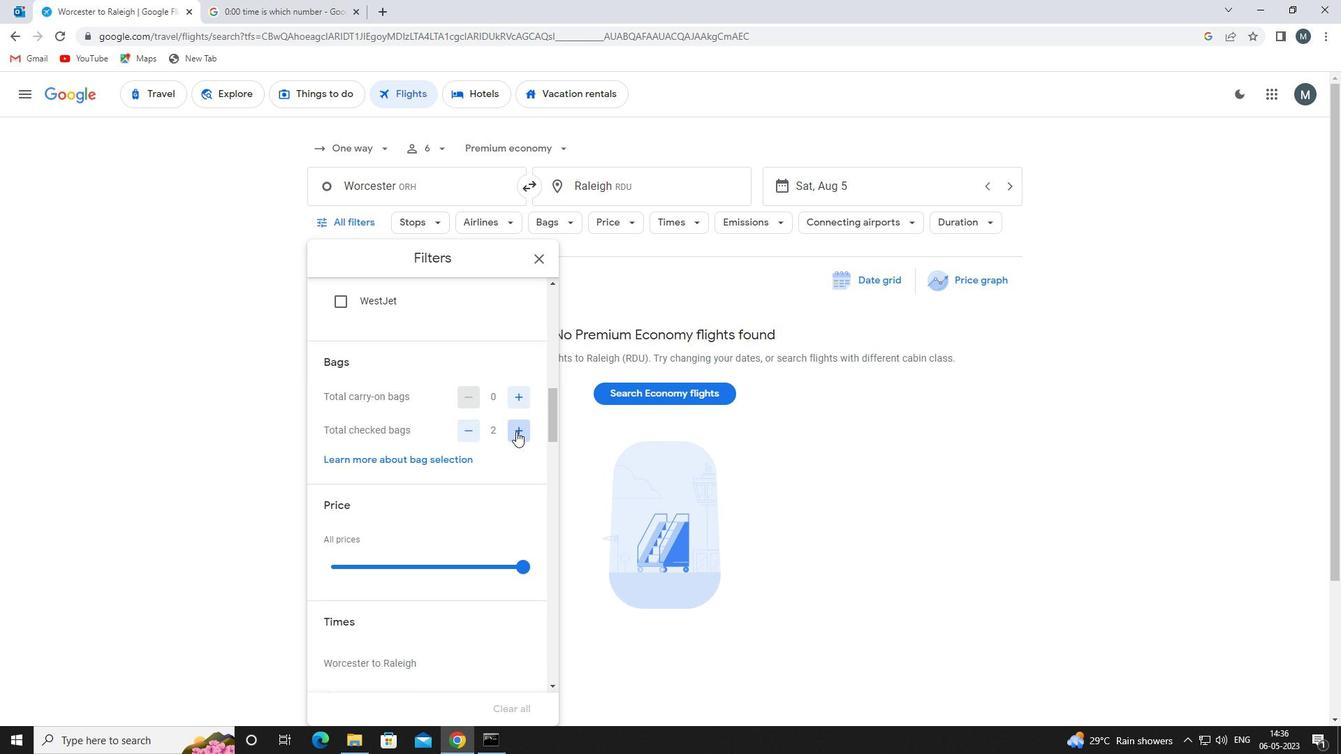 
Action: Mouse pressed left at (516, 431)
Screenshot: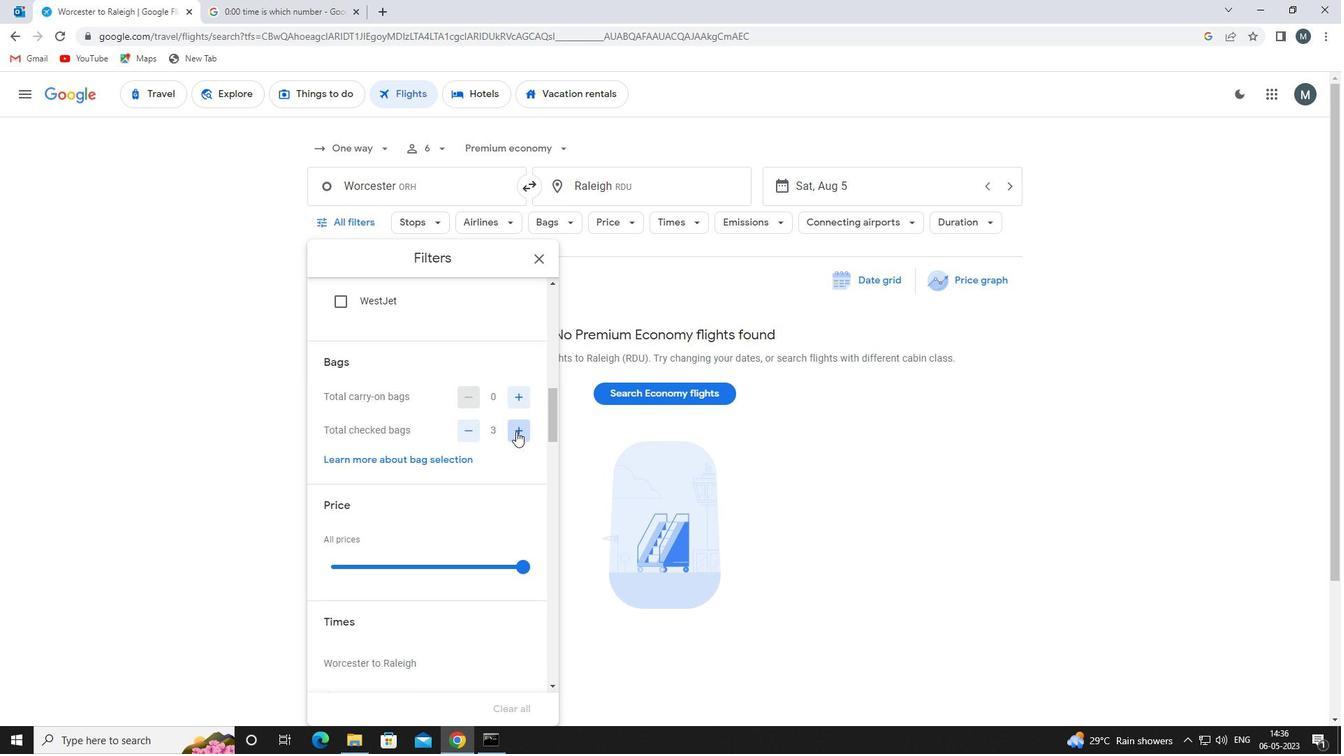 
Action: Mouse pressed left at (516, 431)
Screenshot: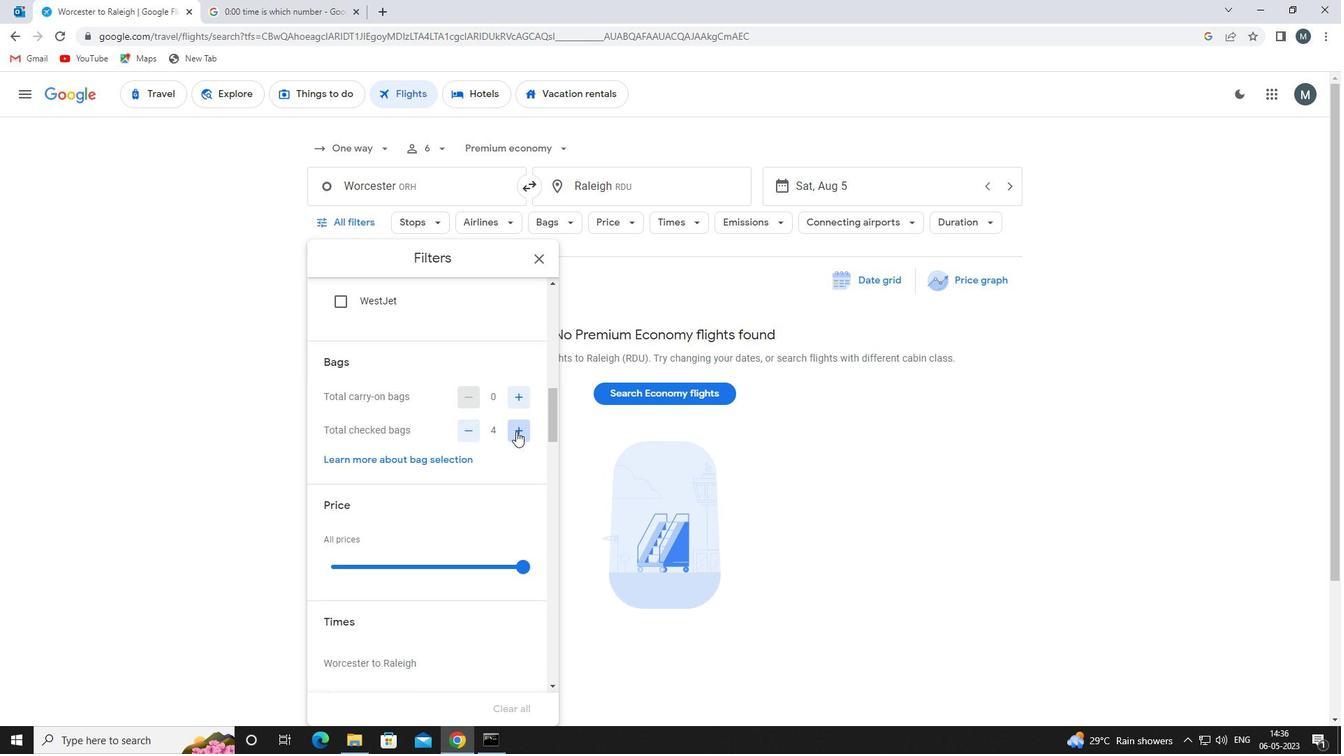 
Action: Mouse pressed left at (516, 431)
Screenshot: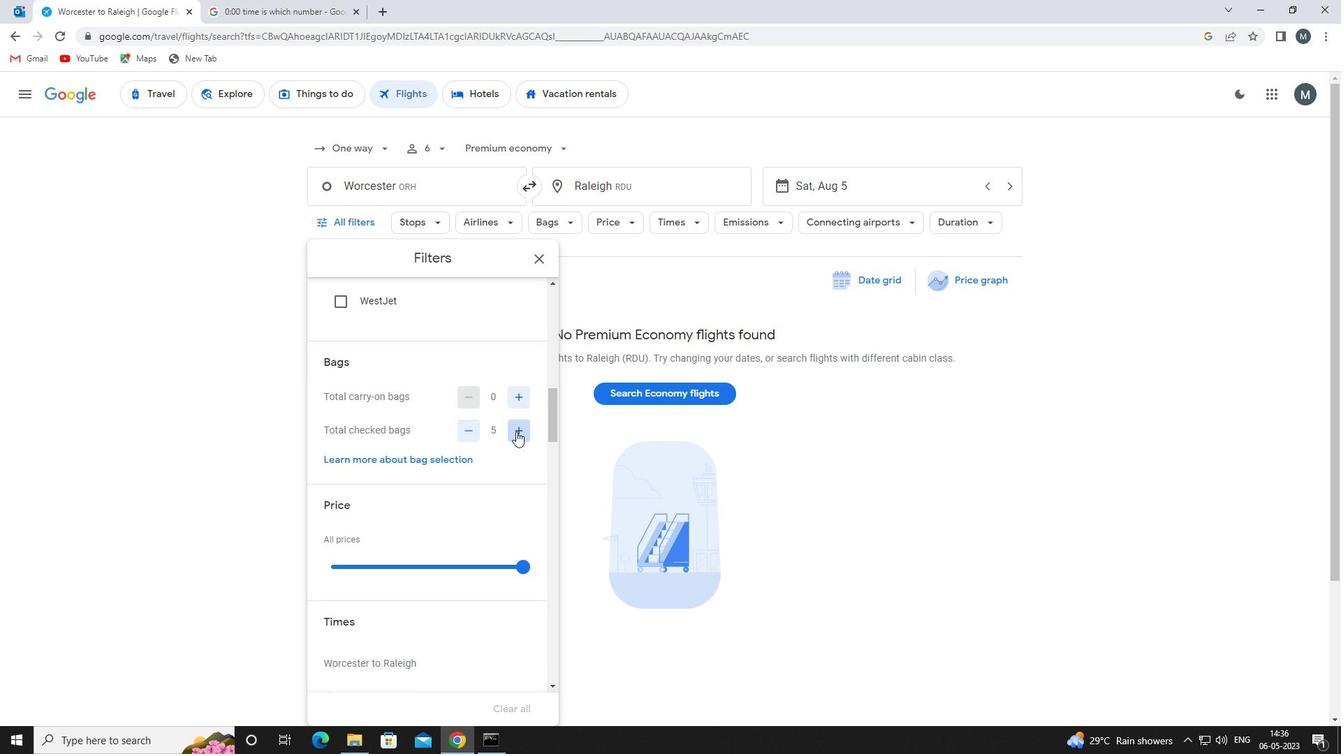 
Action: Mouse pressed left at (516, 431)
Screenshot: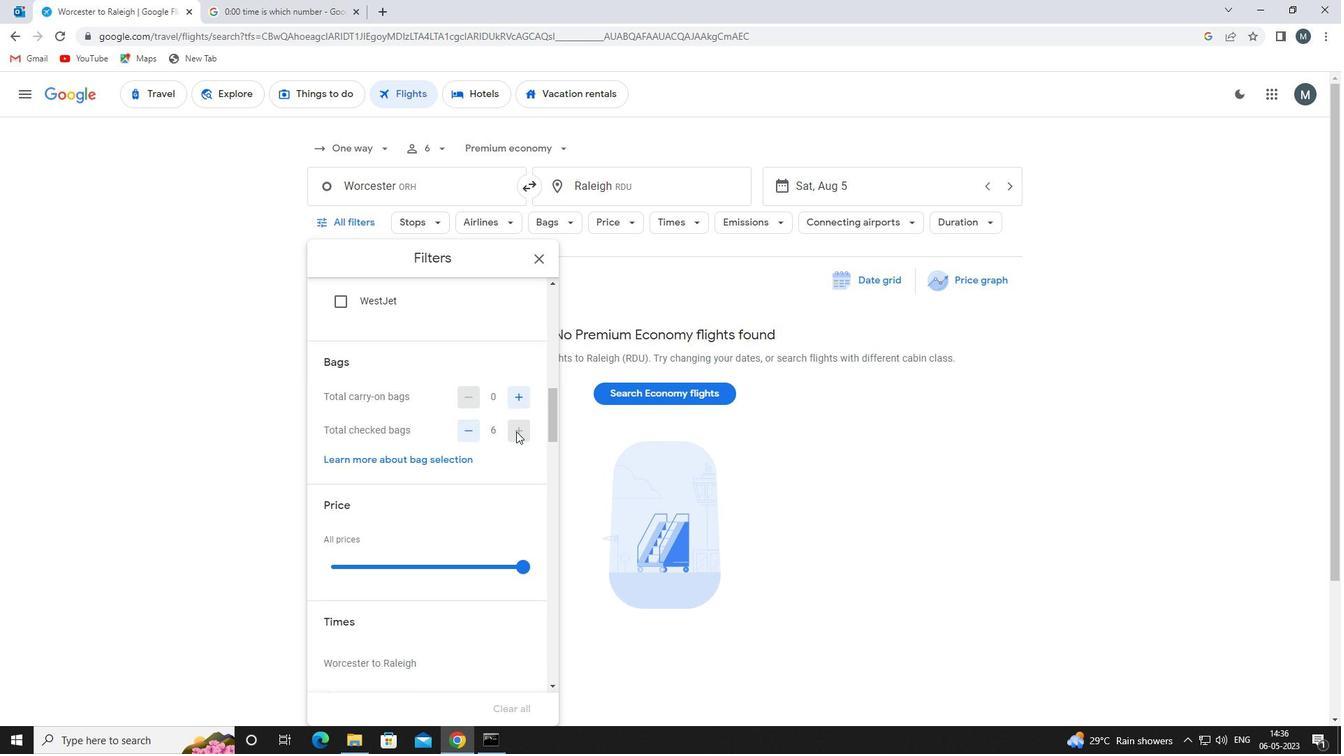 
Action: Mouse pressed left at (516, 431)
Screenshot: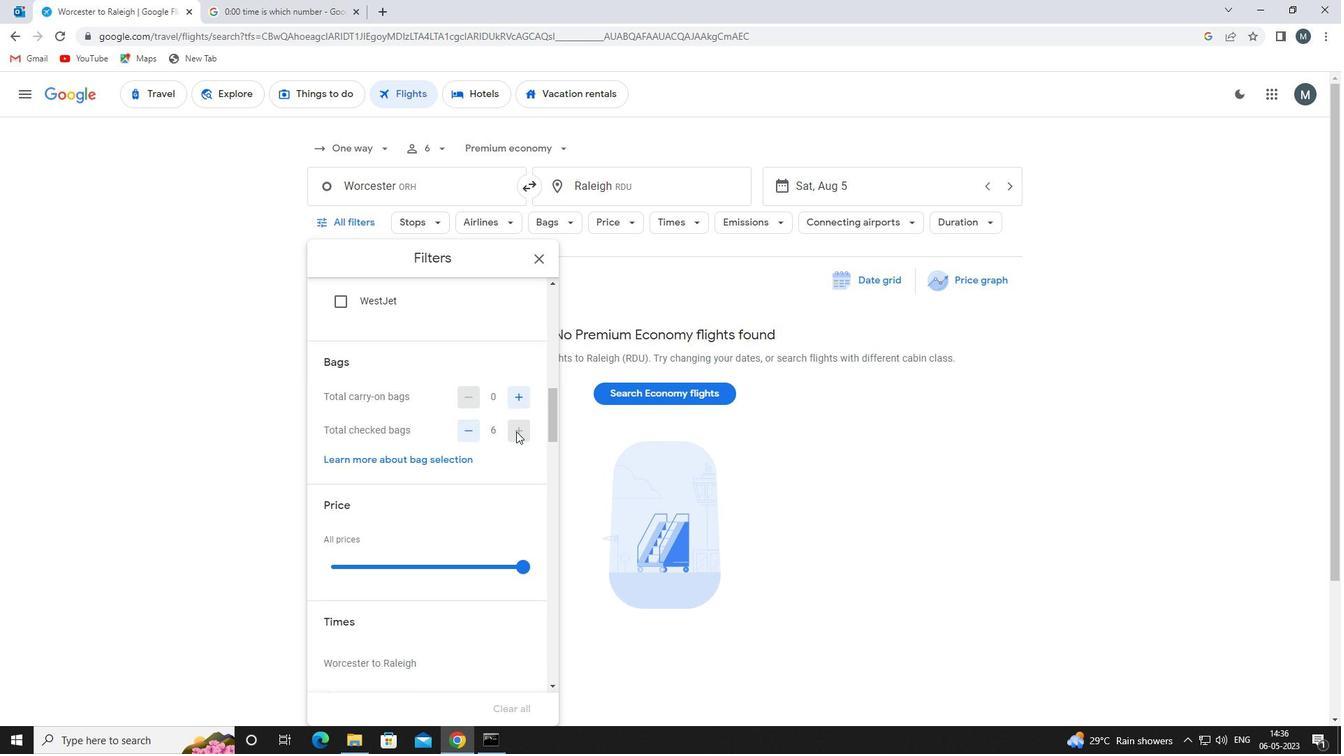 
Action: Mouse pressed left at (516, 431)
Screenshot: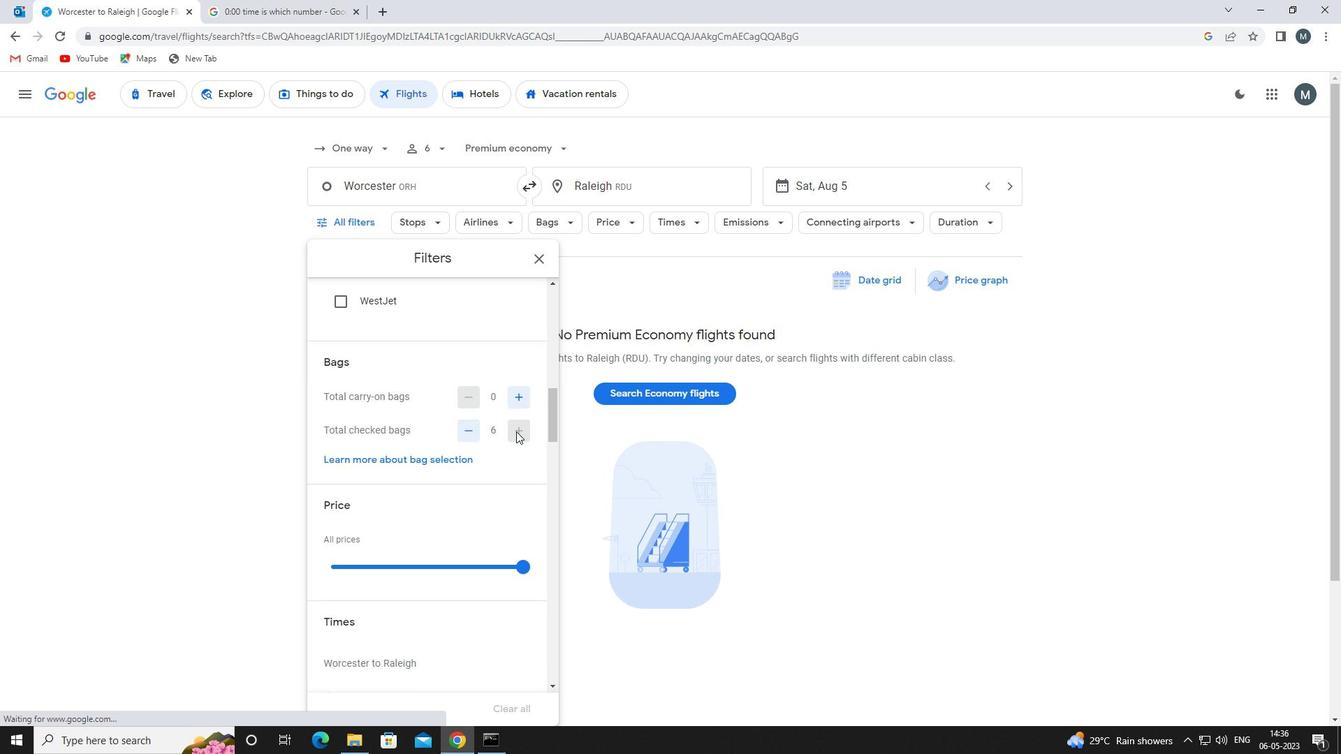 
Action: Mouse moved to (441, 451)
Screenshot: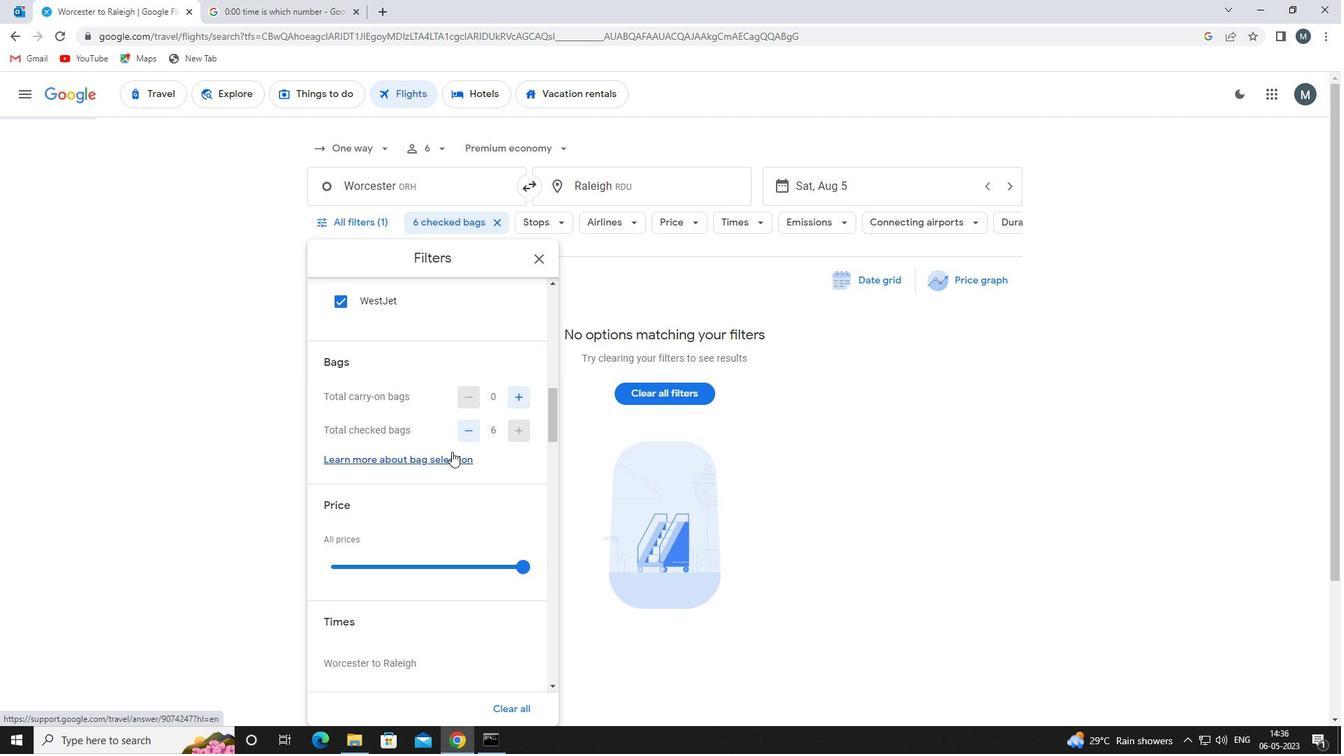 
Action: Mouse scrolled (441, 450) with delta (0, 0)
Screenshot: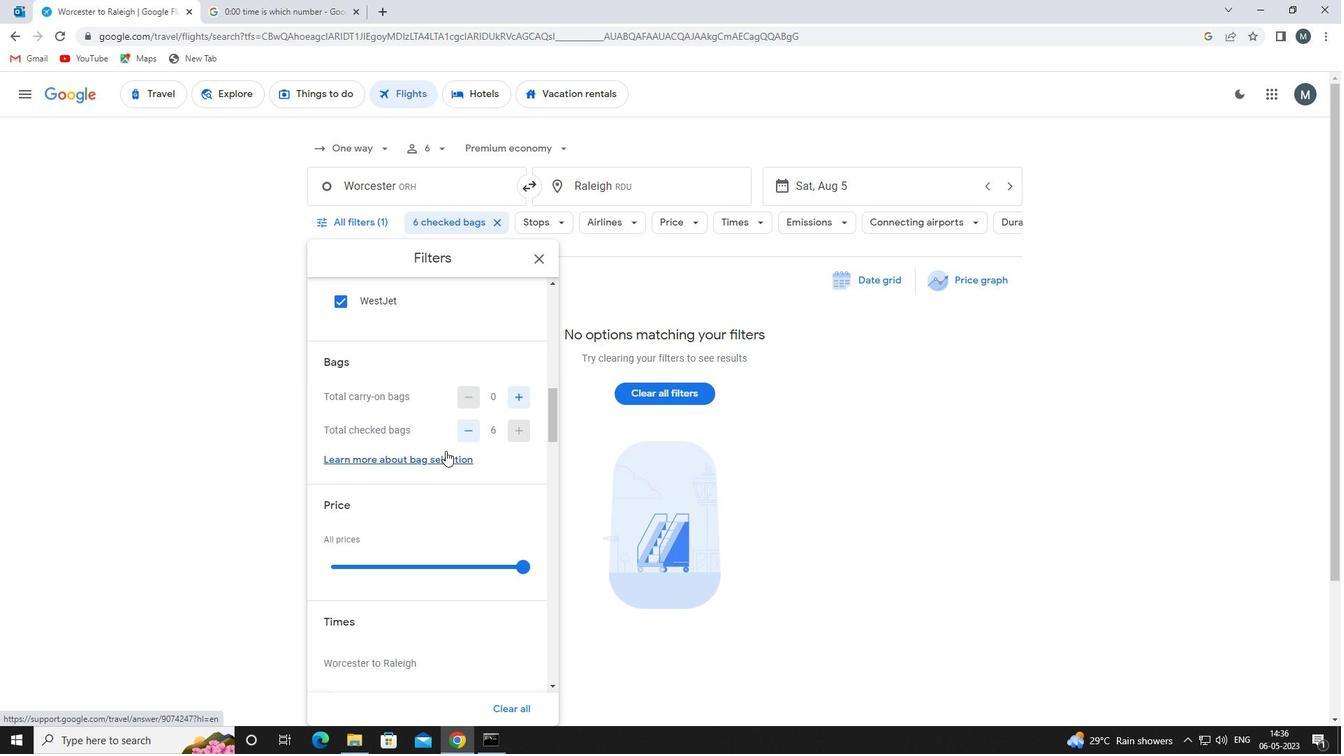 
Action: Mouse moved to (398, 466)
Screenshot: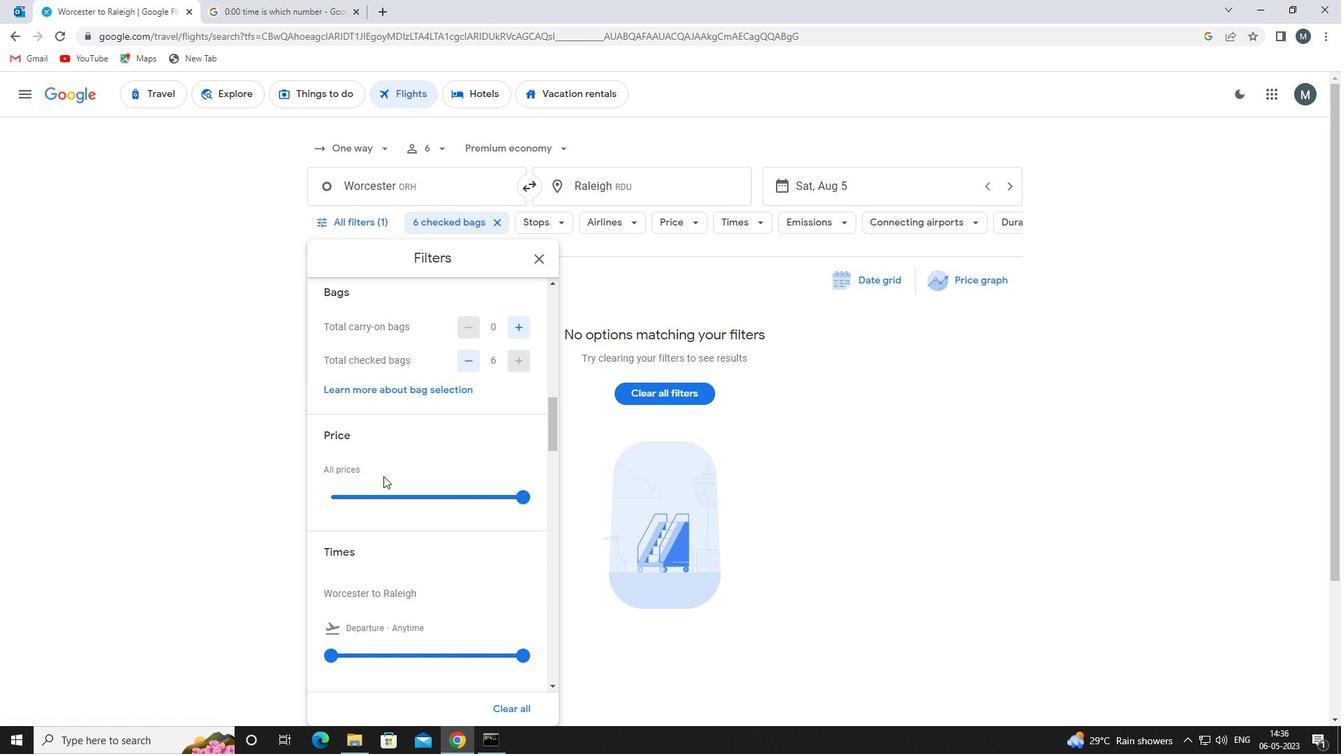 
Action: Mouse scrolled (398, 466) with delta (0, 0)
Screenshot: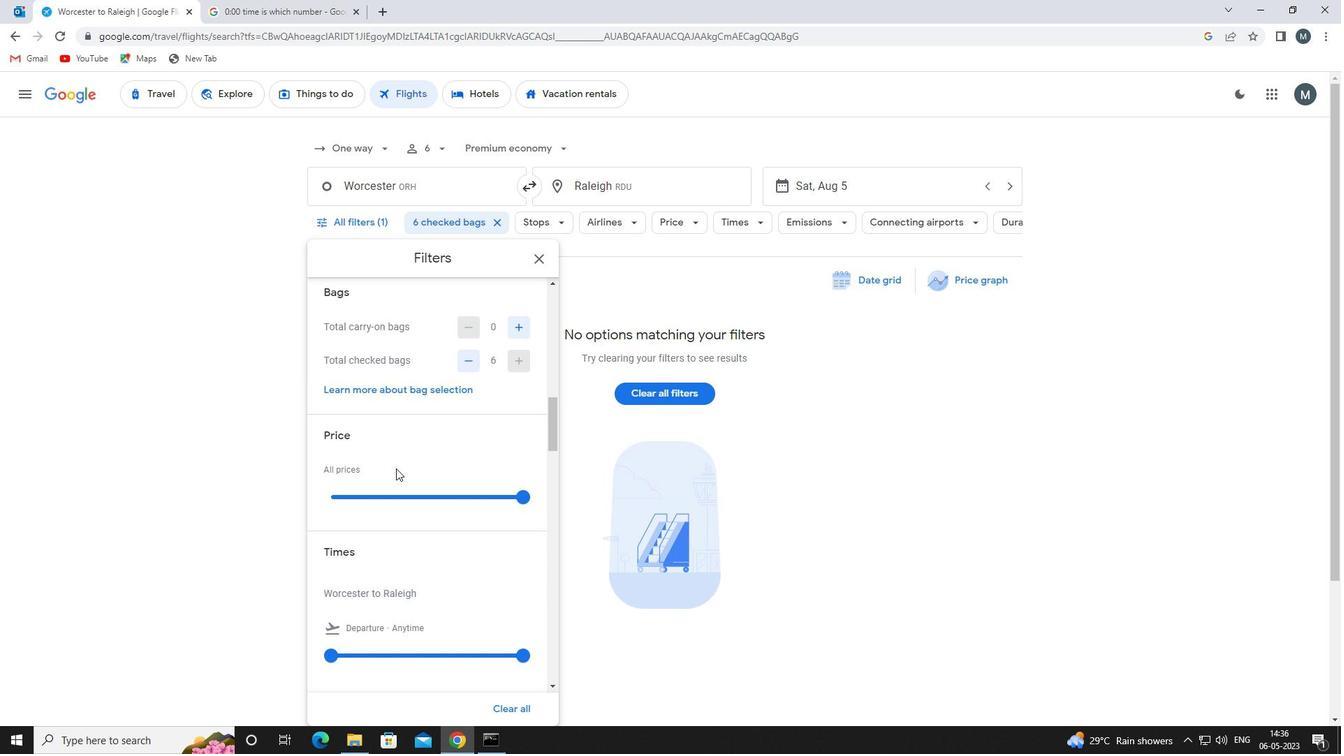 
Action: Mouse scrolled (398, 466) with delta (0, 0)
Screenshot: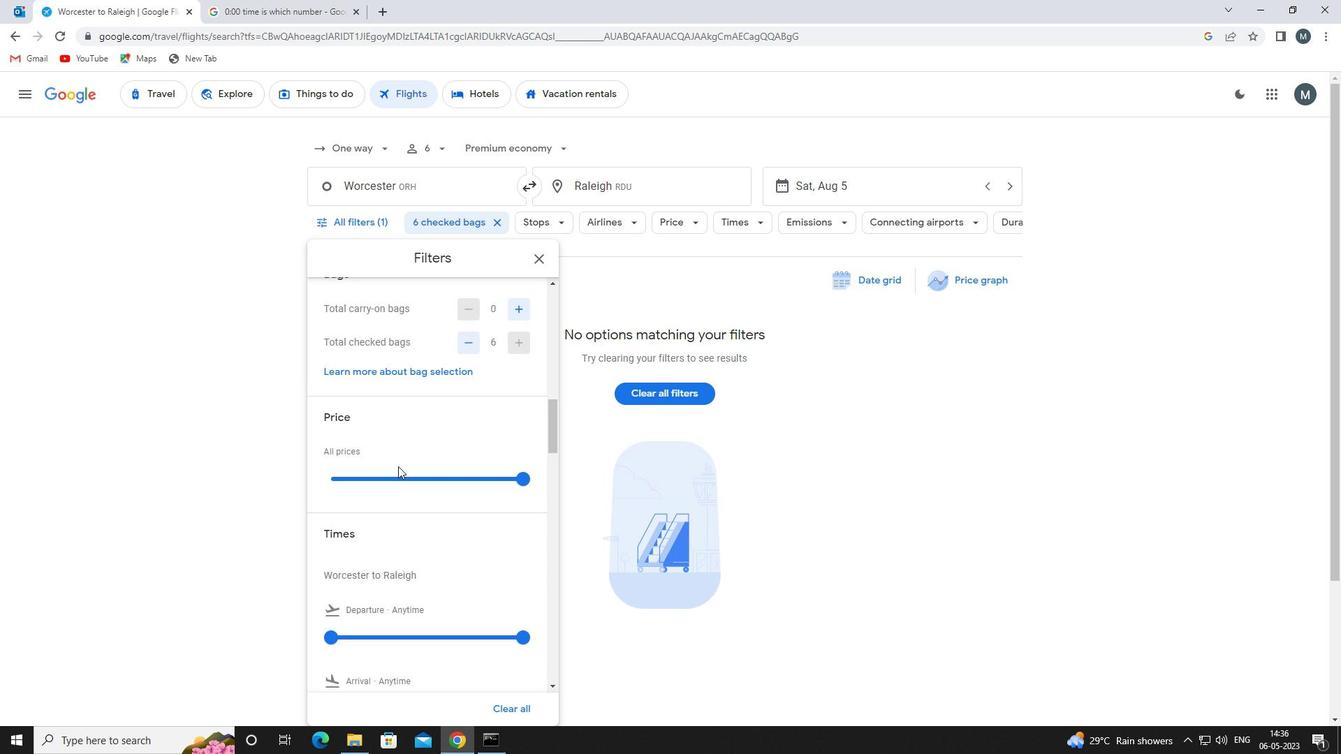 
Action: Mouse moved to (340, 520)
Screenshot: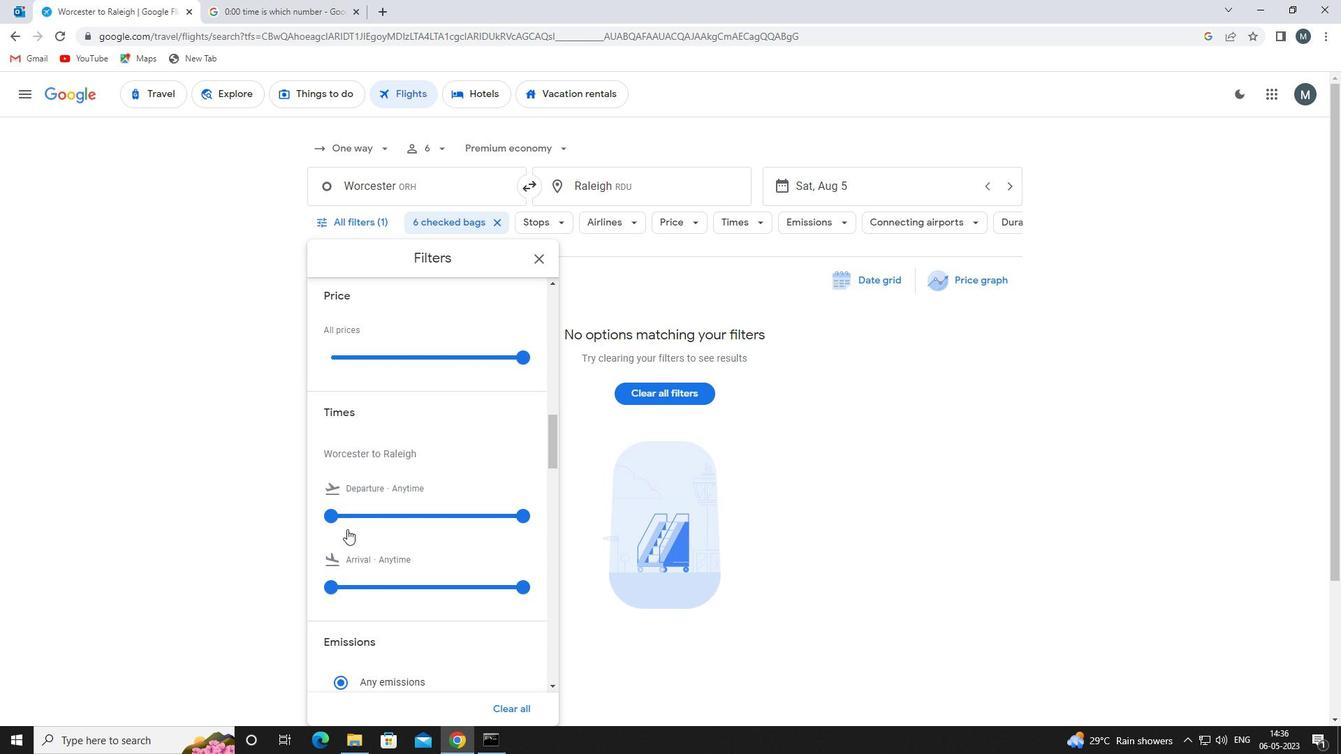 
Action: Mouse pressed left at (340, 520)
Screenshot: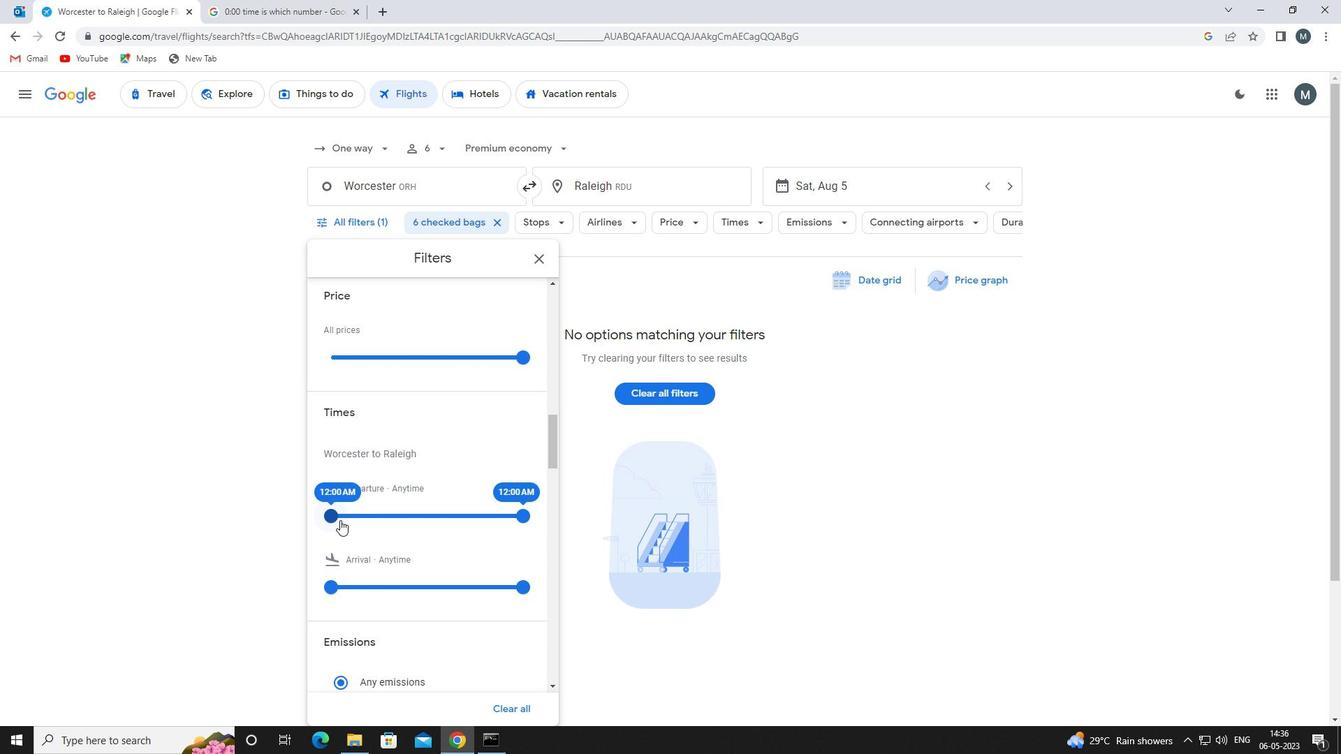 
Action: Mouse moved to (517, 513)
Screenshot: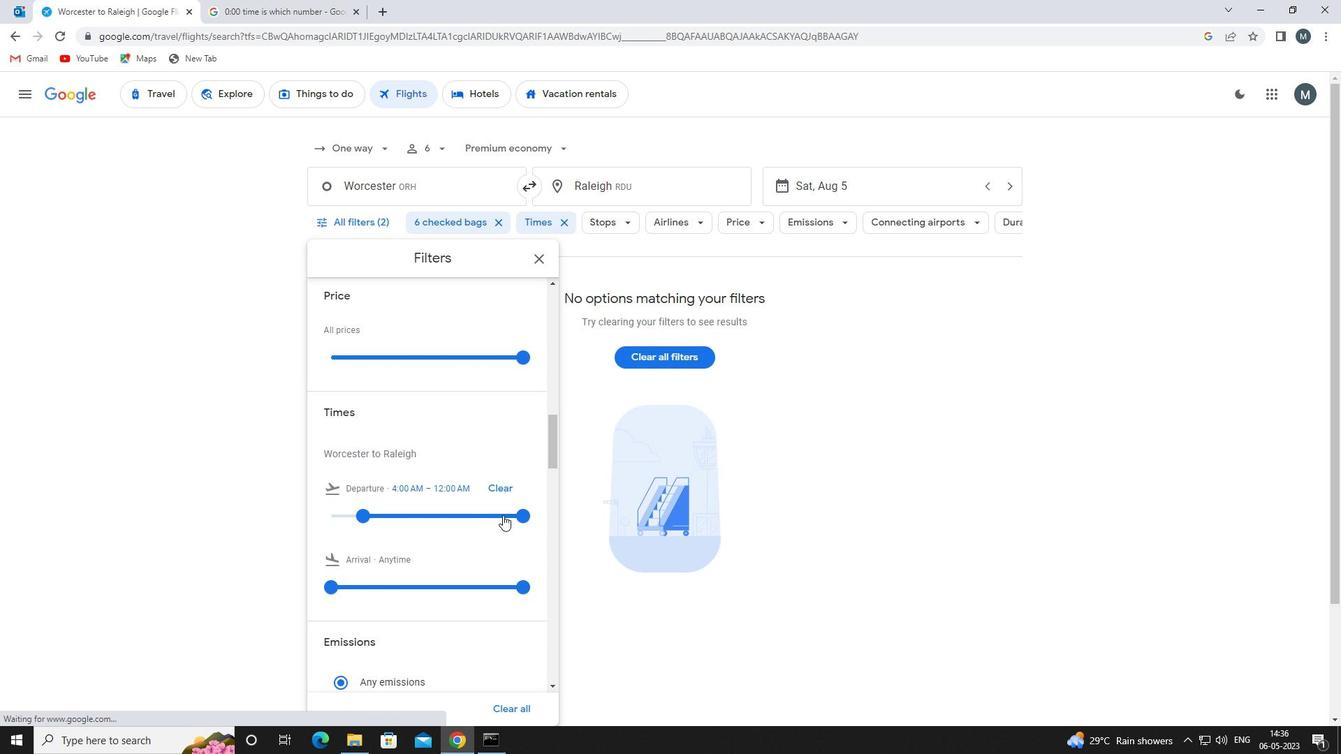 
Action: Mouse pressed left at (517, 513)
Screenshot: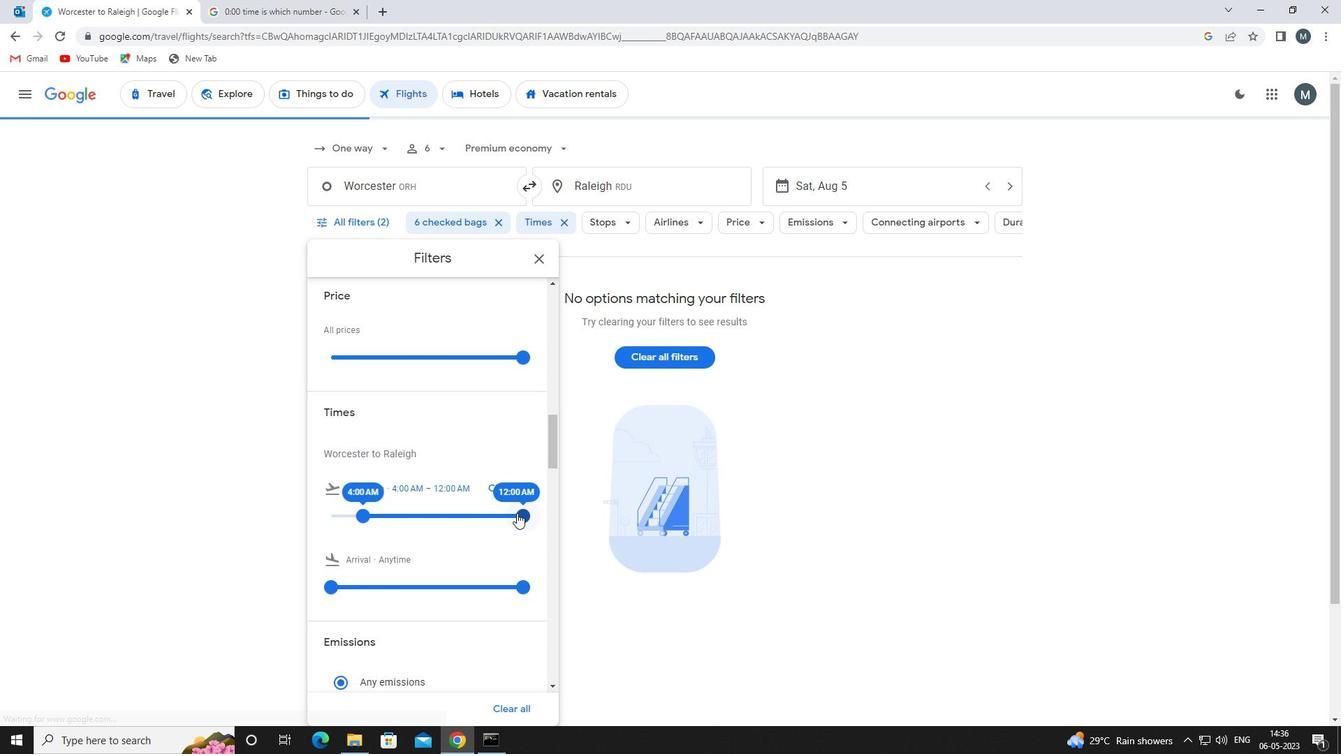 
Action: Mouse moved to (414, 476)
Screenshot: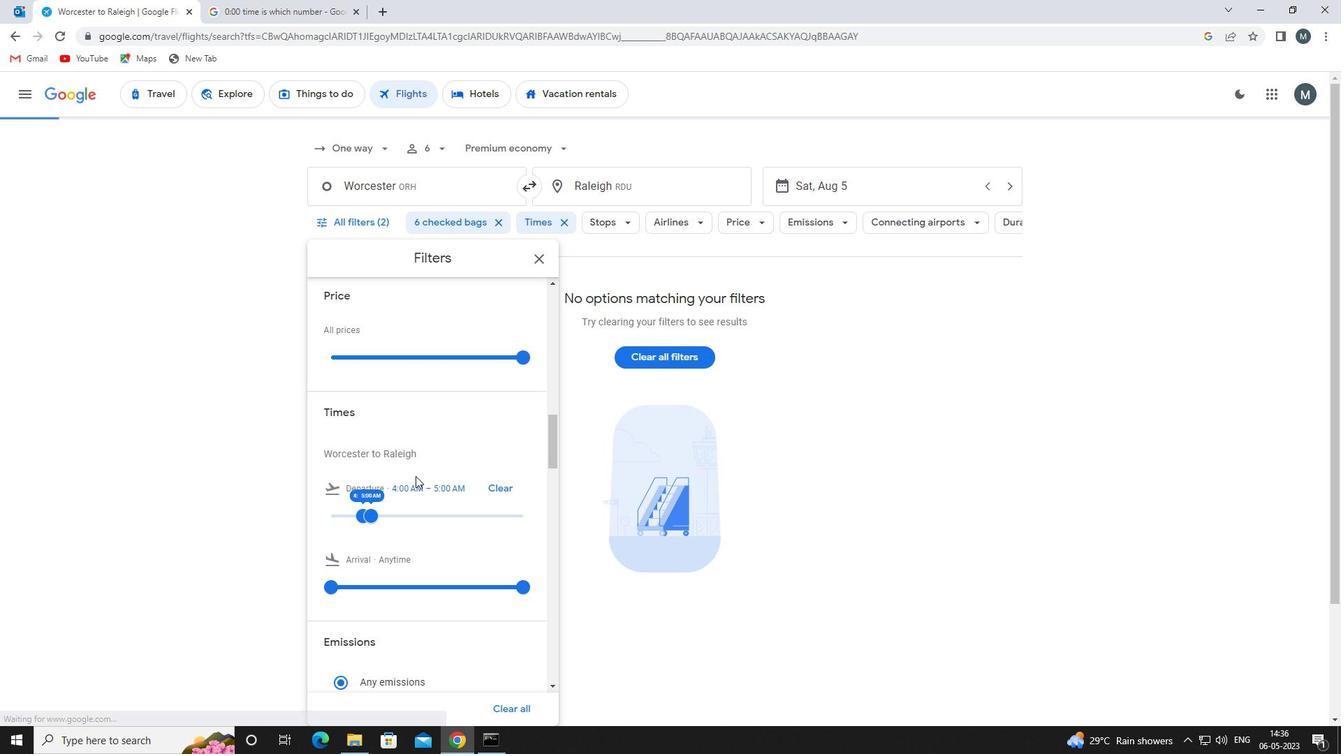 
Action: Mouse scrolled (414, 475) with delta (0, 0)
Screenshot: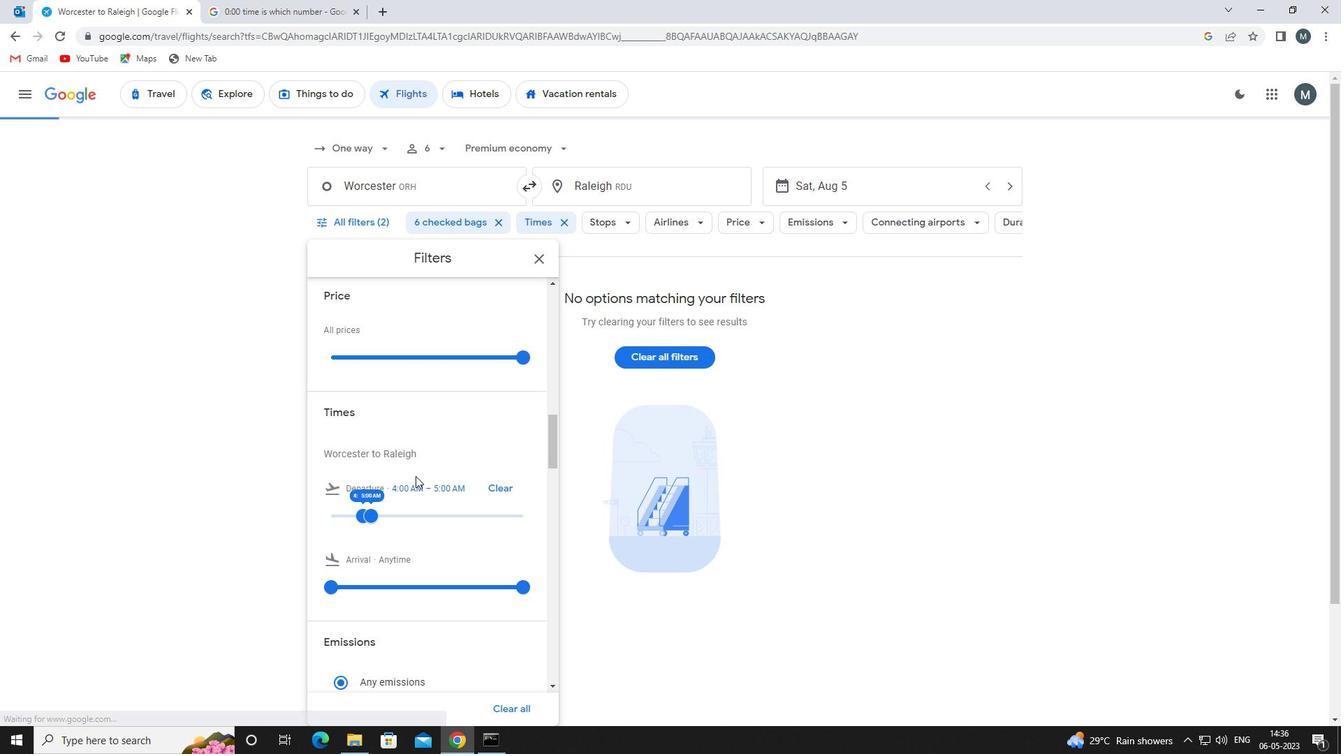 
Action: Mouse moved to (413, 476)
Screenshot: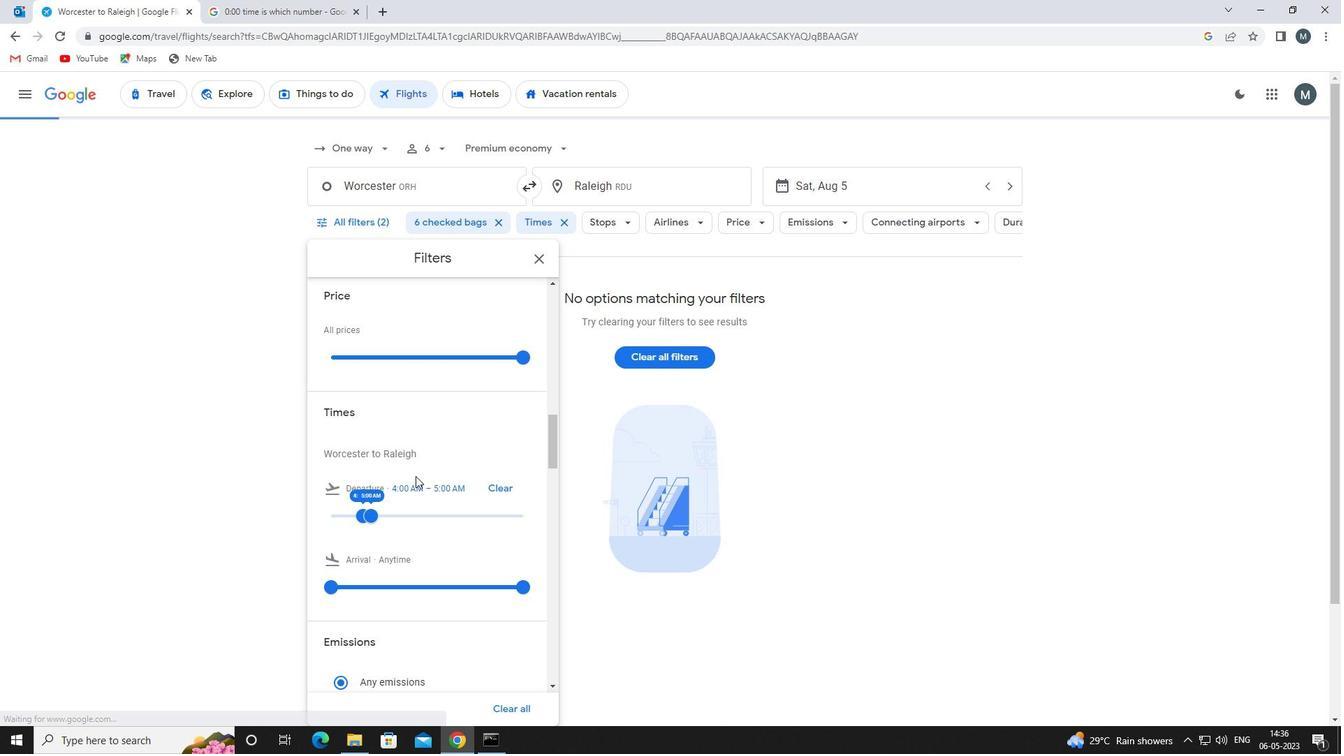 
Action: Mouse scrolled (413, 475) with delta (0, 0)
Screenshot: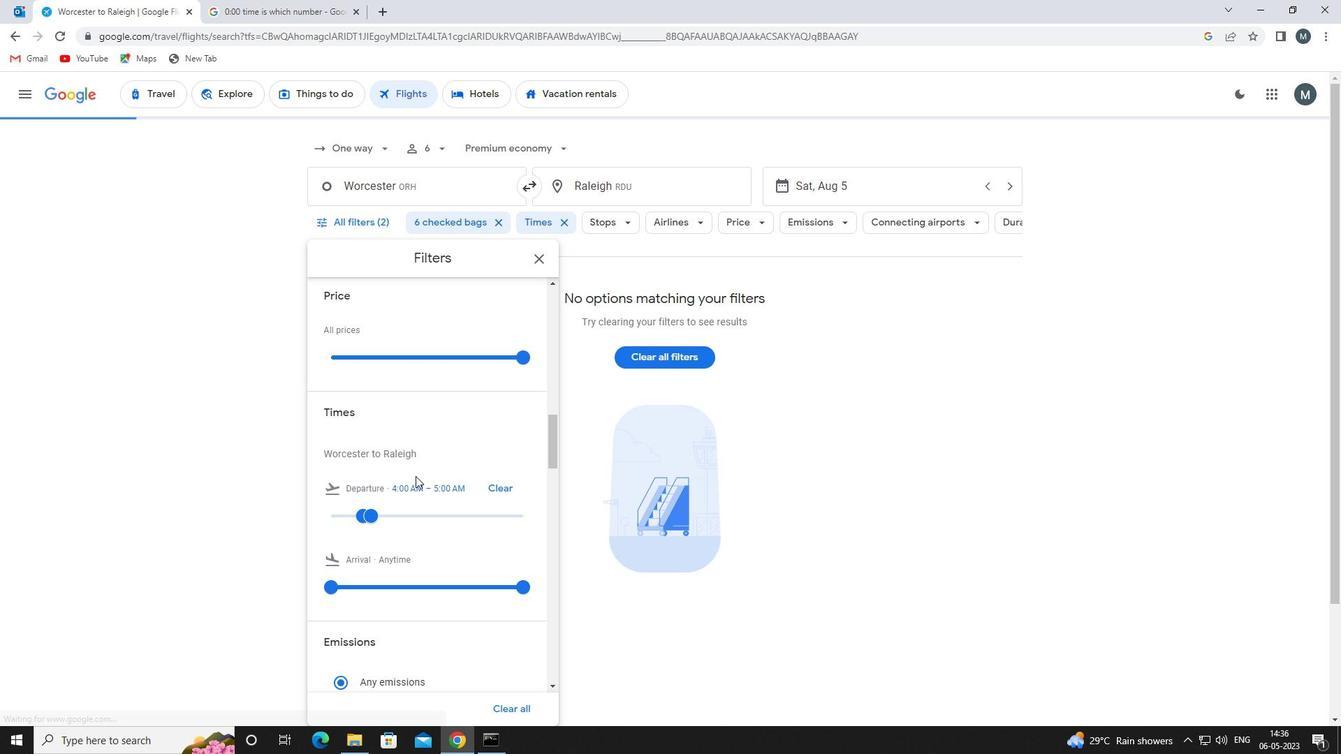 
Action: Mouse moved to (542, 259)
Screenshot: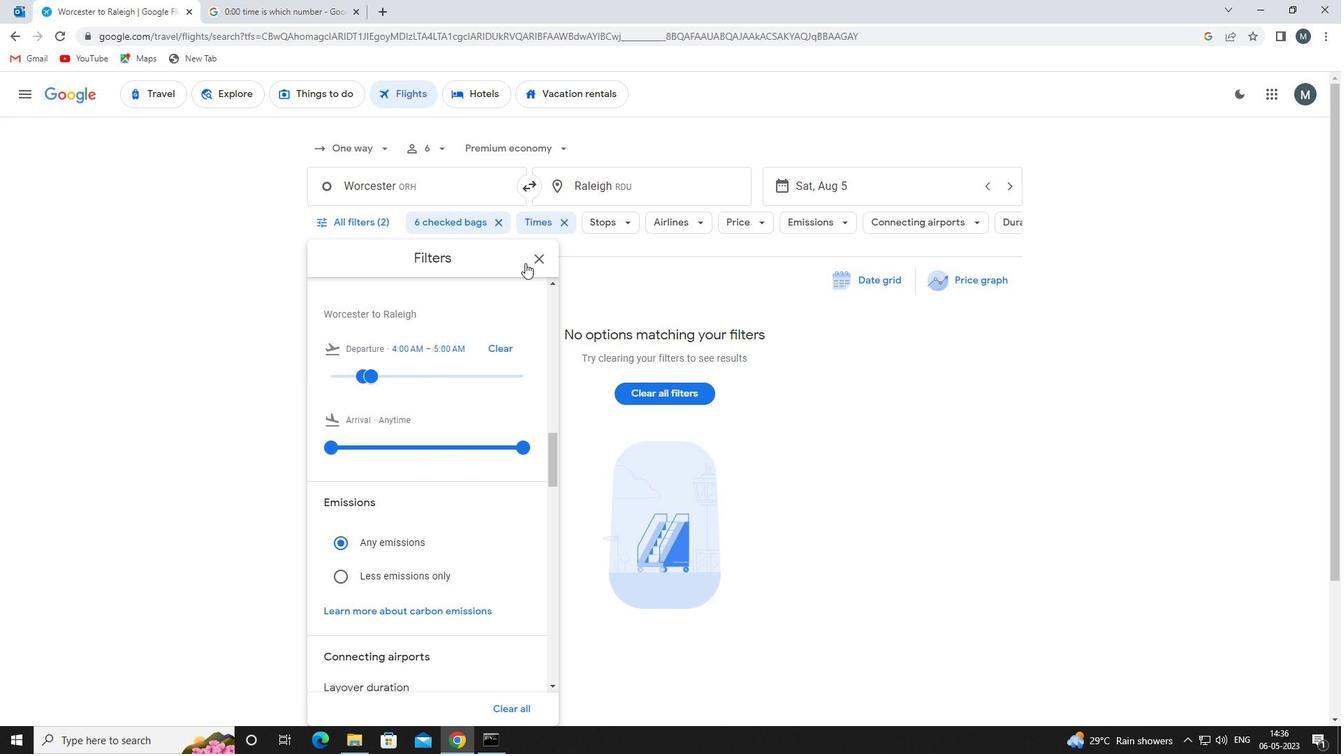 
Action: Mouse pressed left at (542, 259)
Screenshot: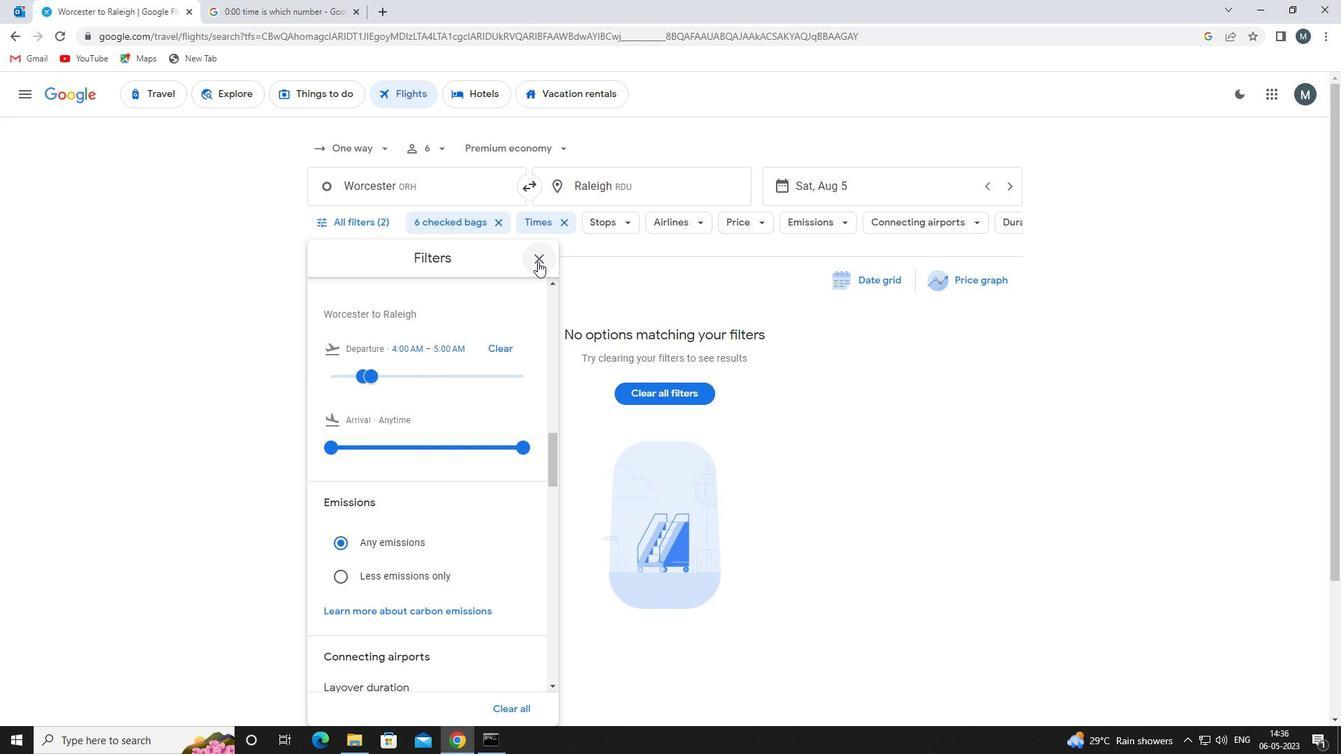 
Action: Mouse moved to (526, 264)
Screenshot: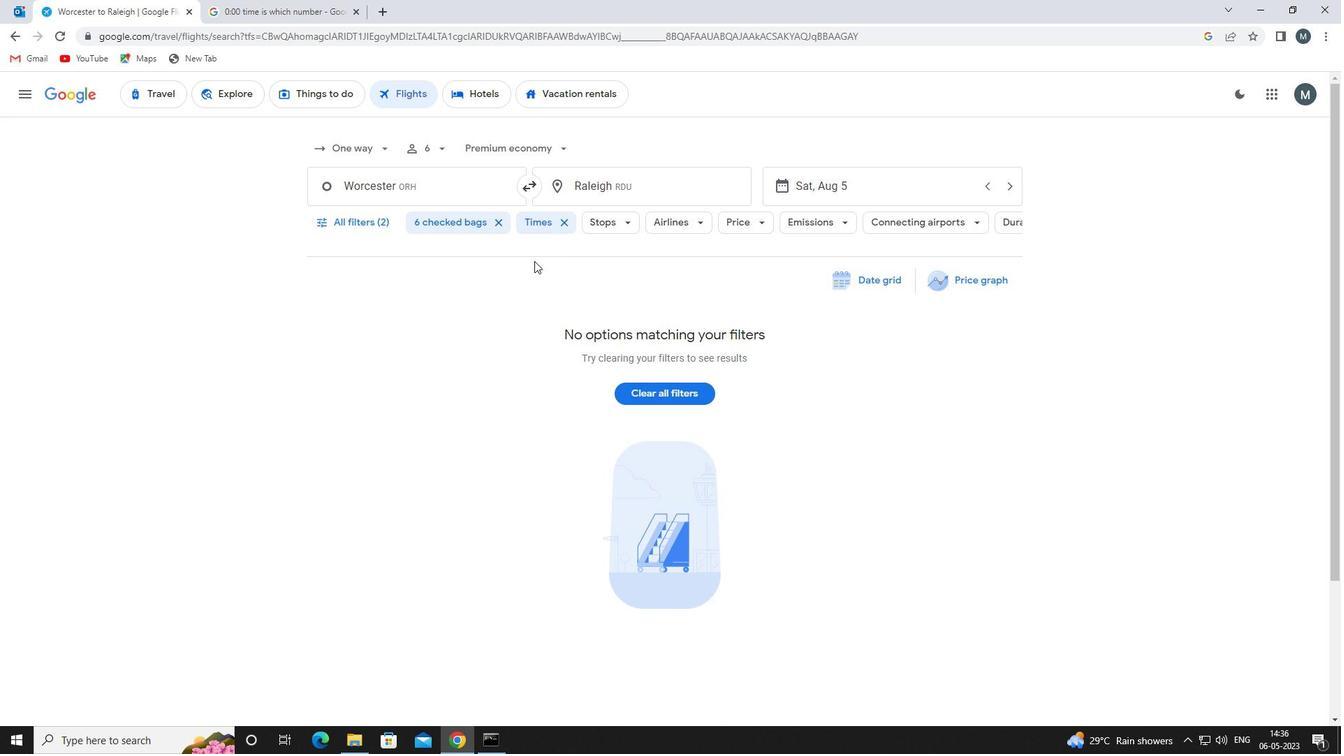 
